 Task: Change the Trello board background using an image from Unsplash.
Action: Mouse scrolled (983, 566) with delta (0, 0)
Screenshot: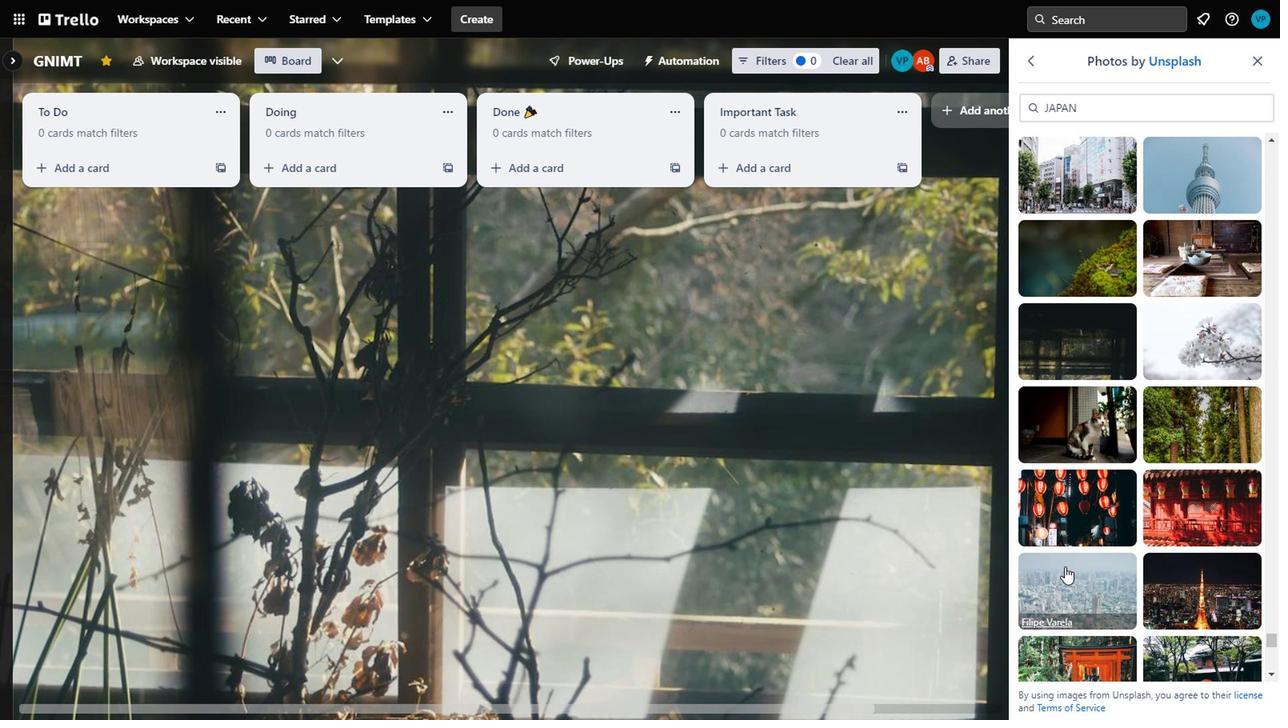 
Action: Mouse moved to (980, 568)
Screenshot: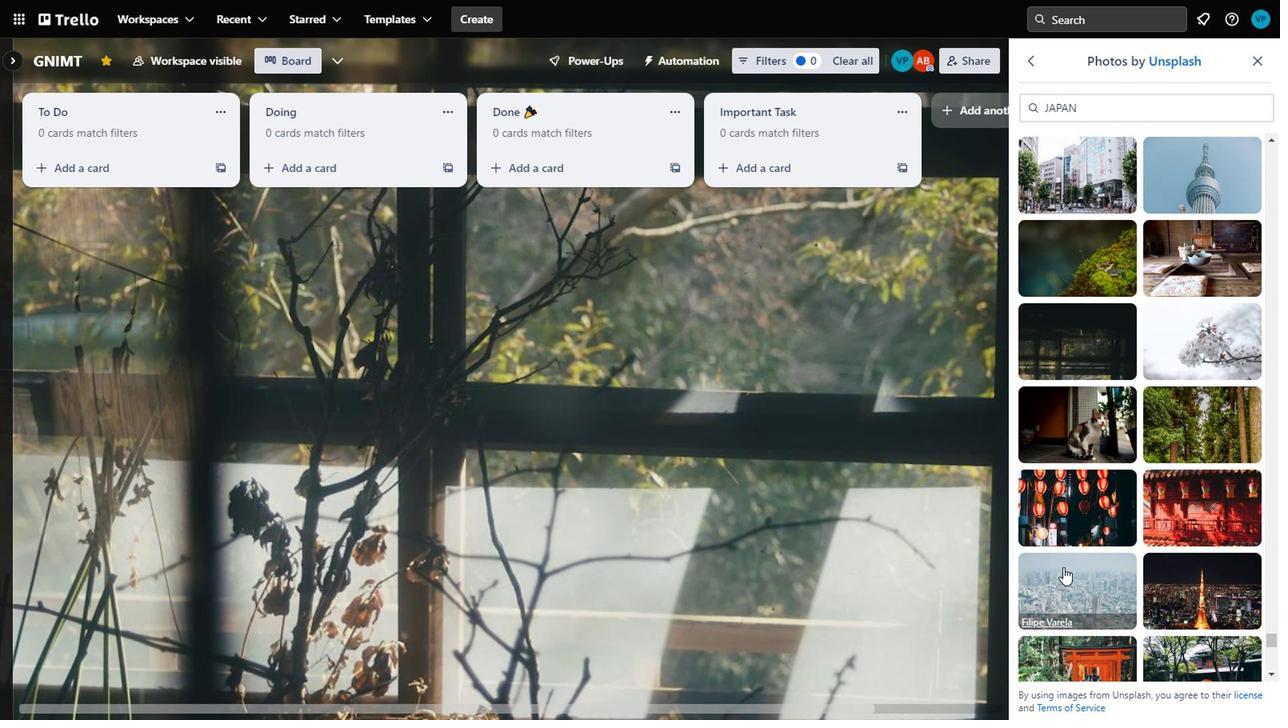 
Action: Mouse scrolled (980, 567) with delta (0, 0)
Screenshot: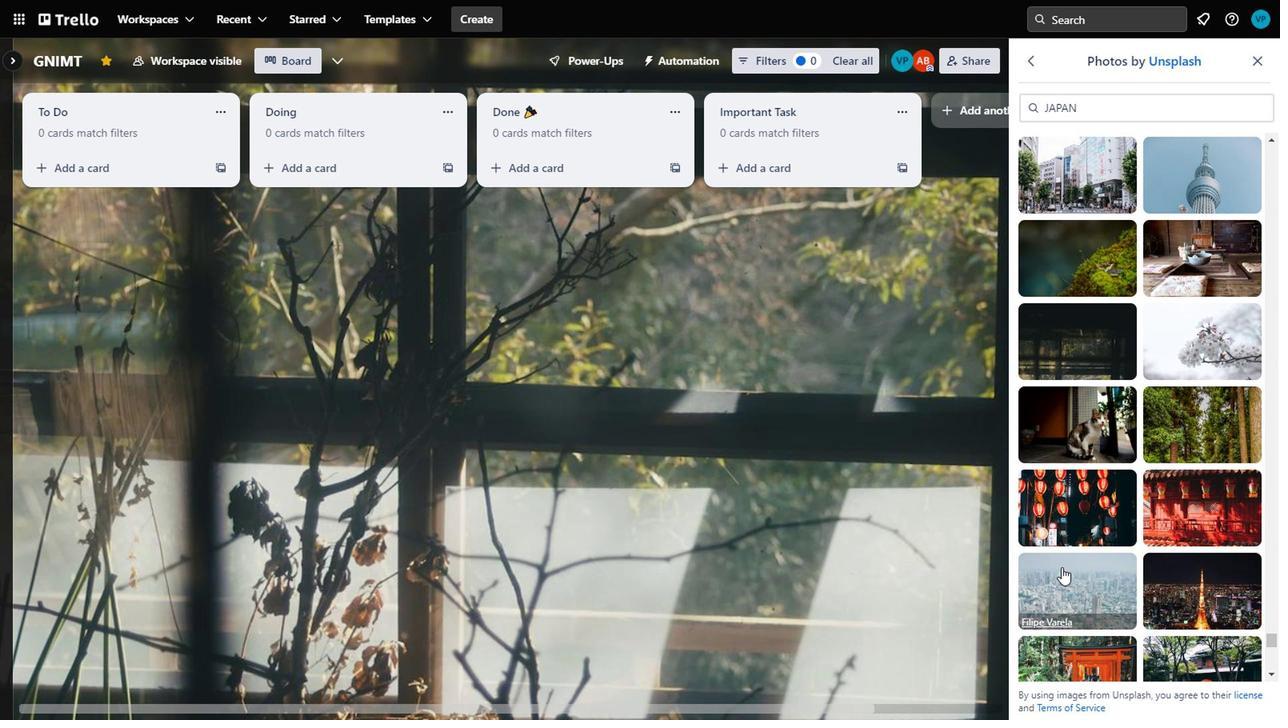 
Action: Mouse scrolled (980, 567) with delta (0, 0)
Screenshot: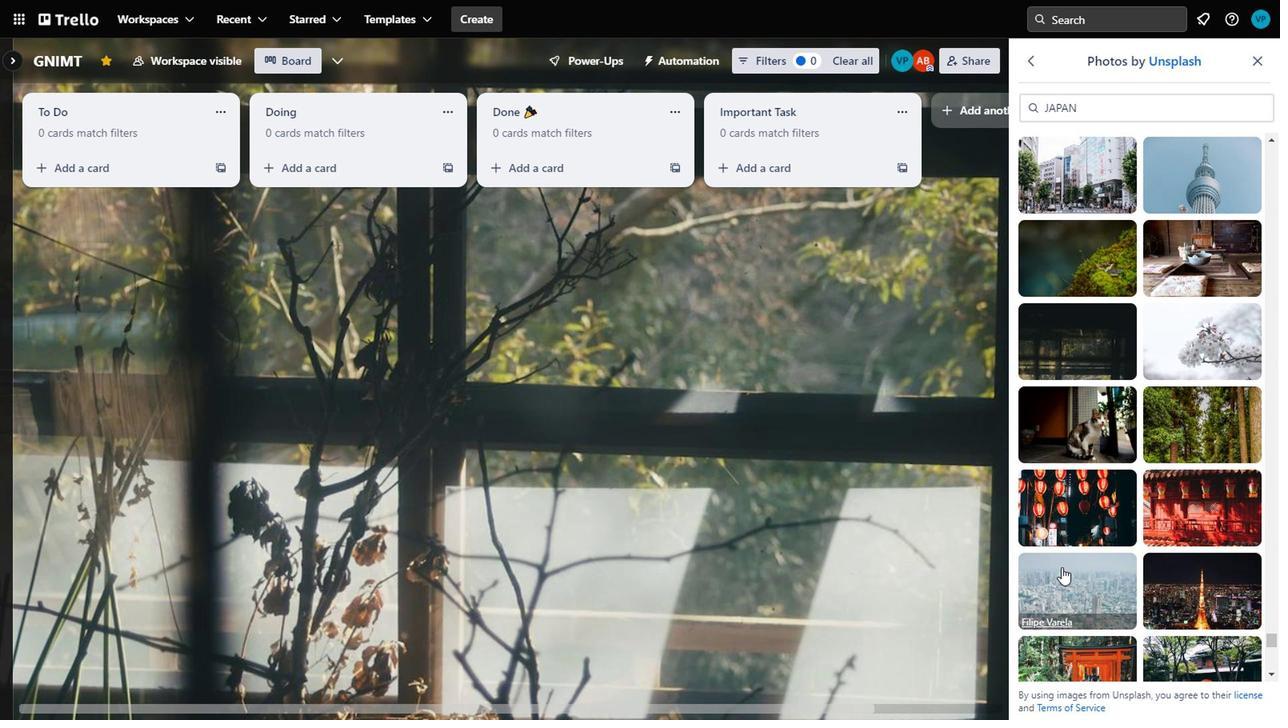 
Action: Mouse moved to (1003, 582)
Screenshot: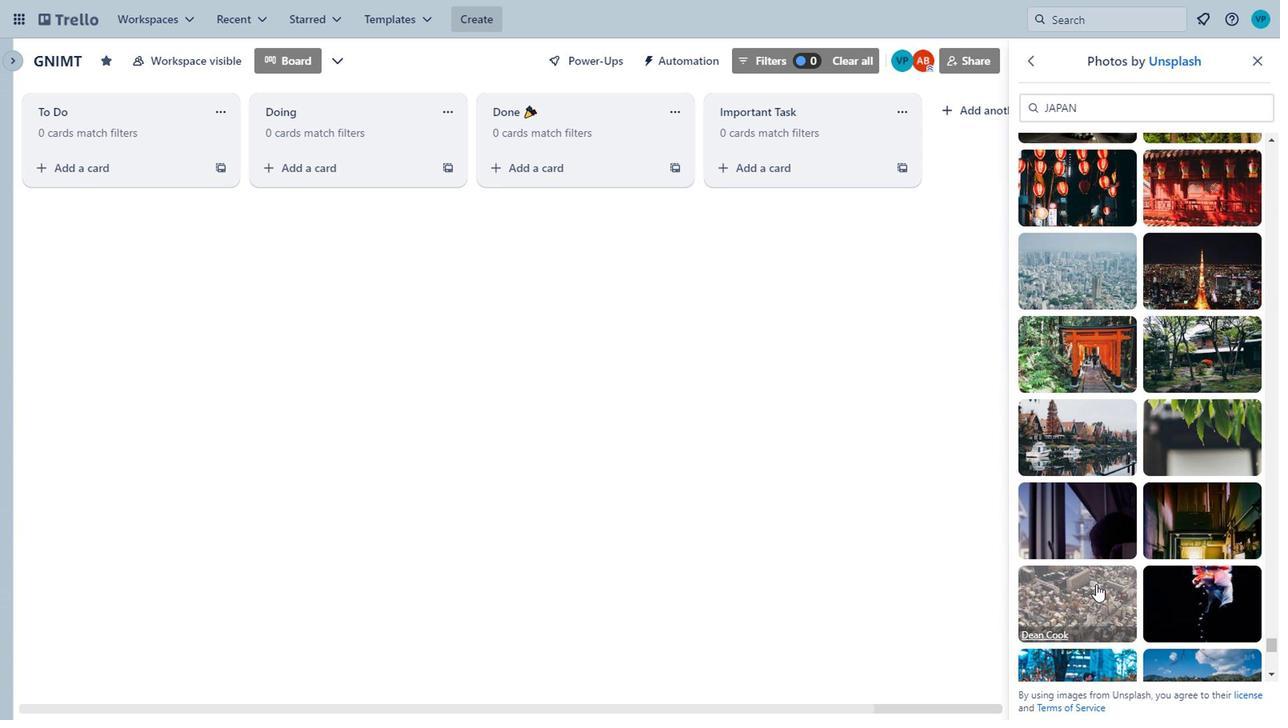 
Action: Mouse scrolled (1003, 581) with delta (0, 0)
Screenshot: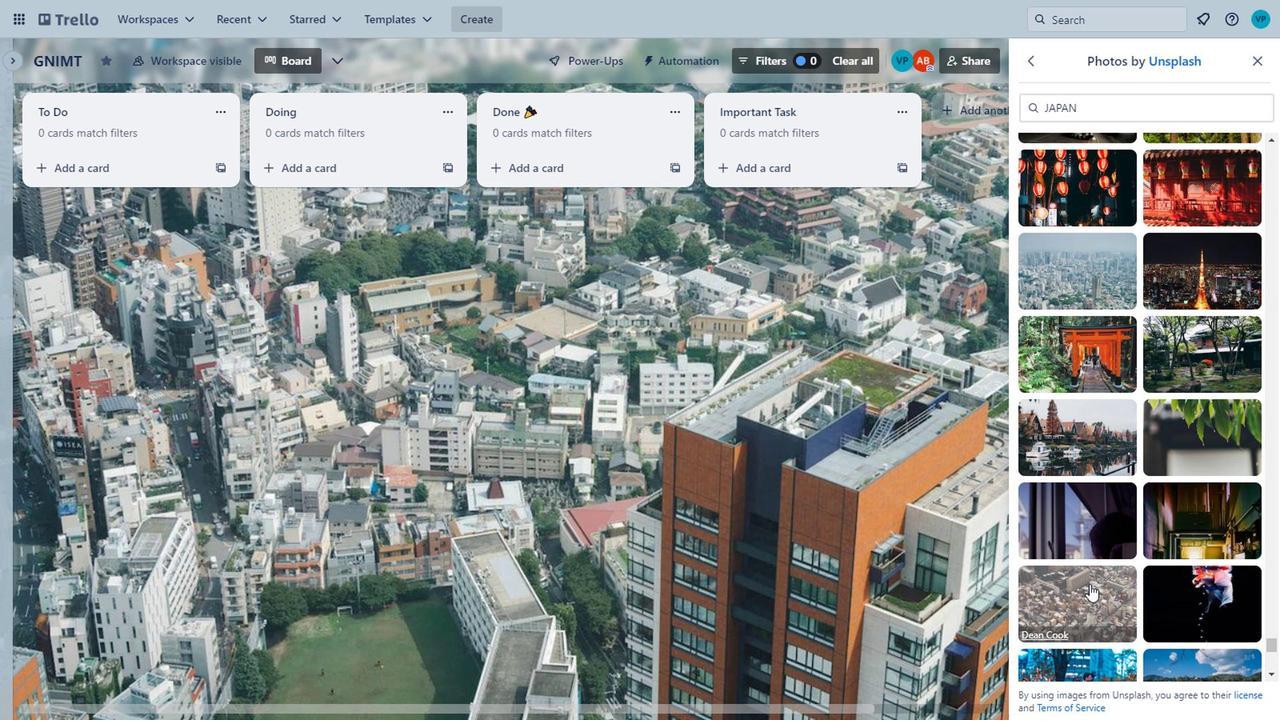 
Action: Mouse scrolled (1003, 581) with delta (0, 0)
Screenshot: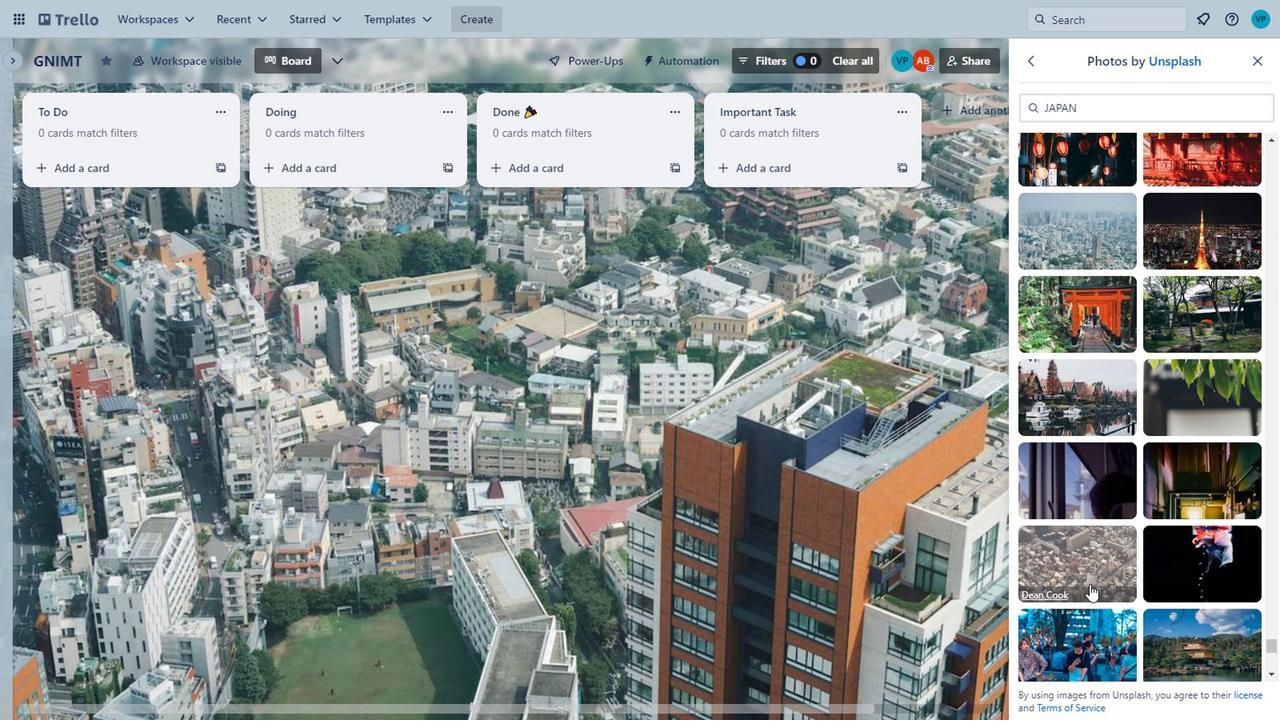 
Action: Mouse moved to (991, 484)
Screenshot: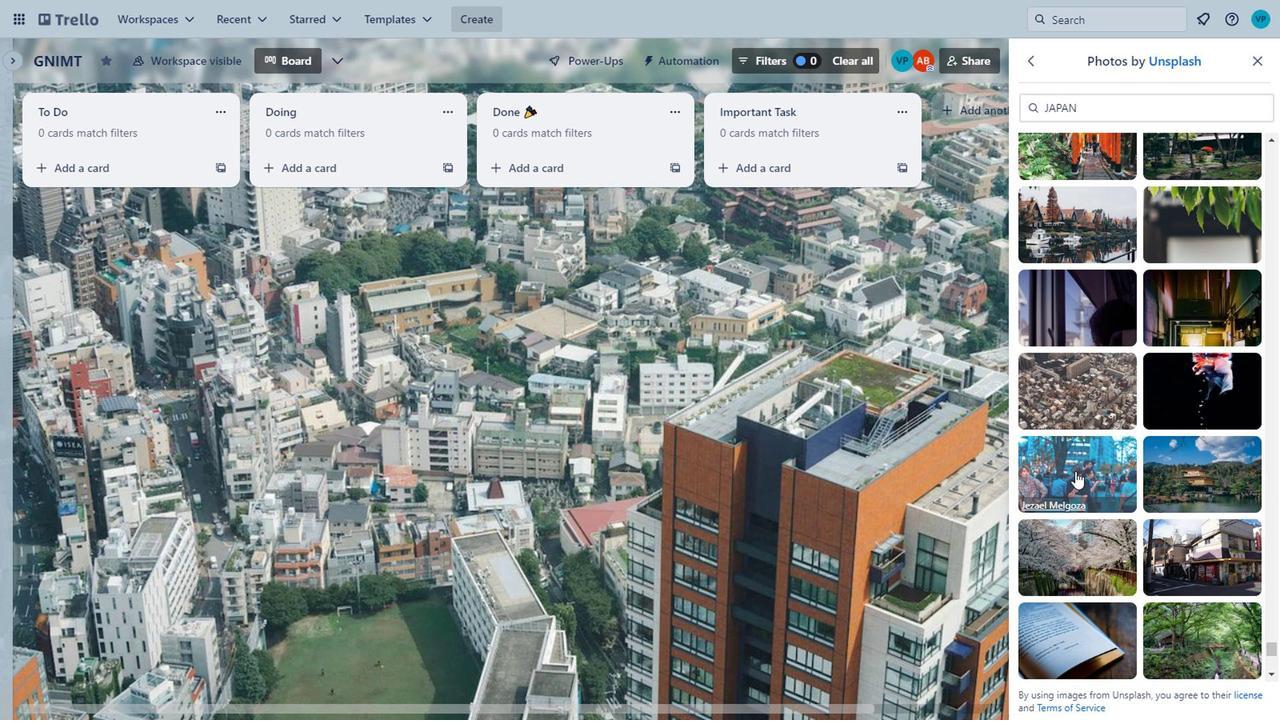 
Action: Mouse pressed left at (991, 484)
Screenshot: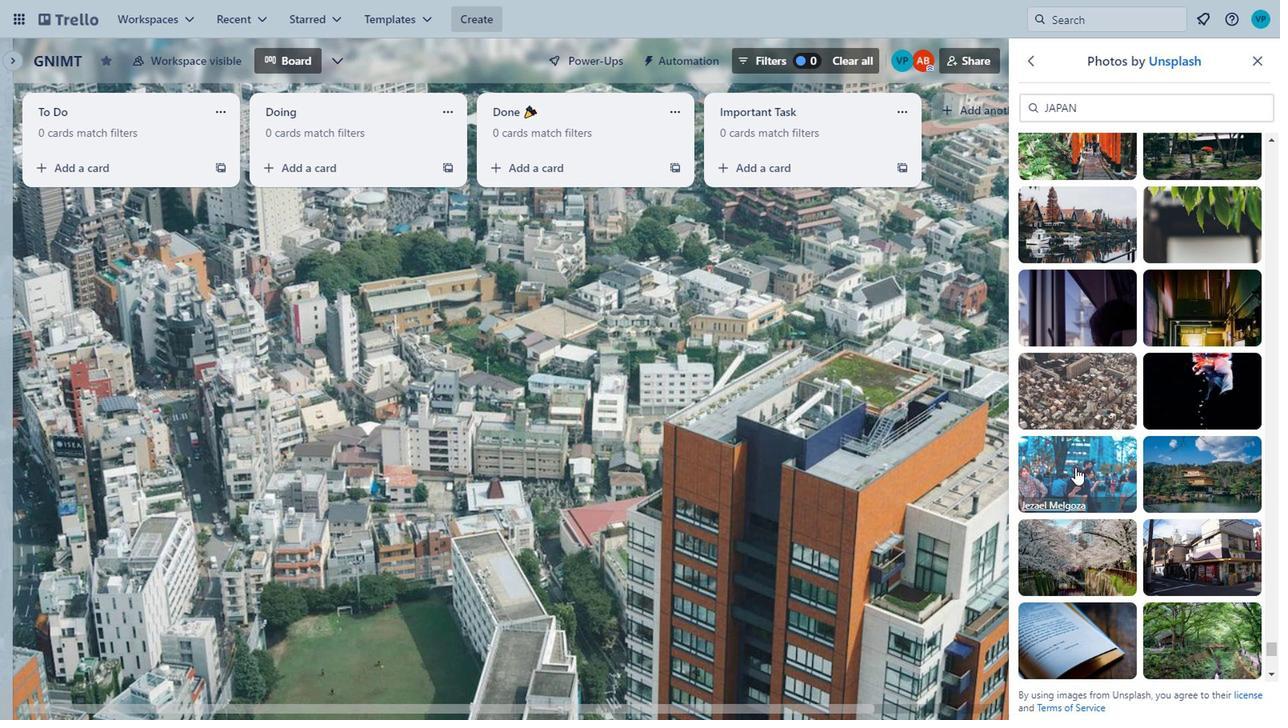 
Action: Mouse scrolled (991, 484) with delta (0, 0)
Screenshot: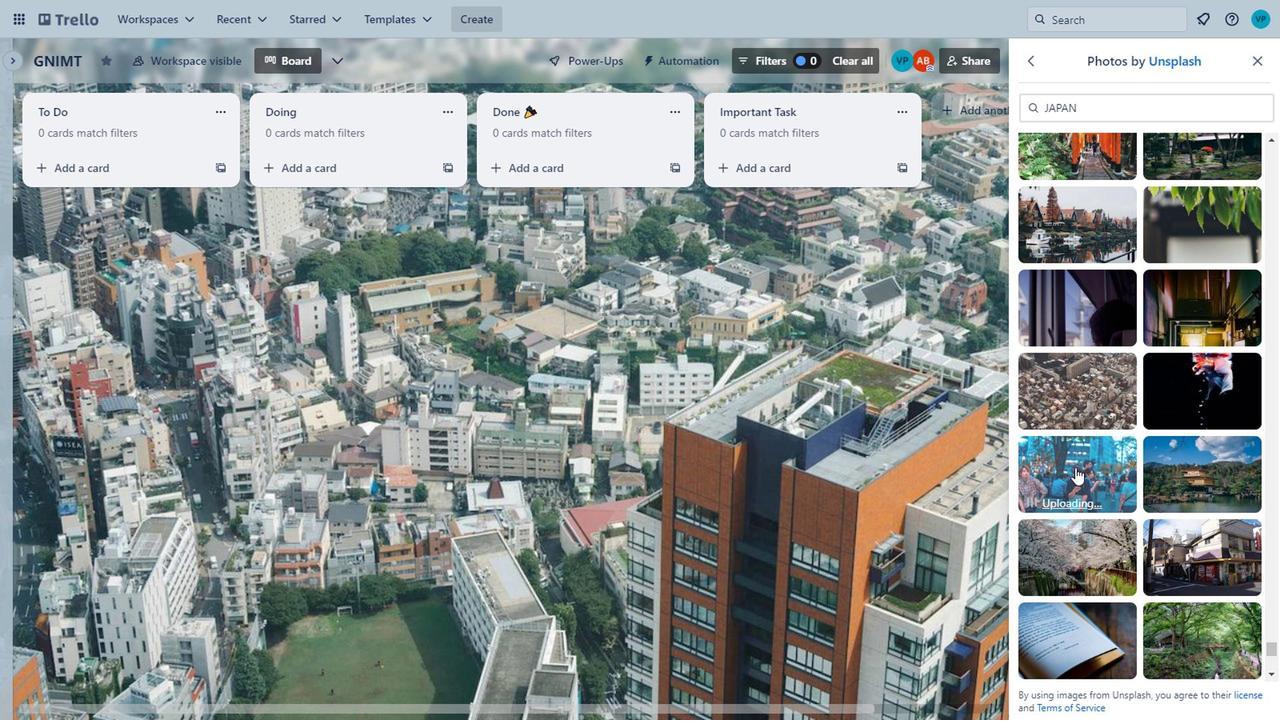 
Action: Mouse scrolled (991, 484) with delta (0, 0)
Screenshot: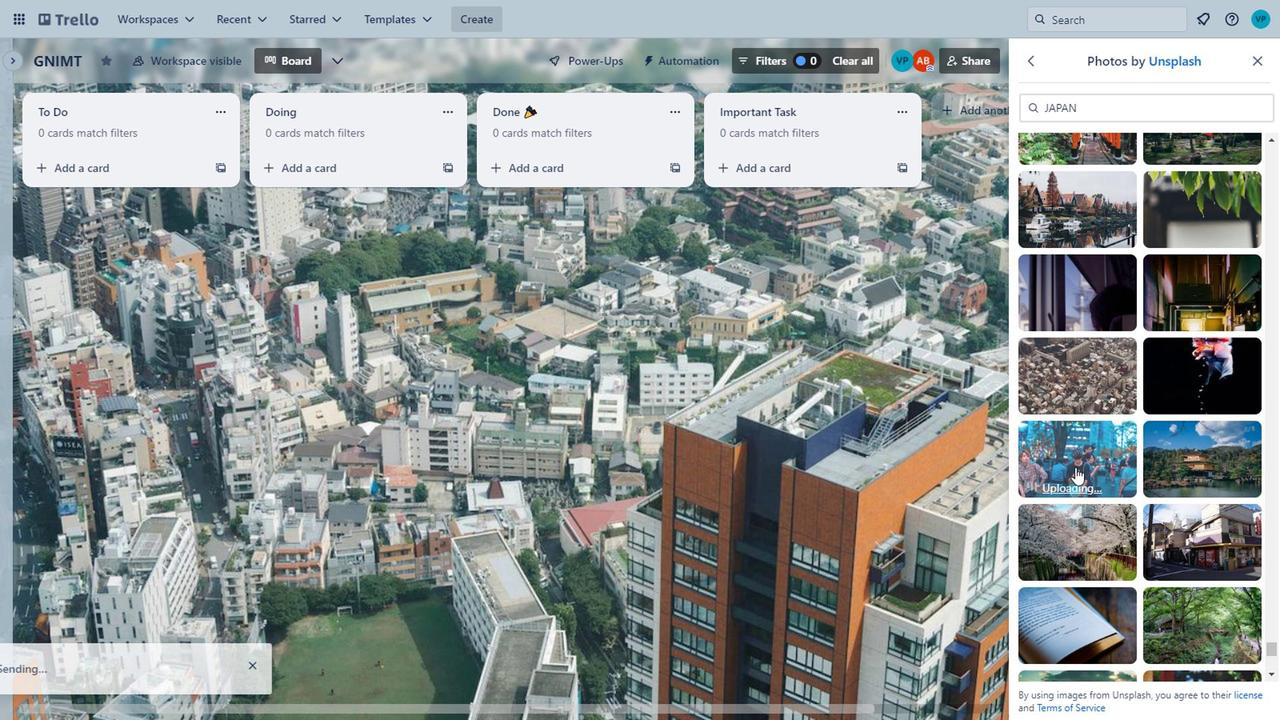 
Action: Mouse moved to (1001, 574)
Screenshot: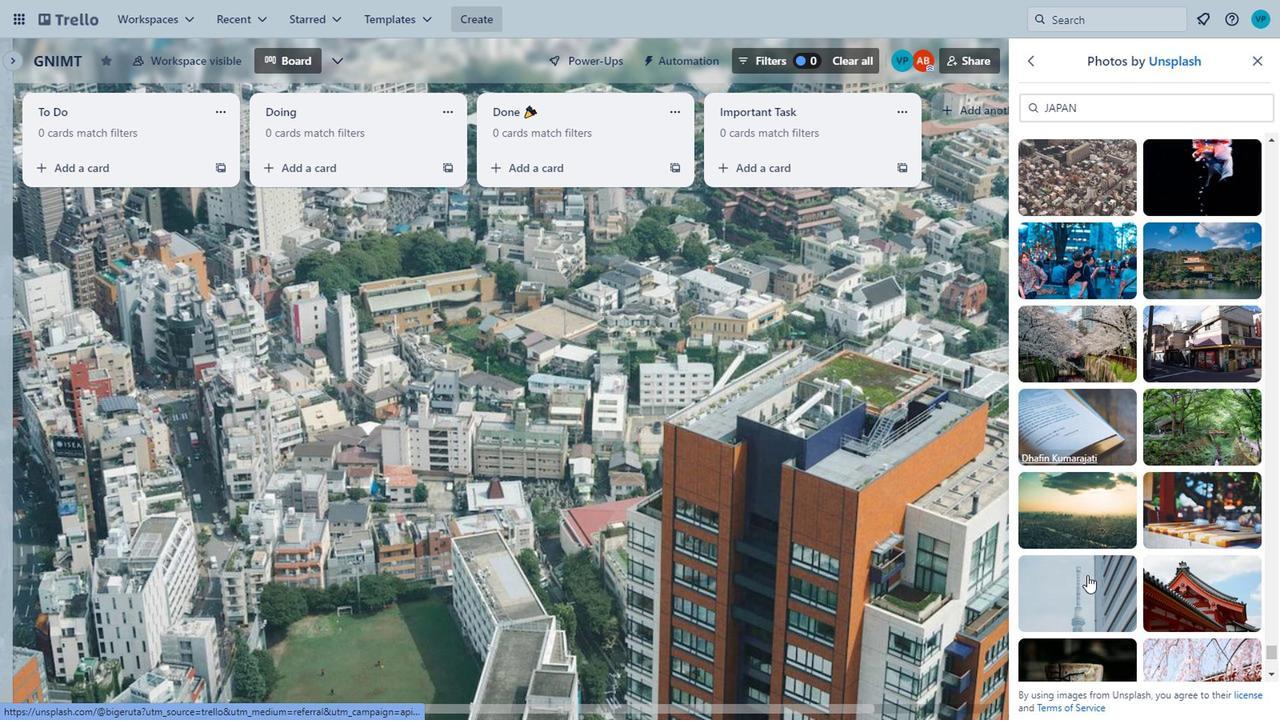 
Action: Mouse pressed left at (1001, 574)
Screenshot: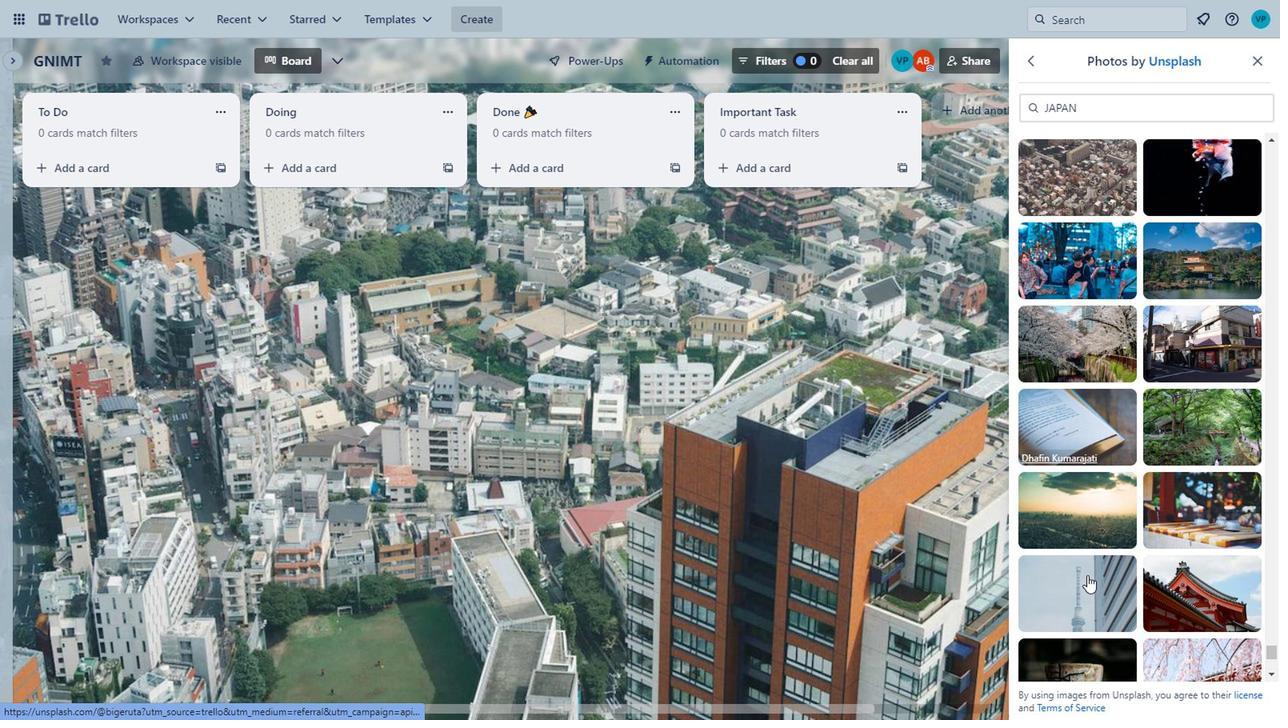 
Action: Mouse scrolled (1001, 574) with delta (0, 0)
Screenshot: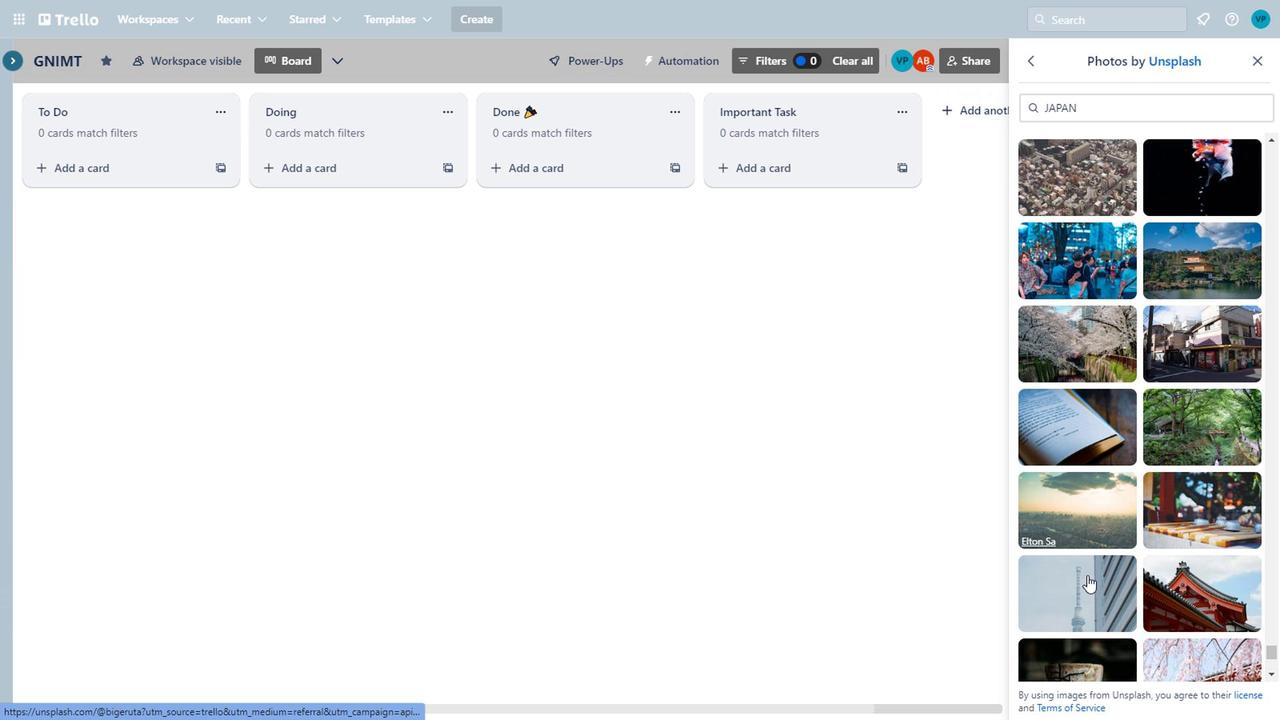 
Action: Mouse scrolled (1001, 574) with delta (0, 0)
Screenshot: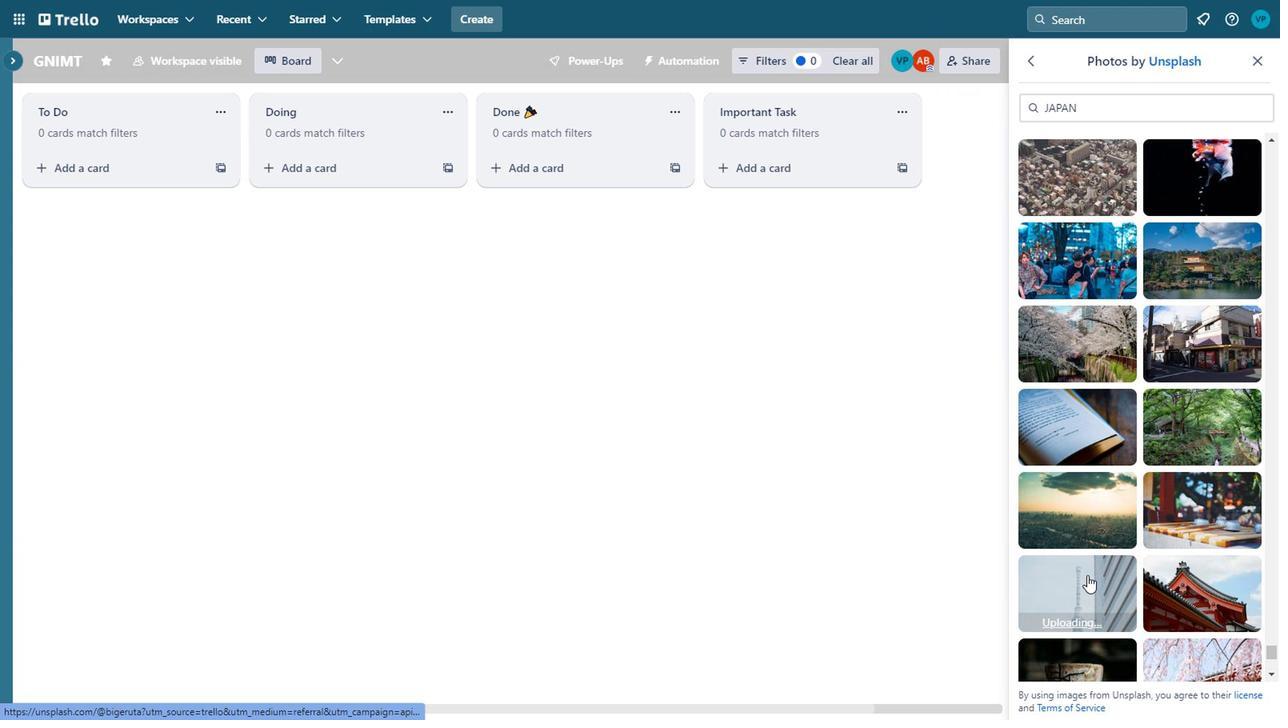 
Action: Mouse moved to (1010, 469)
Screenshot: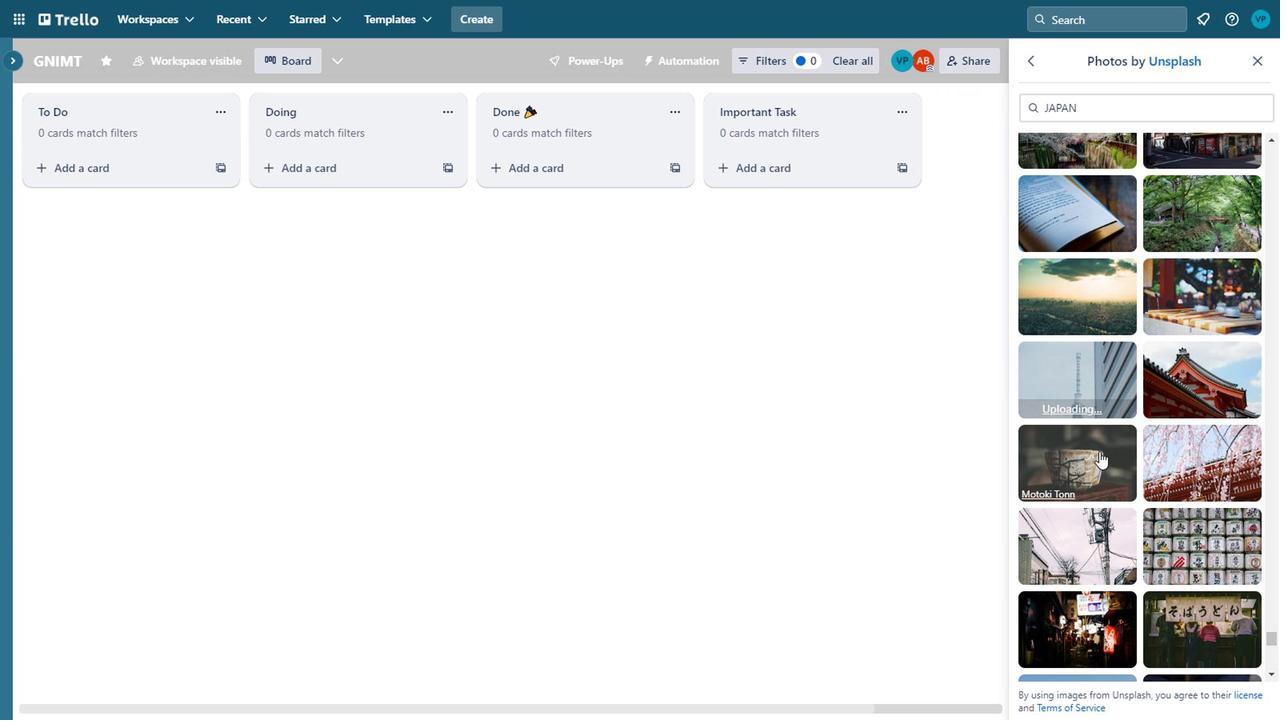 
Action: Mouse scrolled (1010, 468) with delta (0, 0)
Screenshot: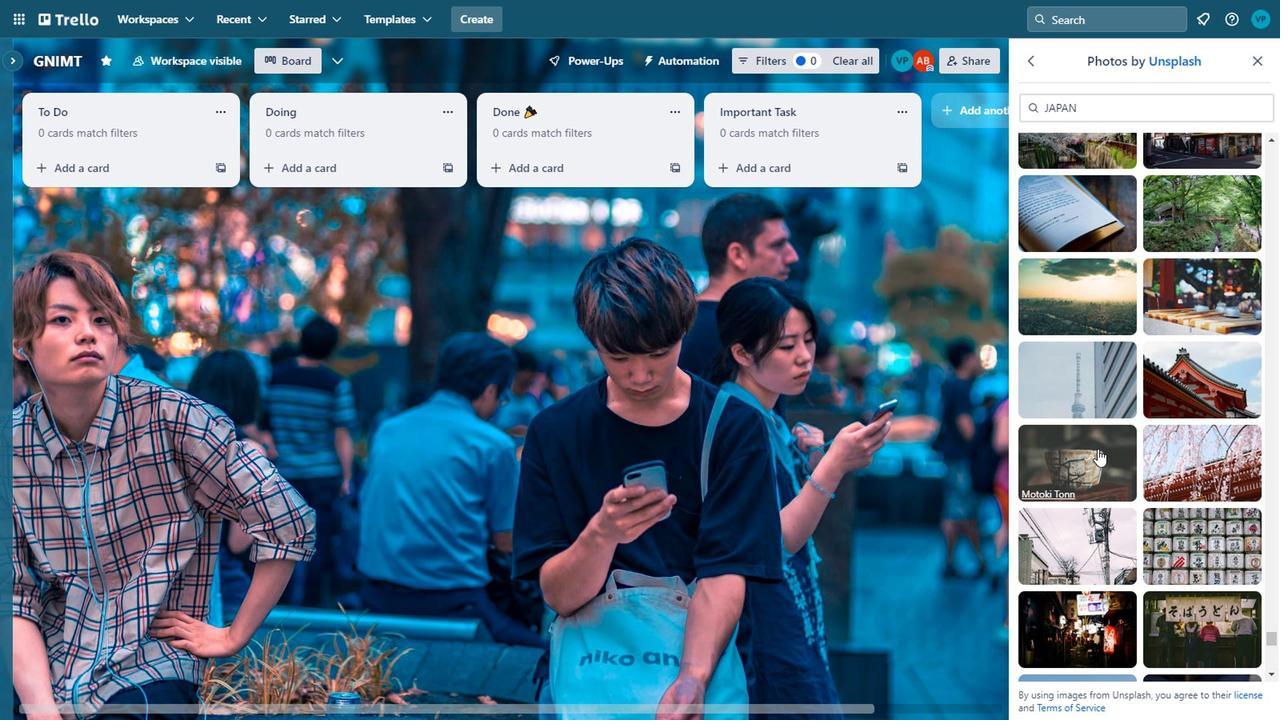 
Action: Mouse scrolled (1010, 468) with delta (0, 0)
Screenshot: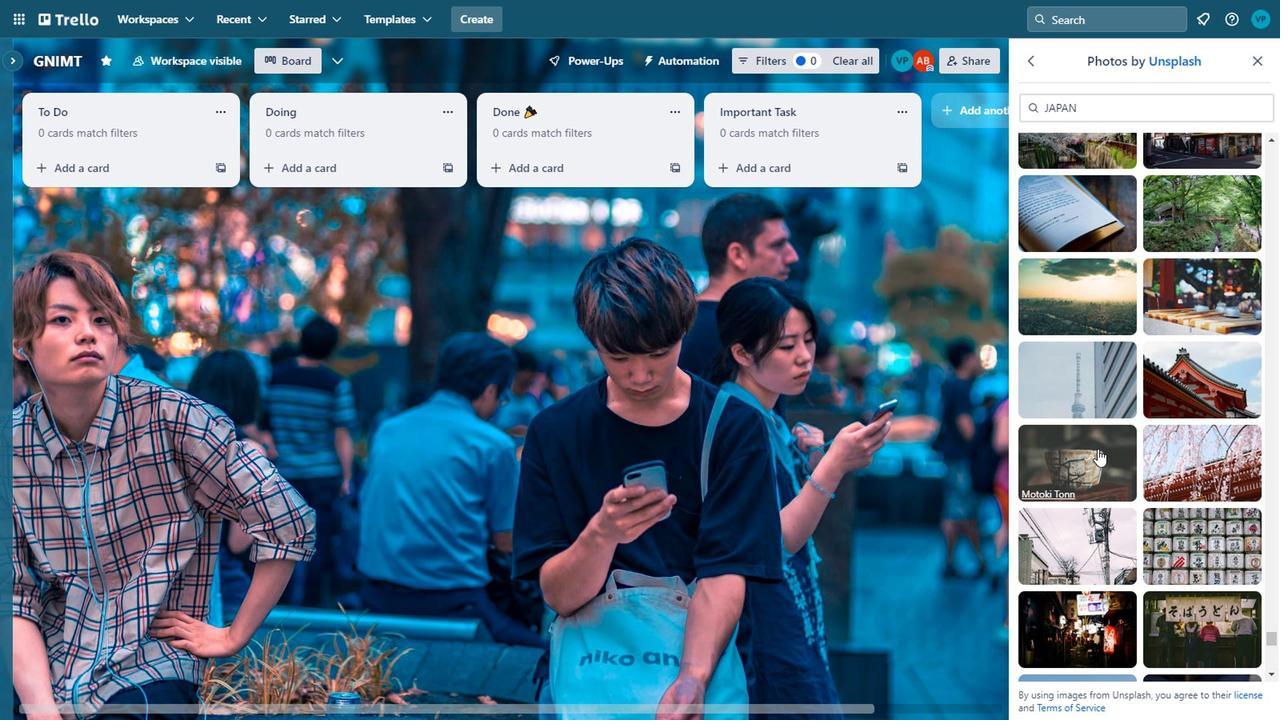 
Action: Mouse moved to (1013, 502)
Screenshot: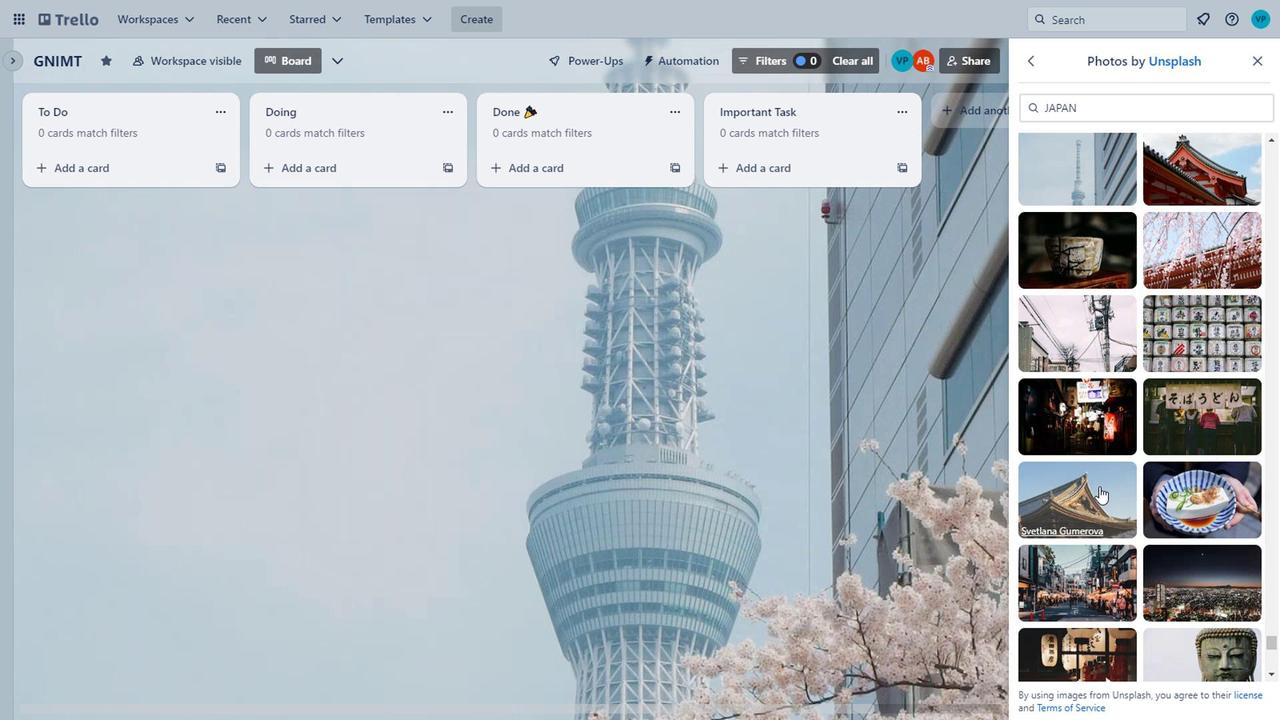 
Action: Mouse pressed left at (1013, 502)
Screenshot: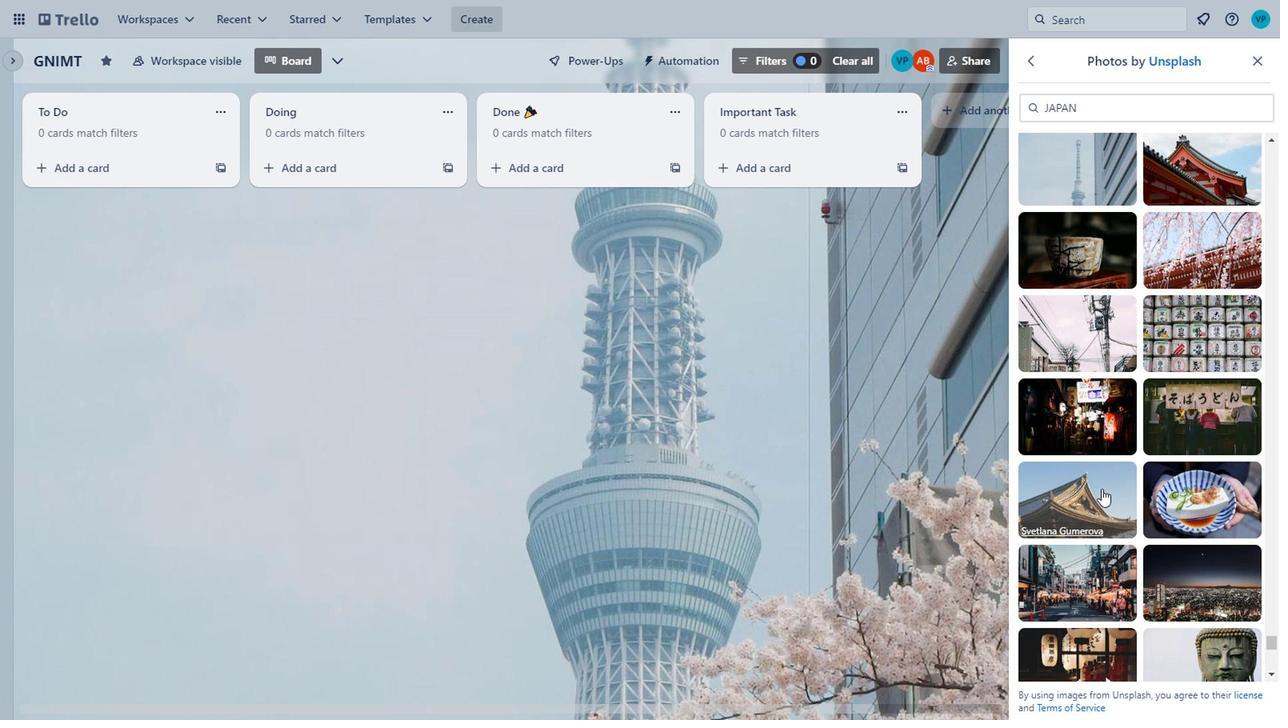 
Action: Mouse moved to (1001, 566)
Screenshot: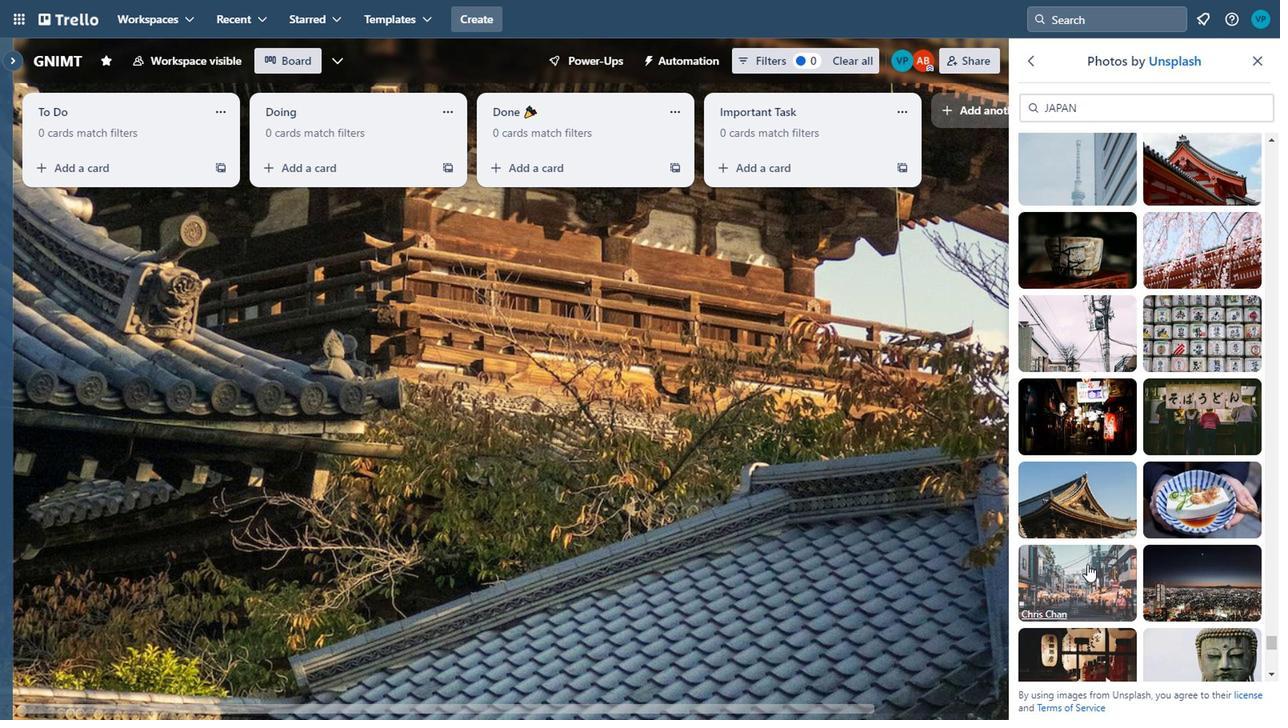 
Action: Mouse pressed left at (1001, 566)
Screenshot: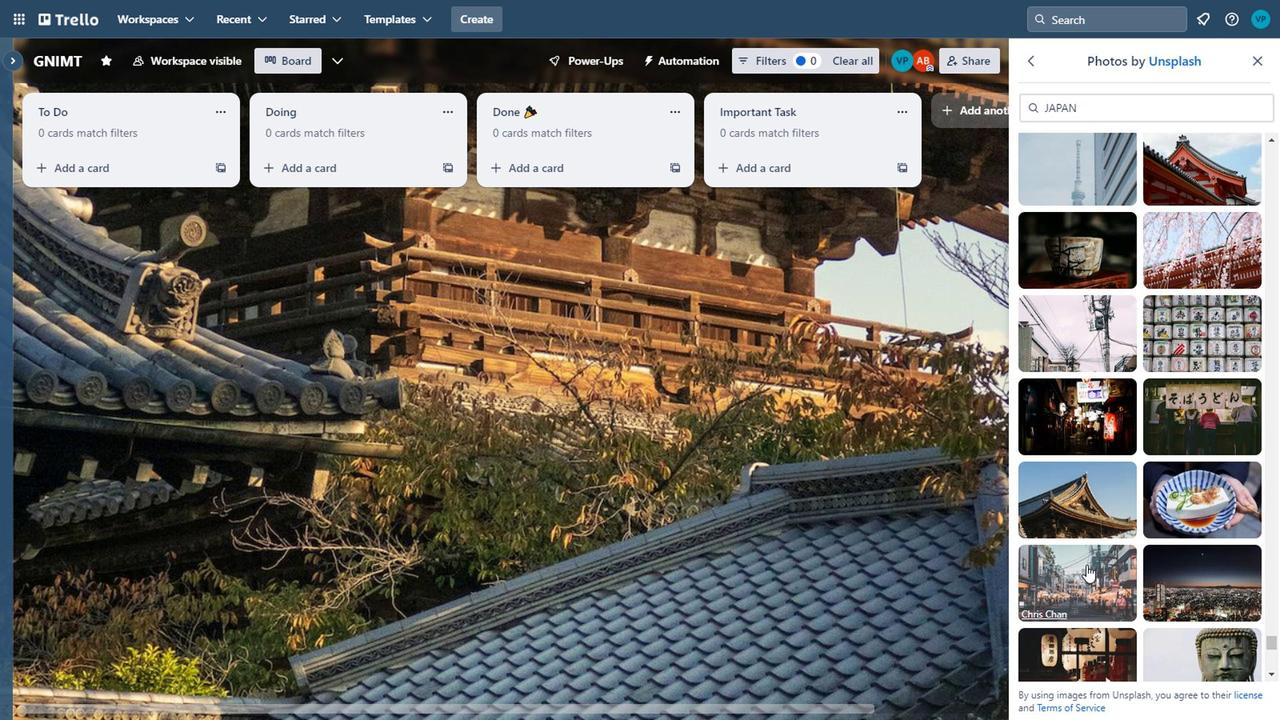 
Action: Mouse moved to (1132, 542)
Screenshot: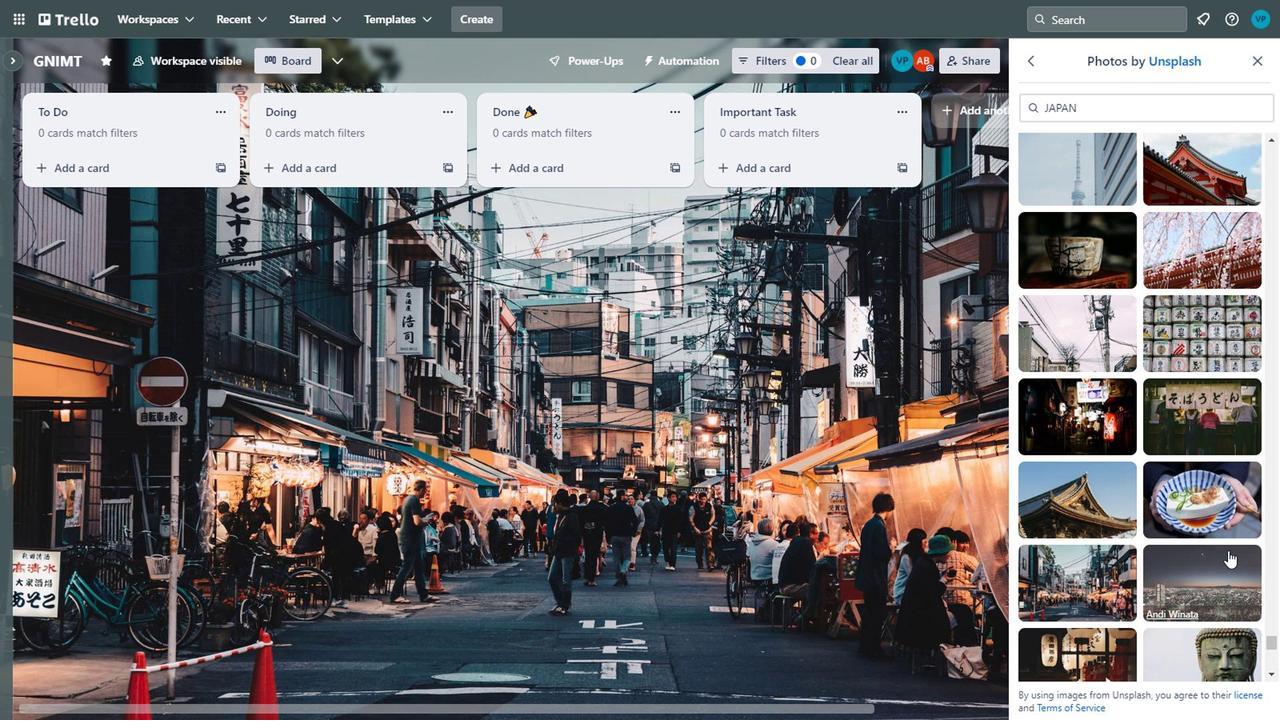 
Action: Mouse scrolled (1132, 542) with delta (0, 0)
Screenshot: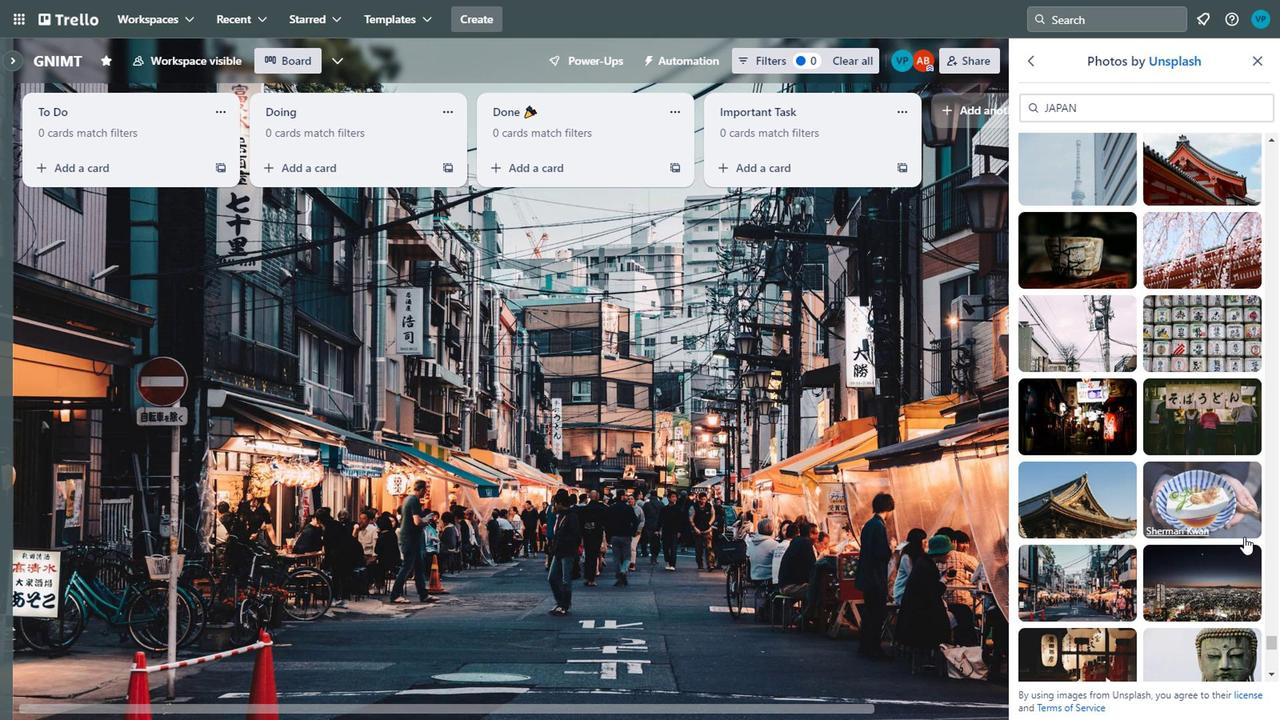 
Action: Mouse moved to (1077, 559)
Screenshot: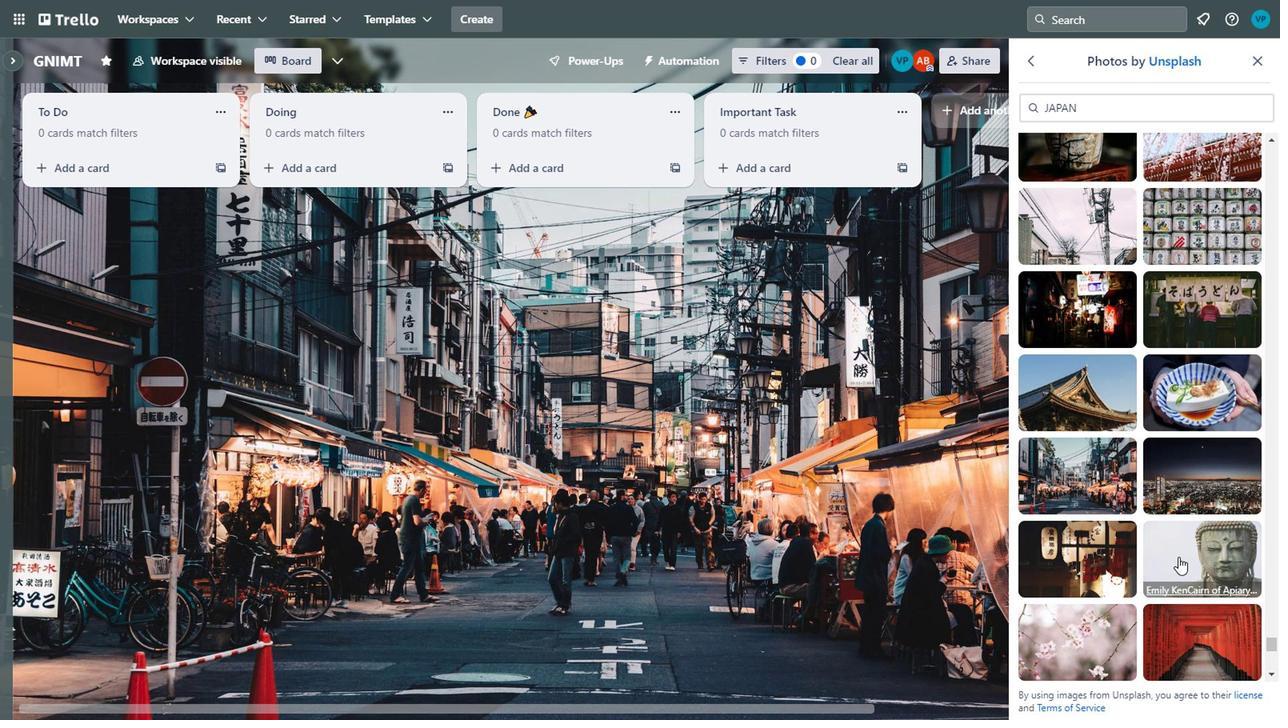 
Action: Mouse scrolled (1077, 558) with delta (0, 0)
Screenshot: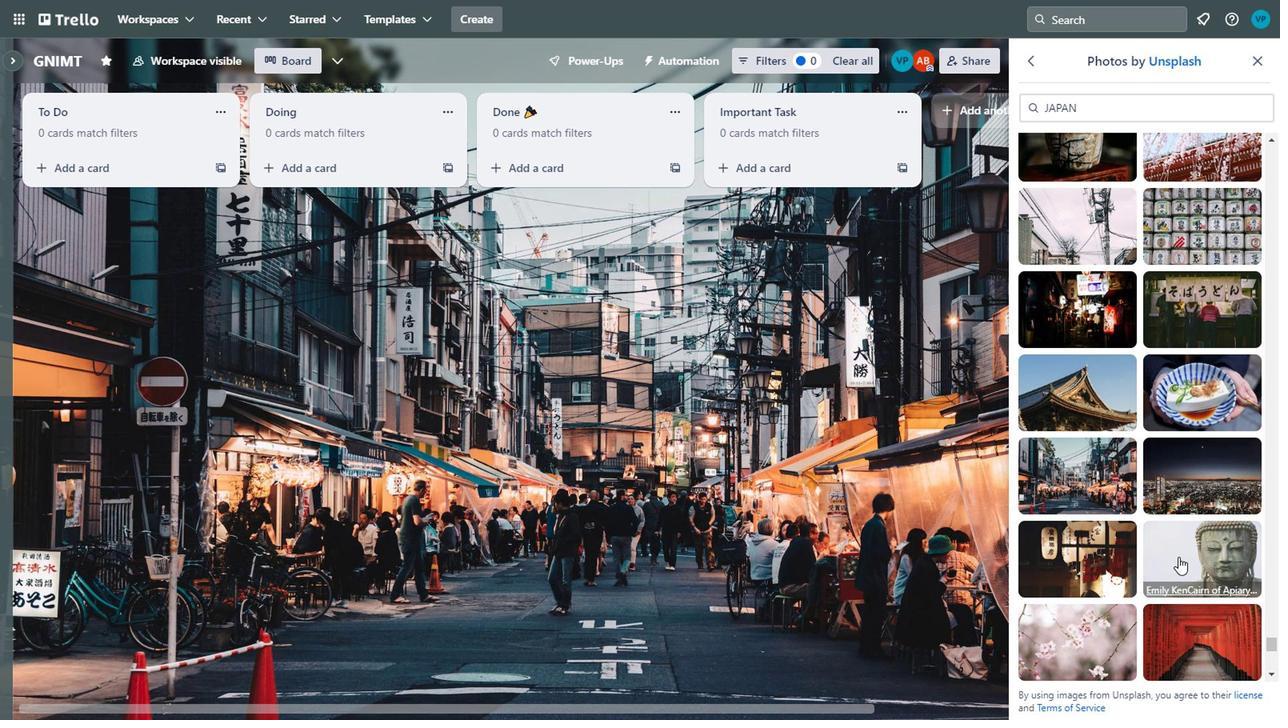 
Action: Mouse moved to (1076, 560)
Screenshot: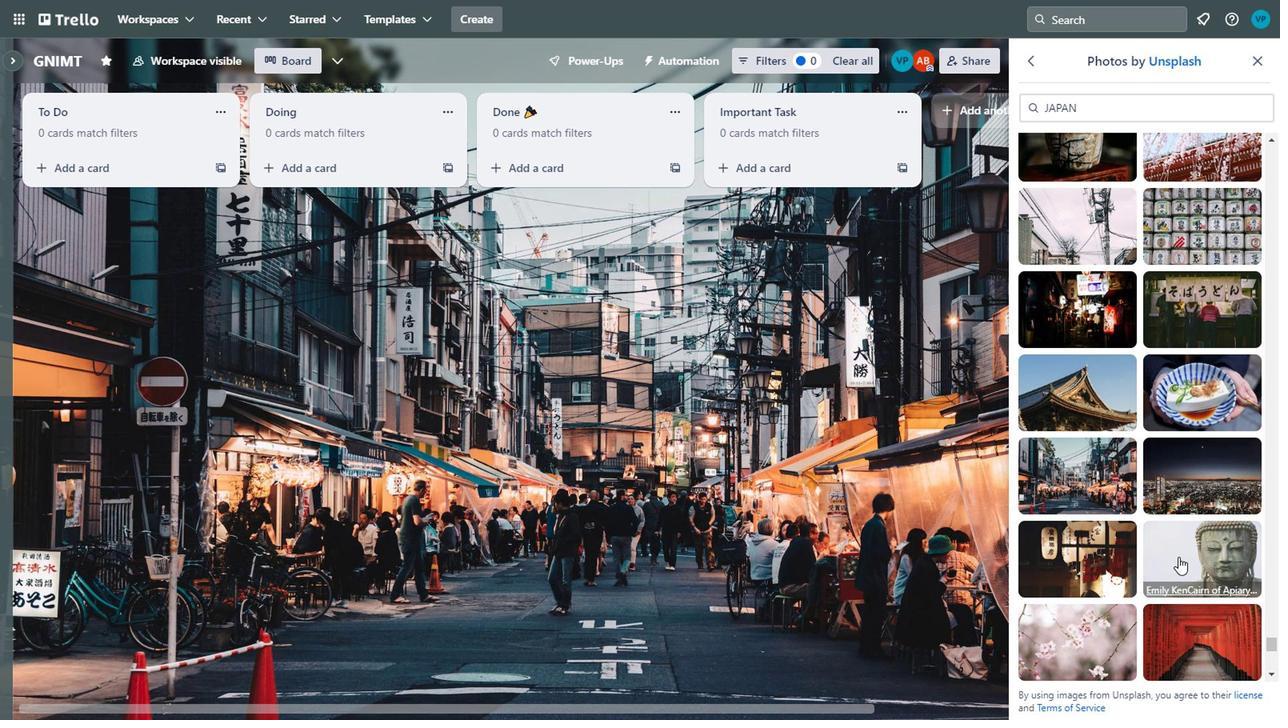 
Action: Mouse scrolled (1076, 559) with delta (0, 0)
Screenshot: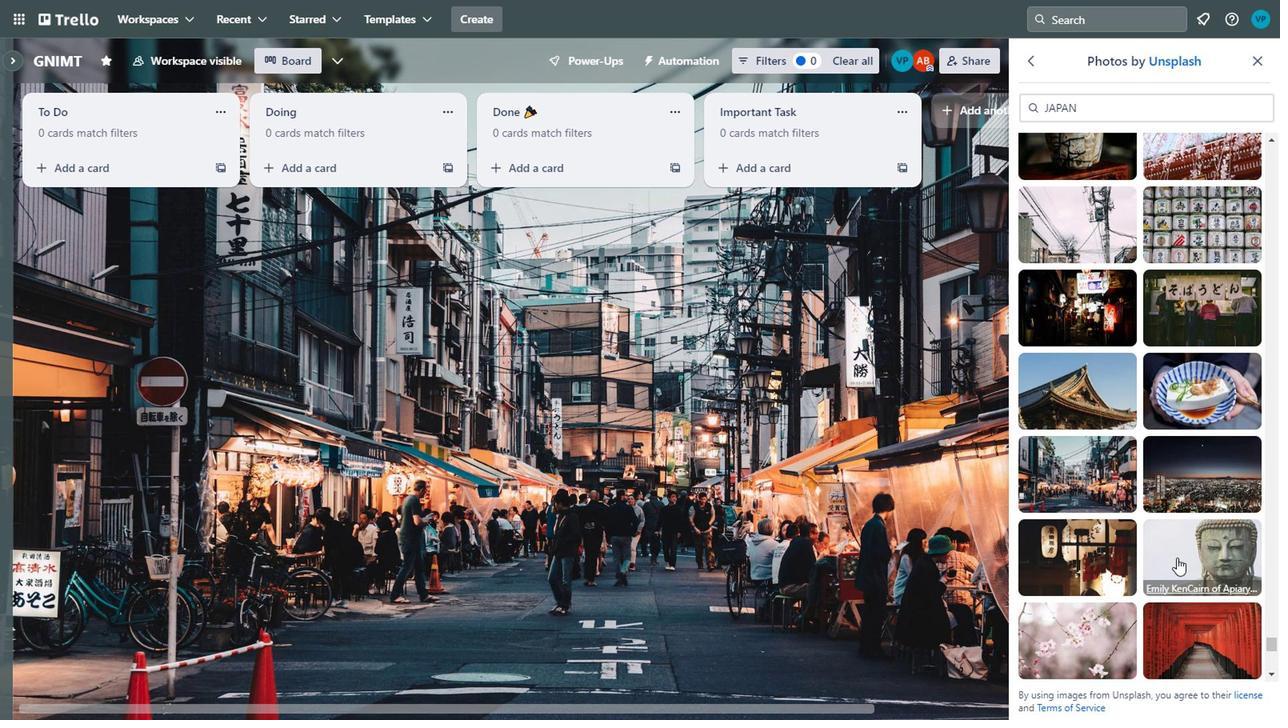 
Action: Mouse moved to (1006, 434)
Screenshot: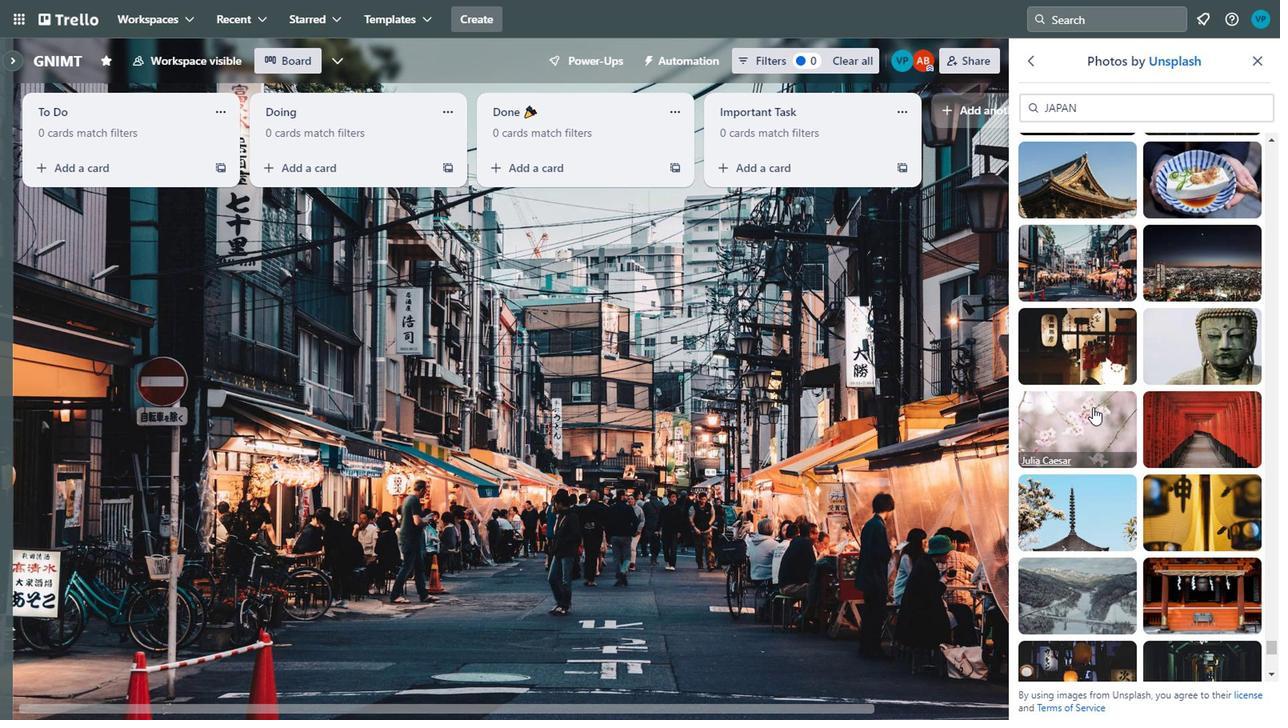 
Action: Mouse pressed left at (1006, 434)
Screenshot: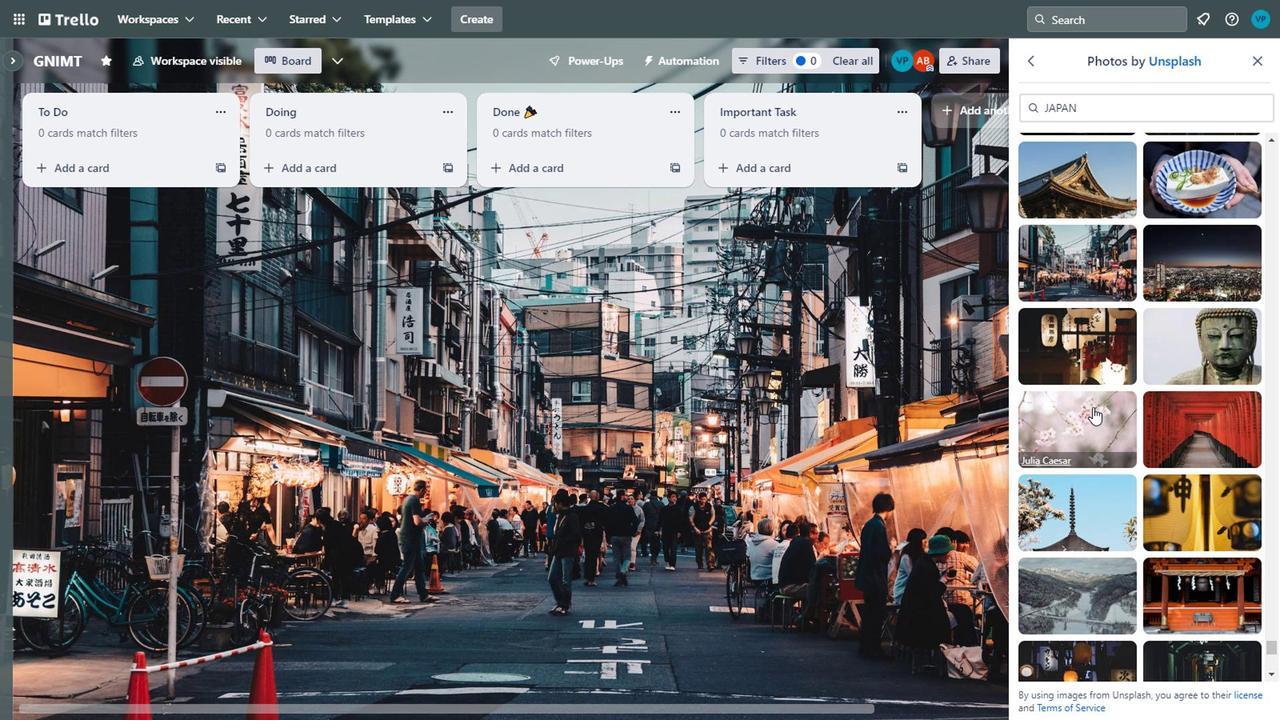 
Action: Mouse scrolled (1006, 434) with delta (0, 0)
Screenshot: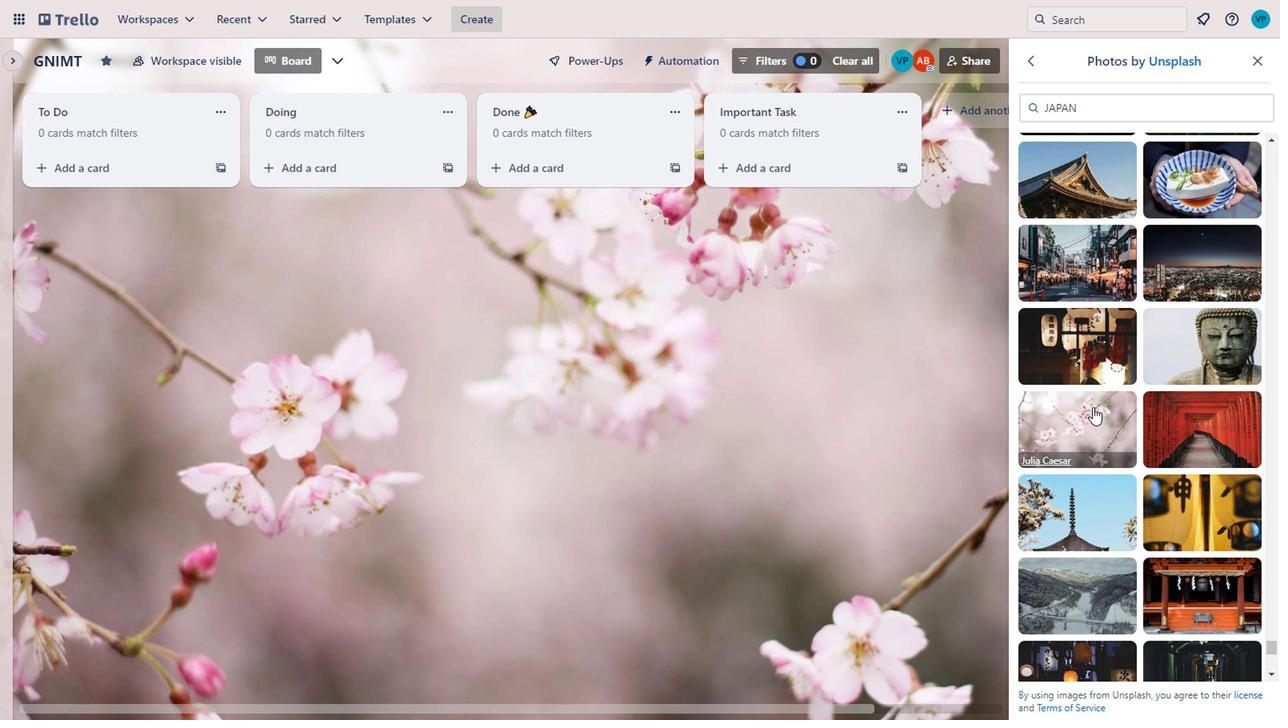 
Action: Mouse moved to (1107, 484)
Screenshot: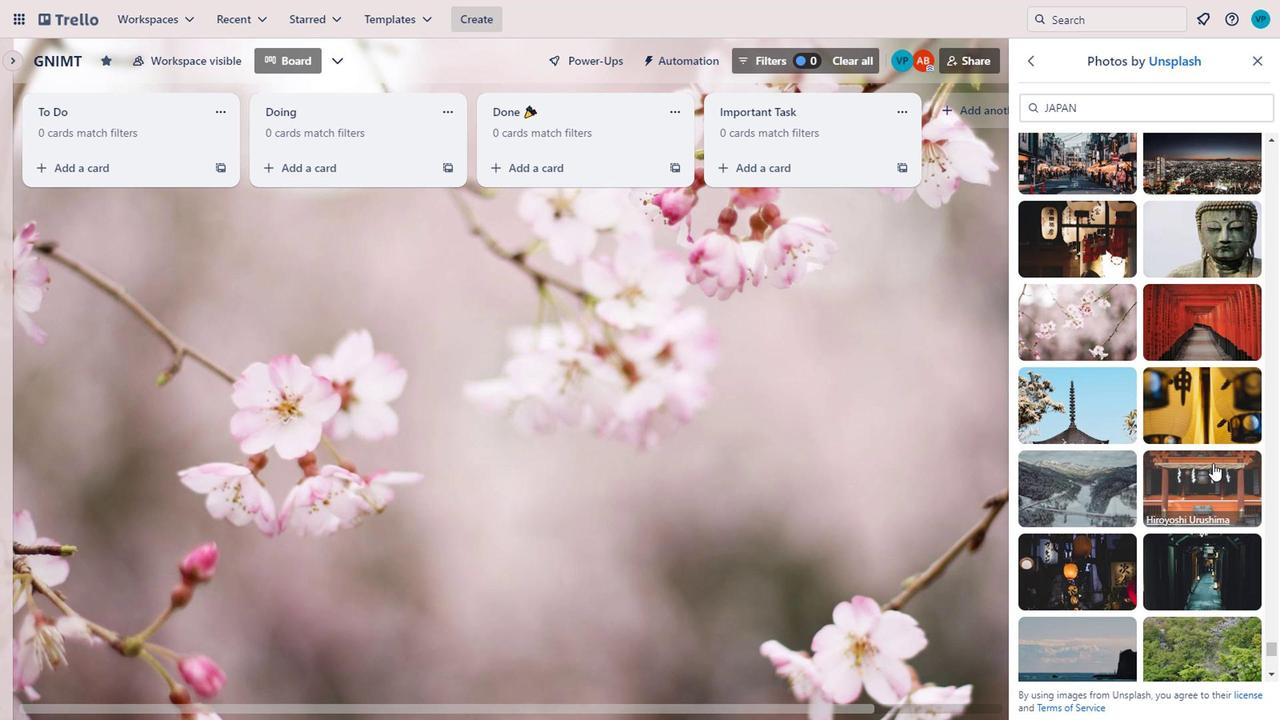 
Action: Mouse scrolled (1107, 483) with delta (0, 0)
Screenshot: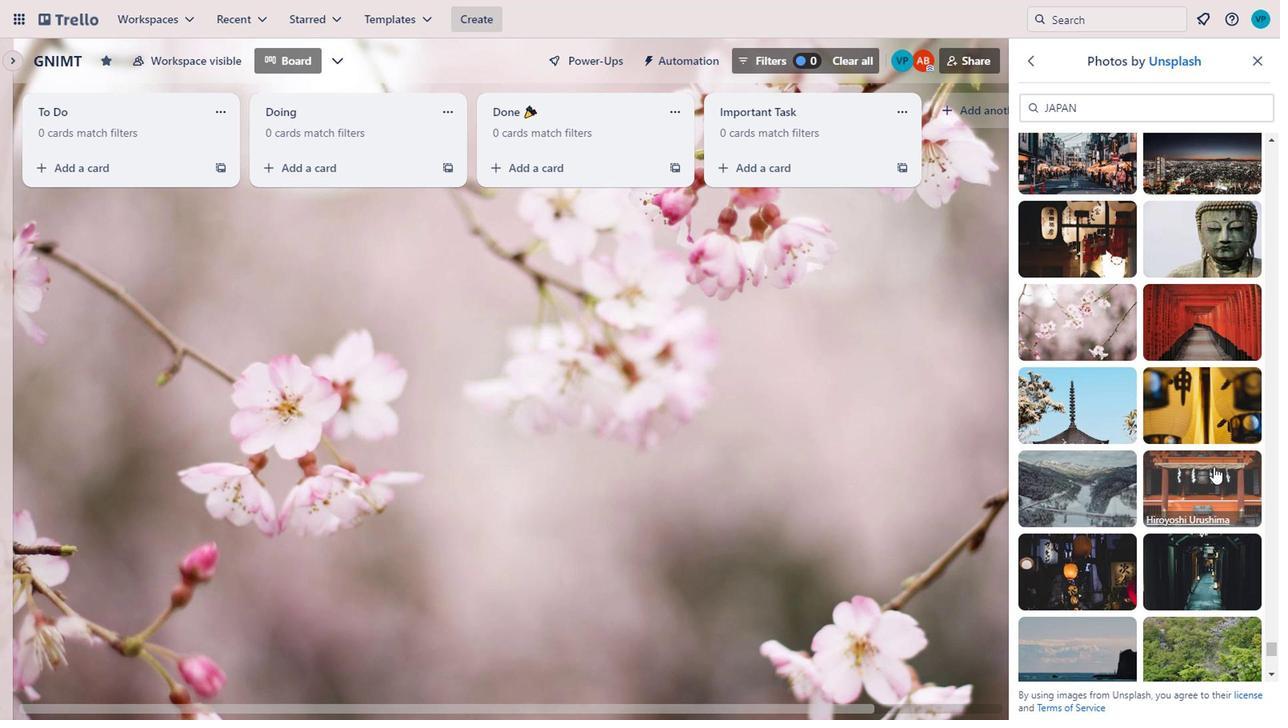 
Action: Mouse moved to (992, 470)
Screenshot: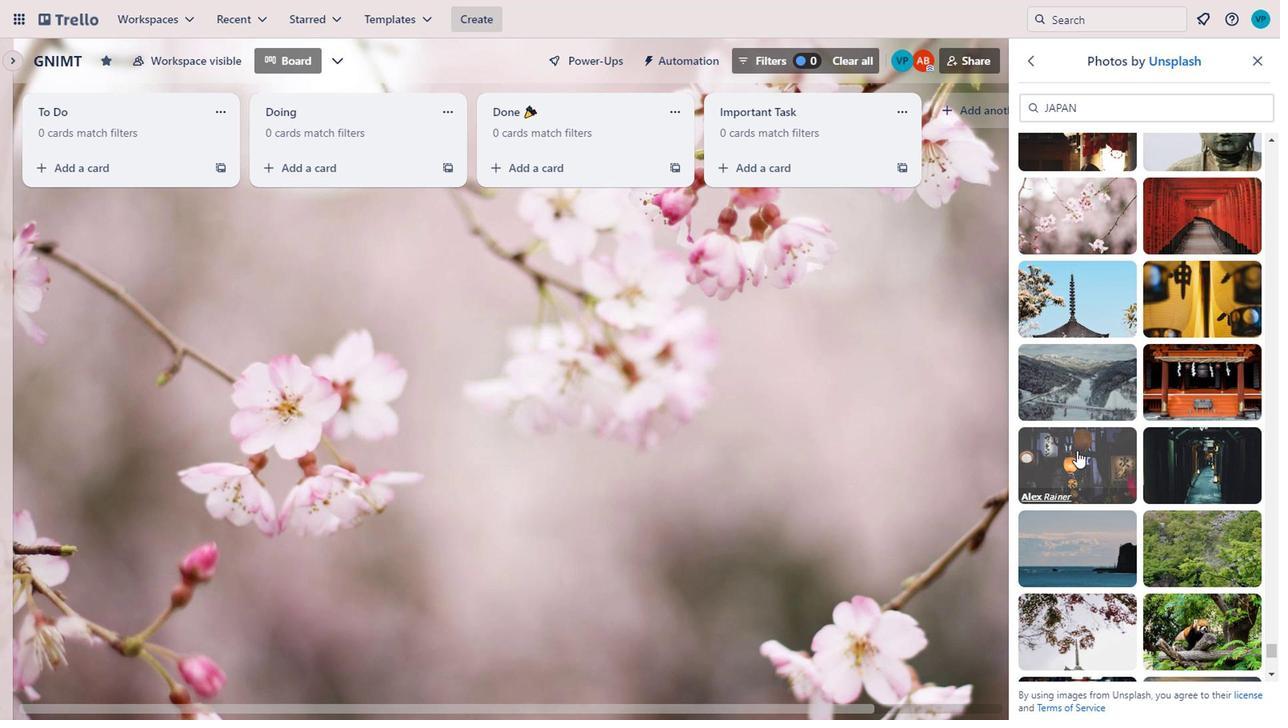 
Action: Mouse pressed left at (992, 470)
Screenshot: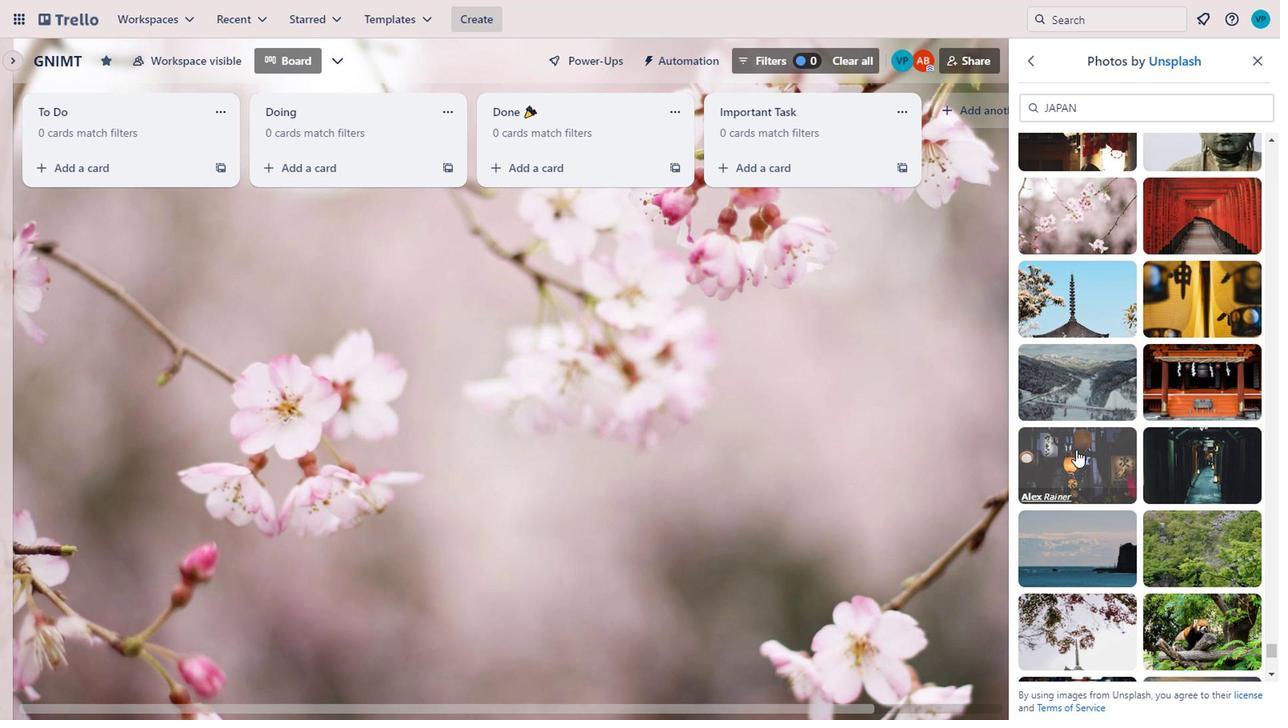 
Action: Mouse moved to (1107, 536)
Screenshot: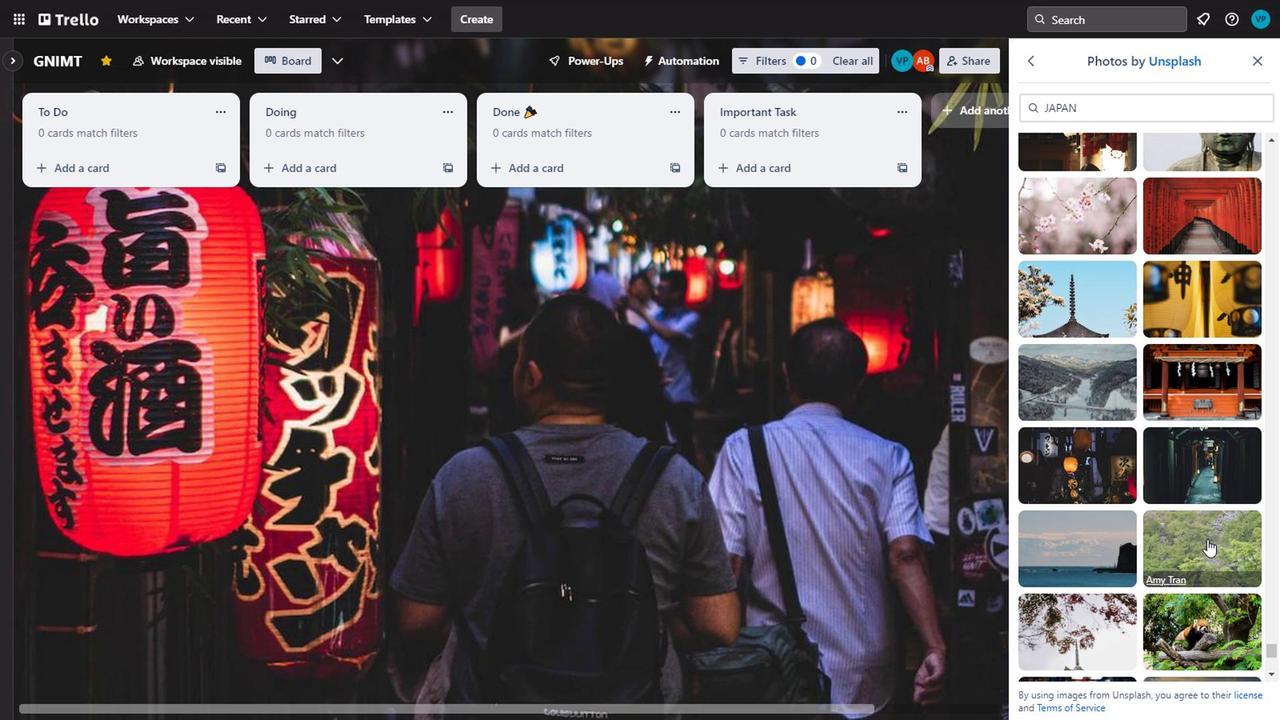 
Action: Mouse pressed left at (1107, 536)
Screenshot: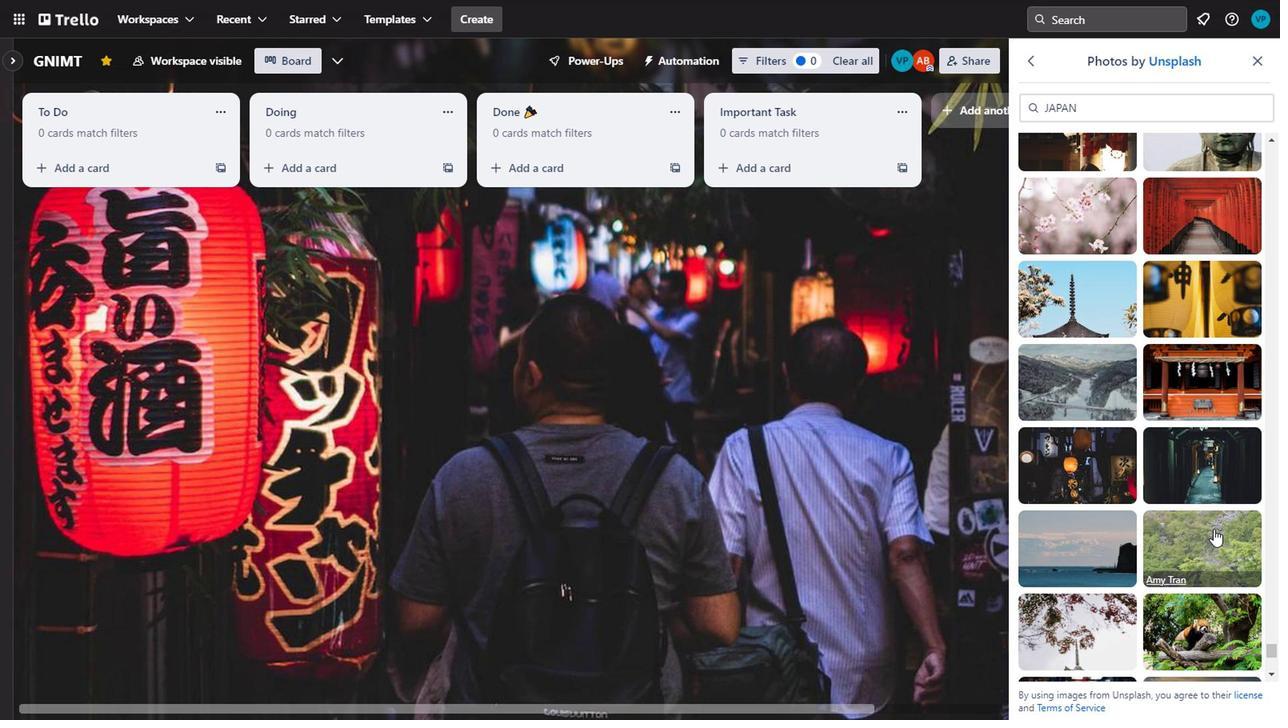 
Action: Mouse scrolled (1107, 535) with delta (0, 0)
Screenshot: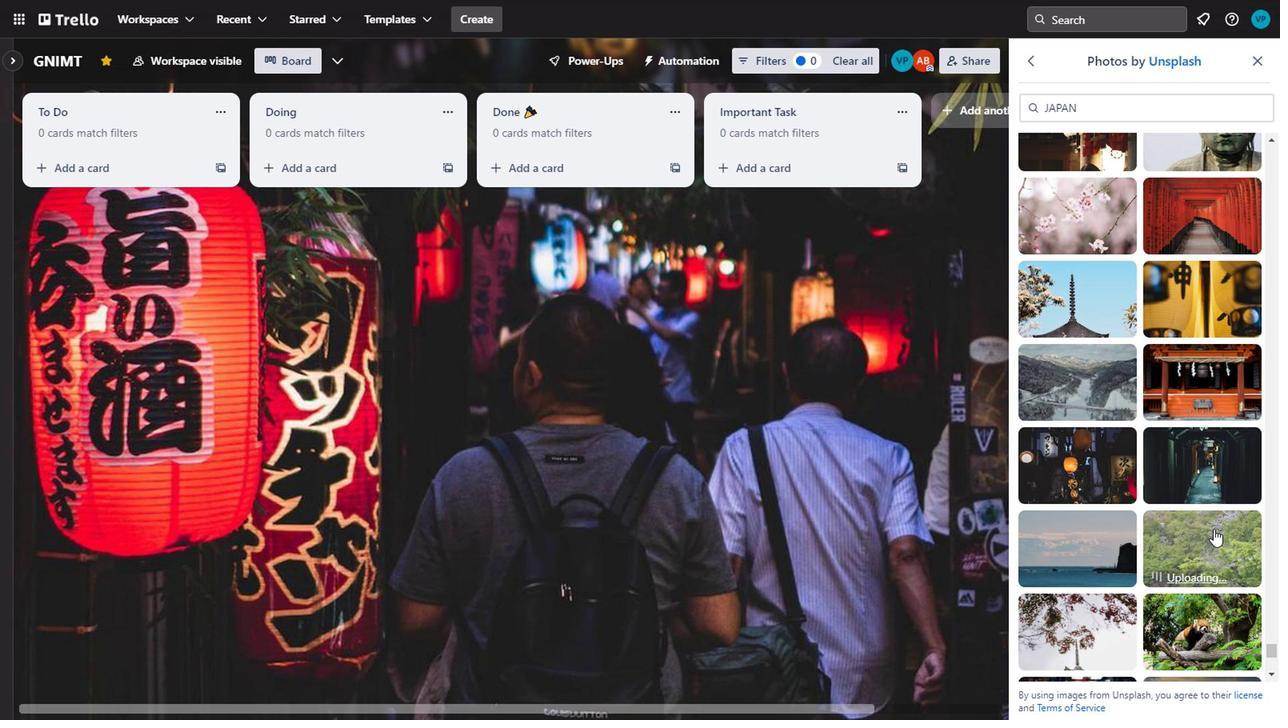 
Action: Mouse moved to (1014, 595)
Screenshot: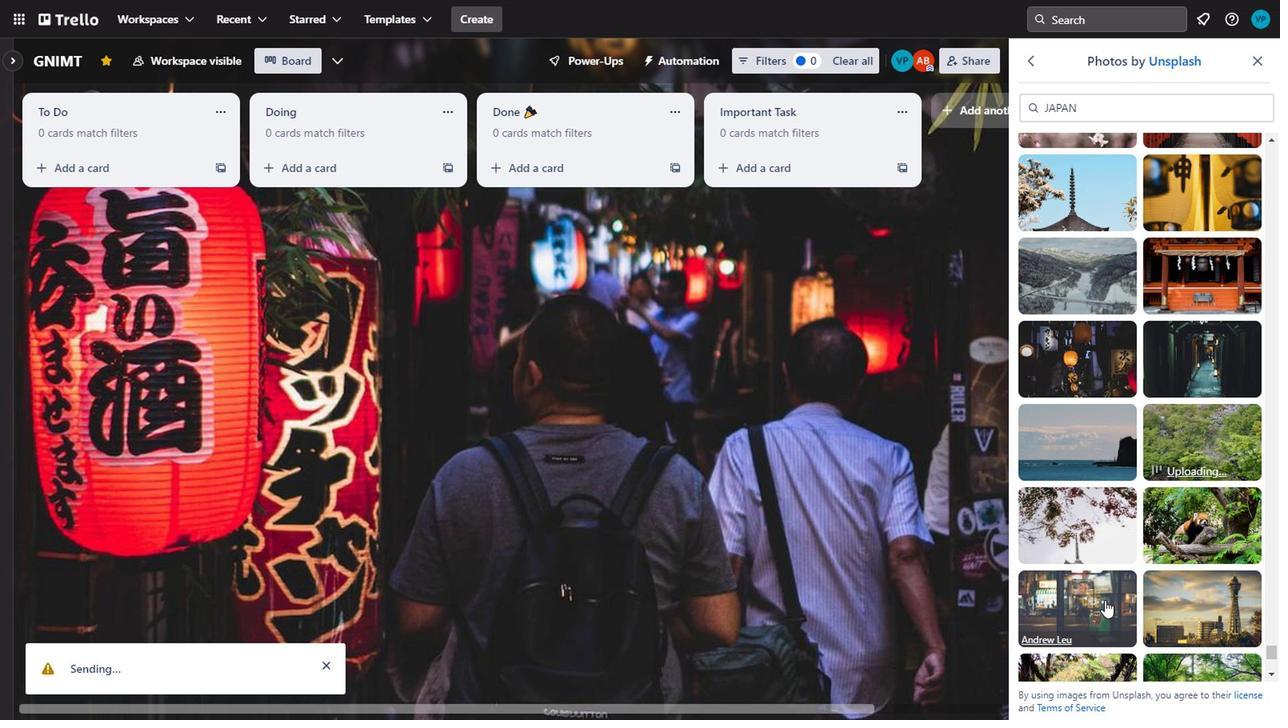 
Action: Mouse pressed left at (1014, 595)
Screenshot: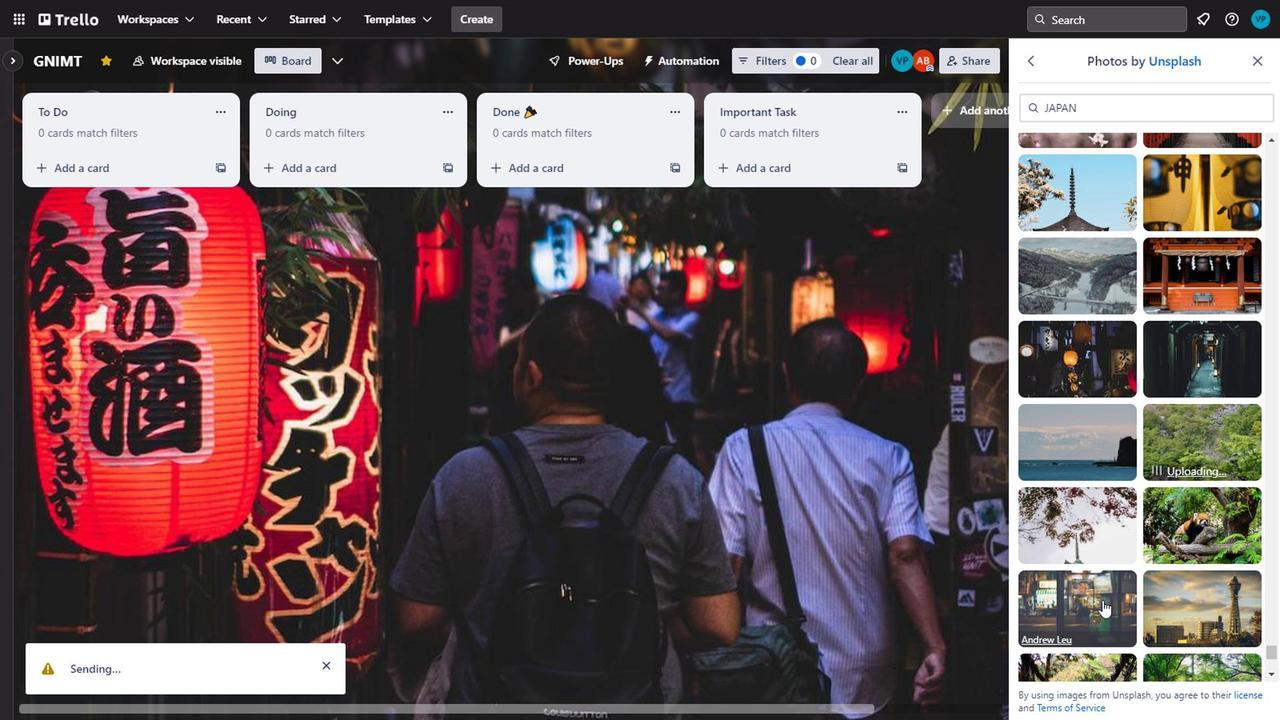 
Action: Mouse scrolled (1014, 594) with delta (0, 0)
Screenshot: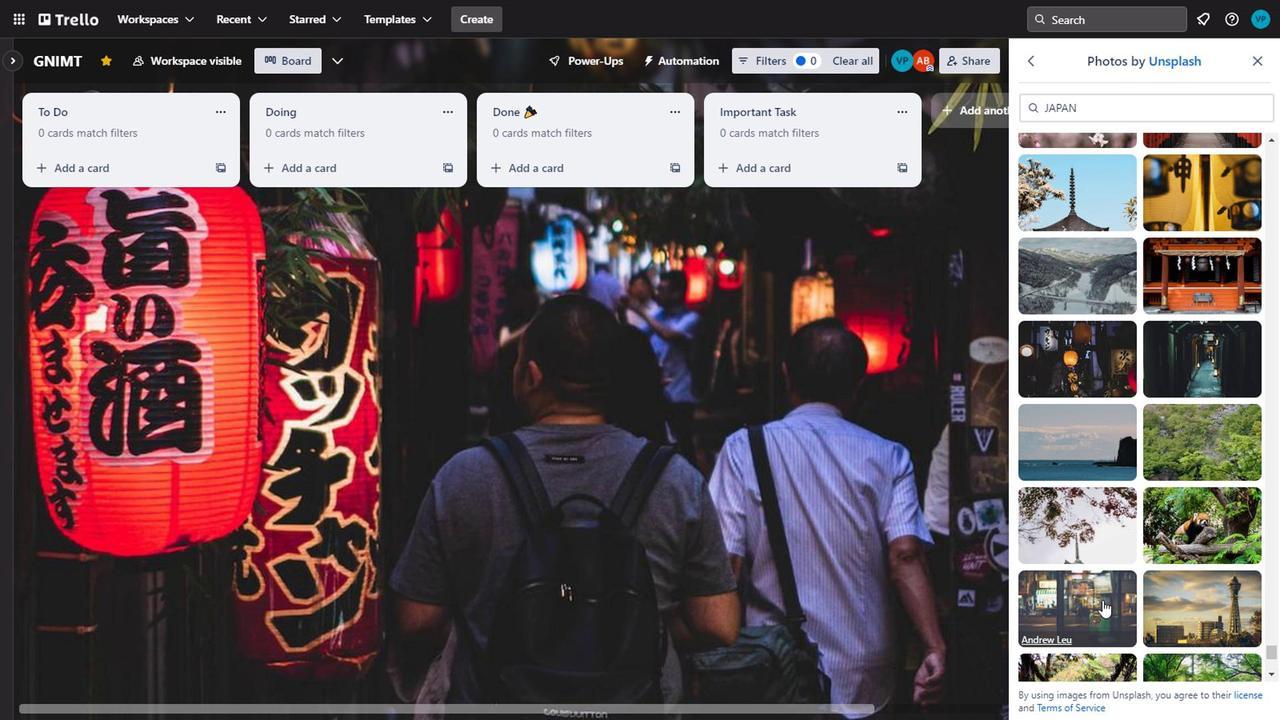 
Action: Mouse moved to (1109, 567)
Screenshot: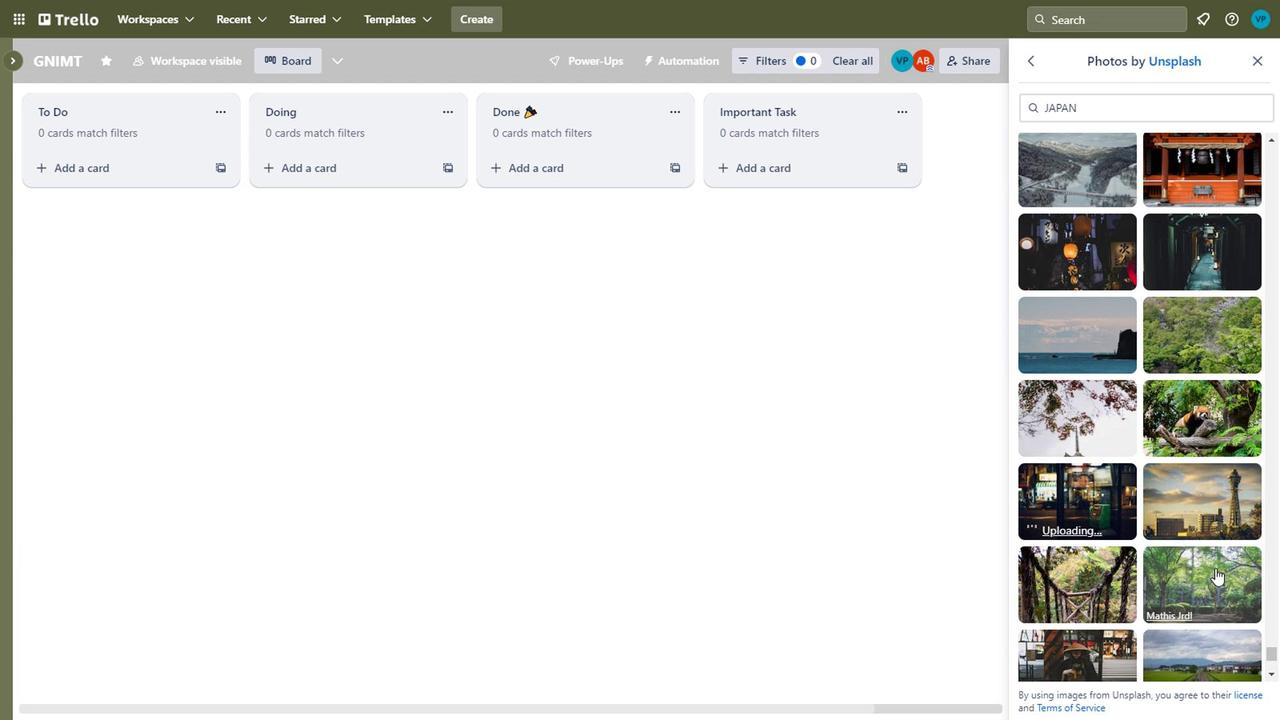 
Action: Mouse pressed left at (1109, 567)
Screenshot: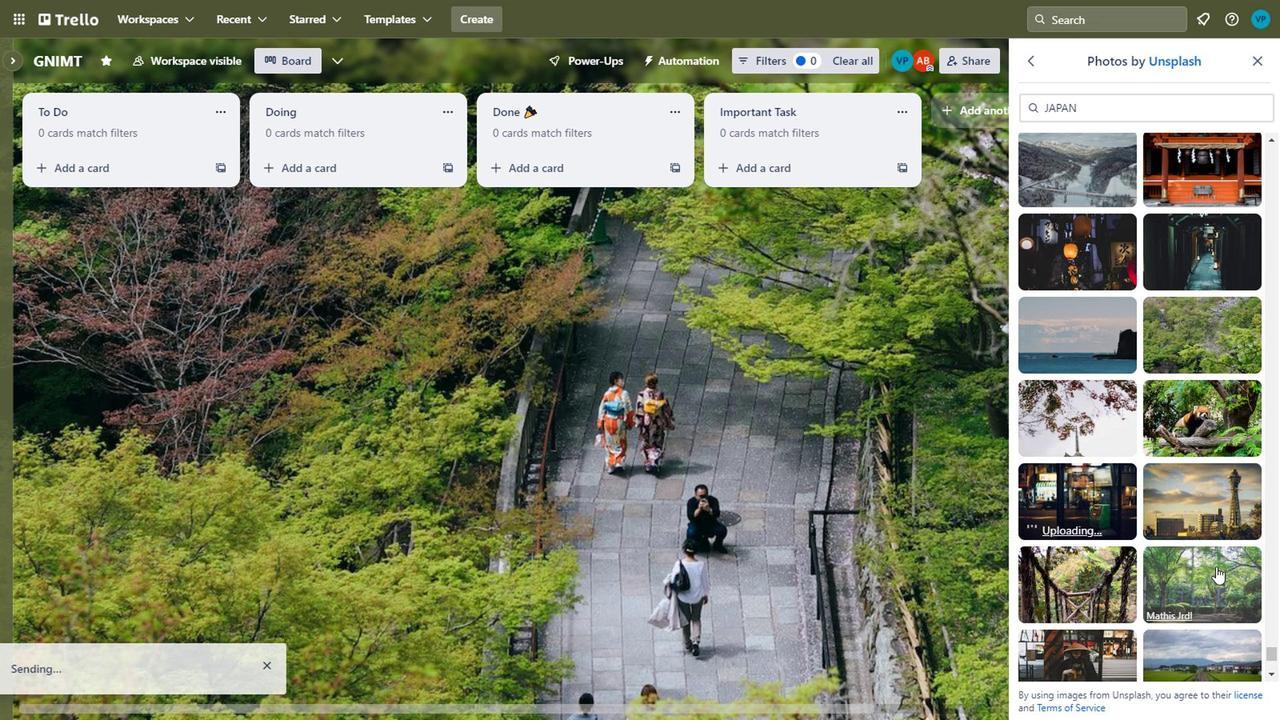 
Action: Mouse scrolled (1109, 566) with delta (0, 0)
Screenshot: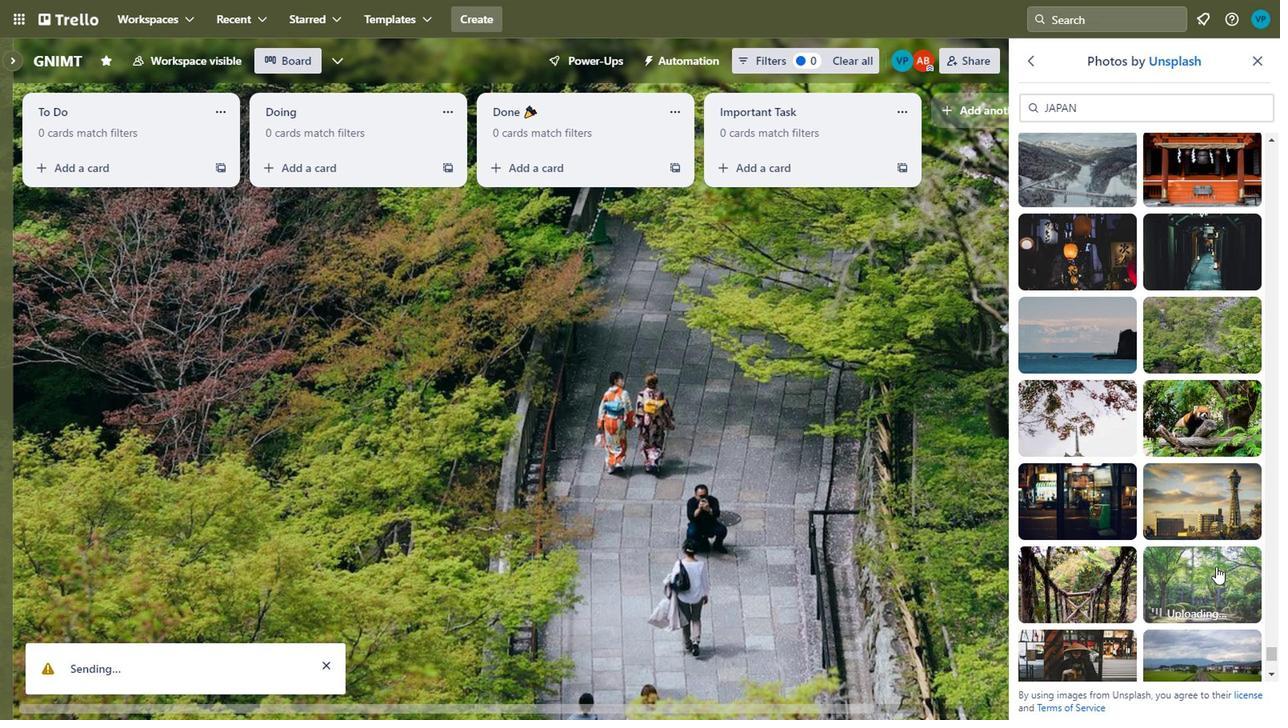 
Action: Mouse moved to (998, 560)
Screenshot: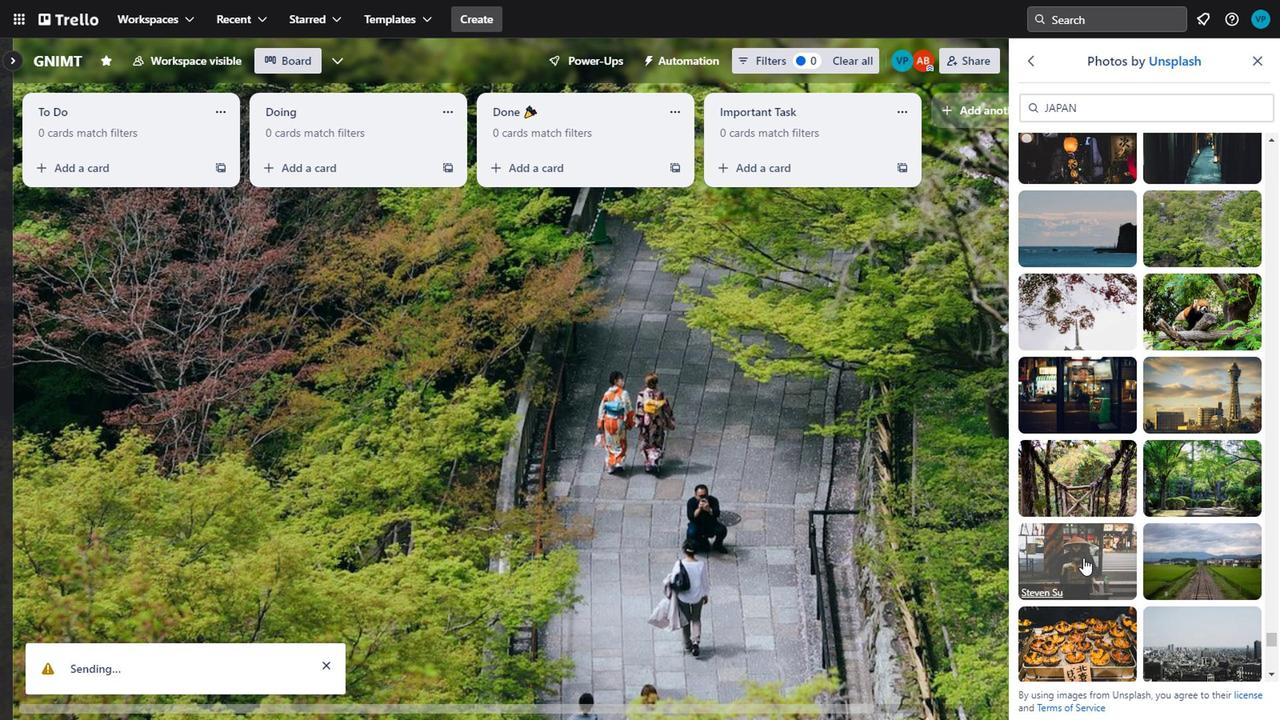 
Action: Mouse pressed left at (998, 560)
Screenshot: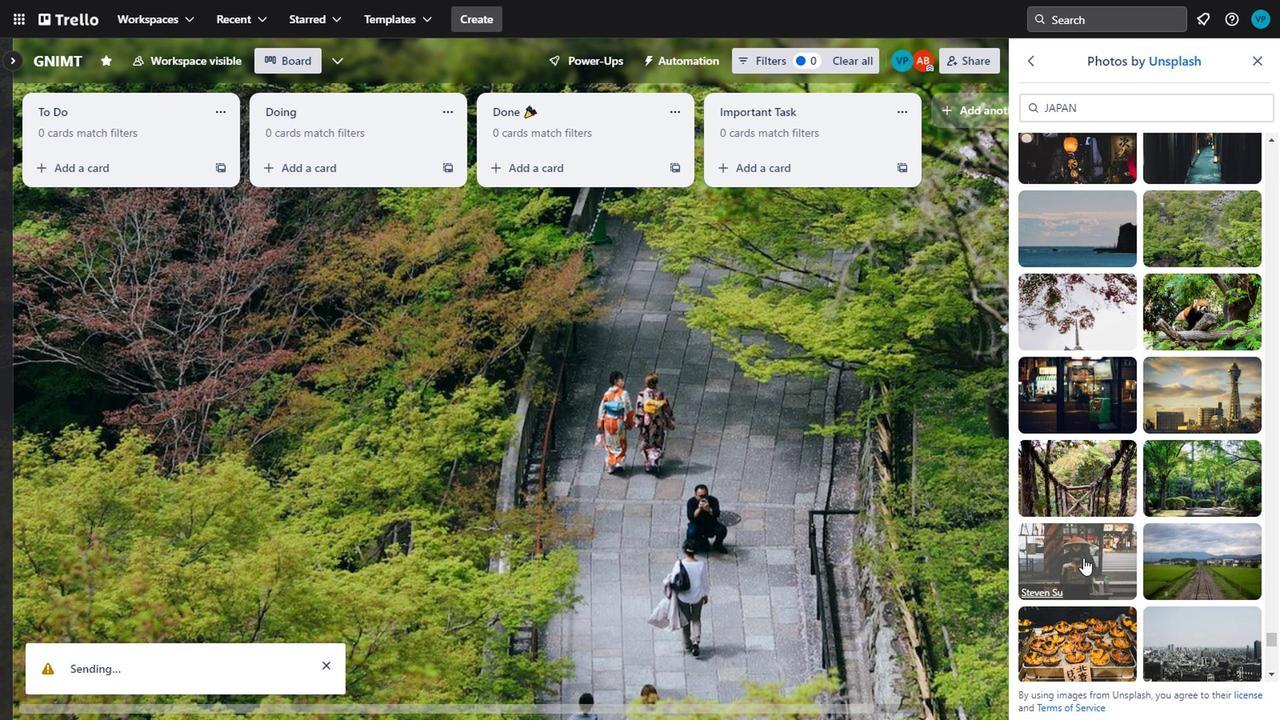 
Action: Mouse moved to (1071, 550)
Screenshot: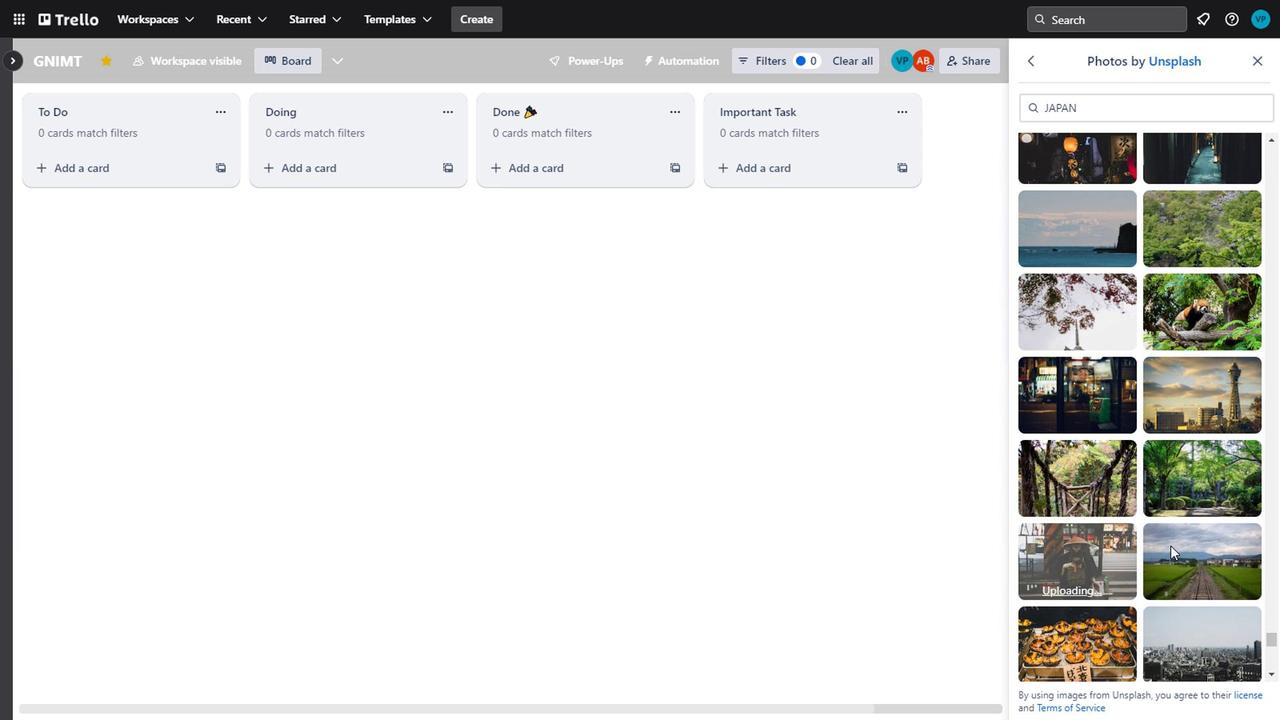 
Action: Mouse scrolled (1071, 549) with delta (0, 0)
Screenshot: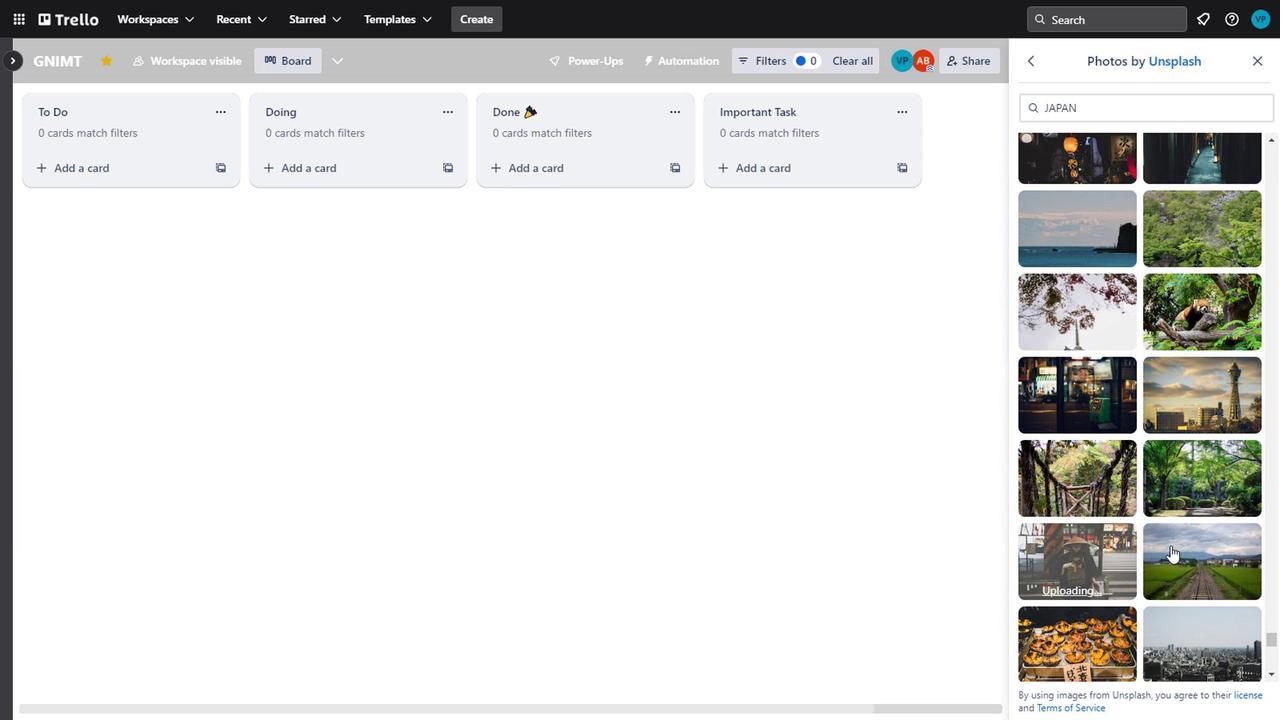 
Action: Mouse scrolled (1071, 549) with delta (0, 0)
Screenshot: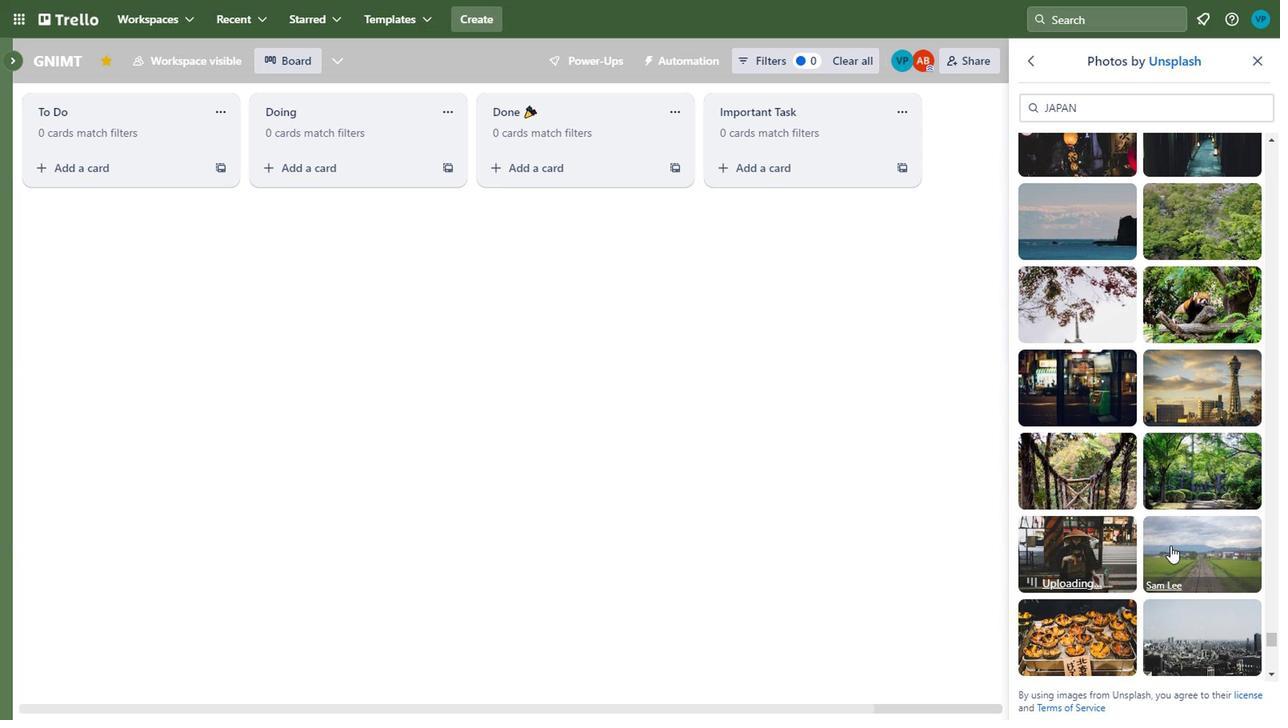 
Action: Mouse moved to (1135, 376)
Screenshot: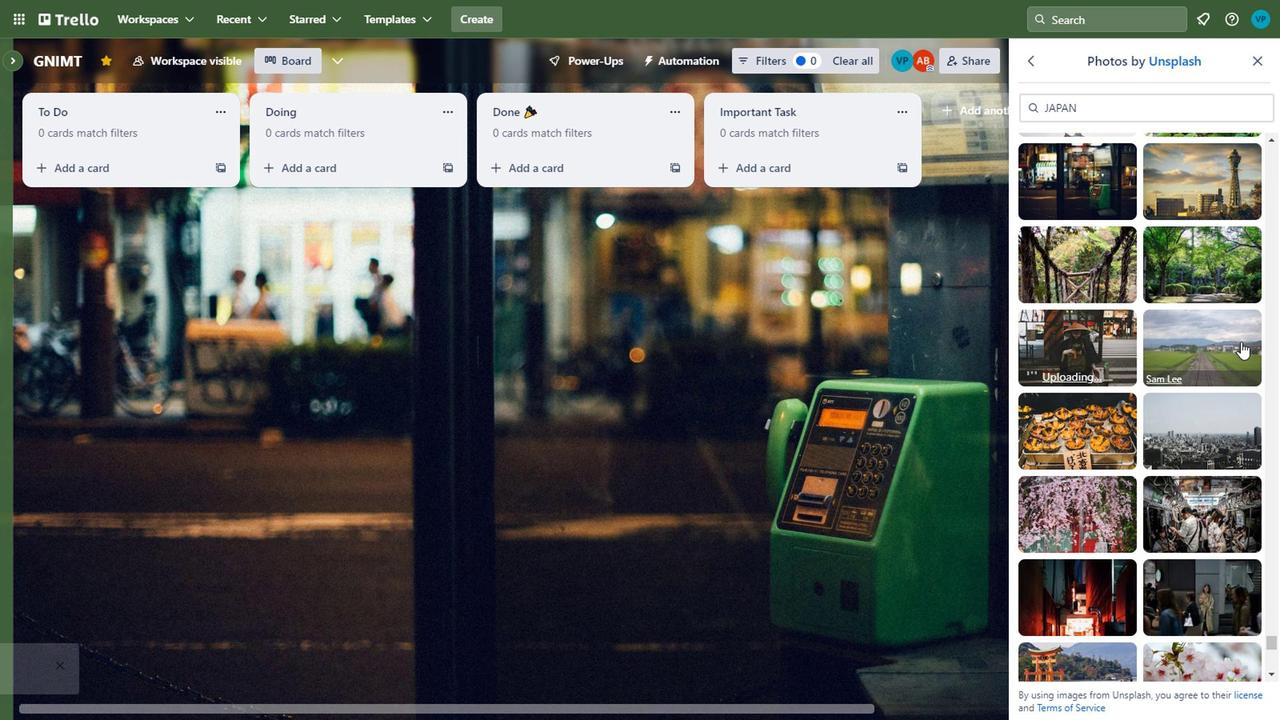 
Action: Mouse pressed left at (1135, 376)
Screenshot: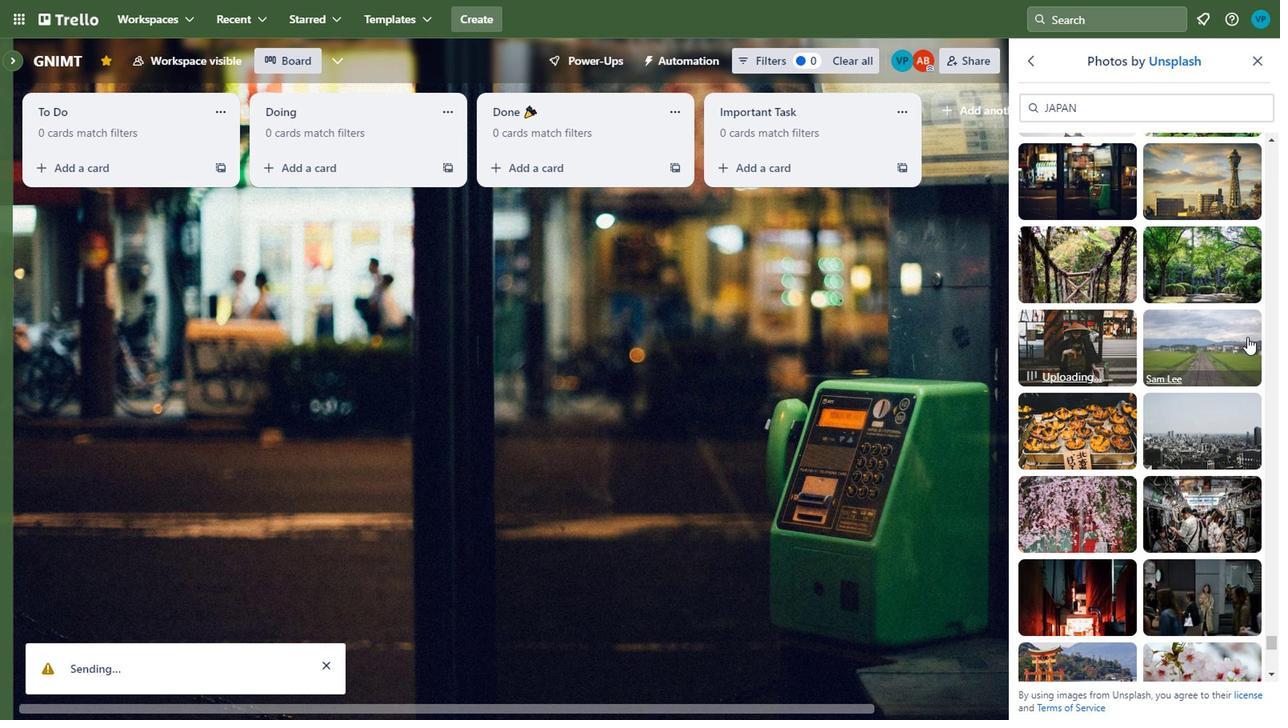 
Action: Mouse scrolled (1135, 375) with delta (0, 0)
Screenshot: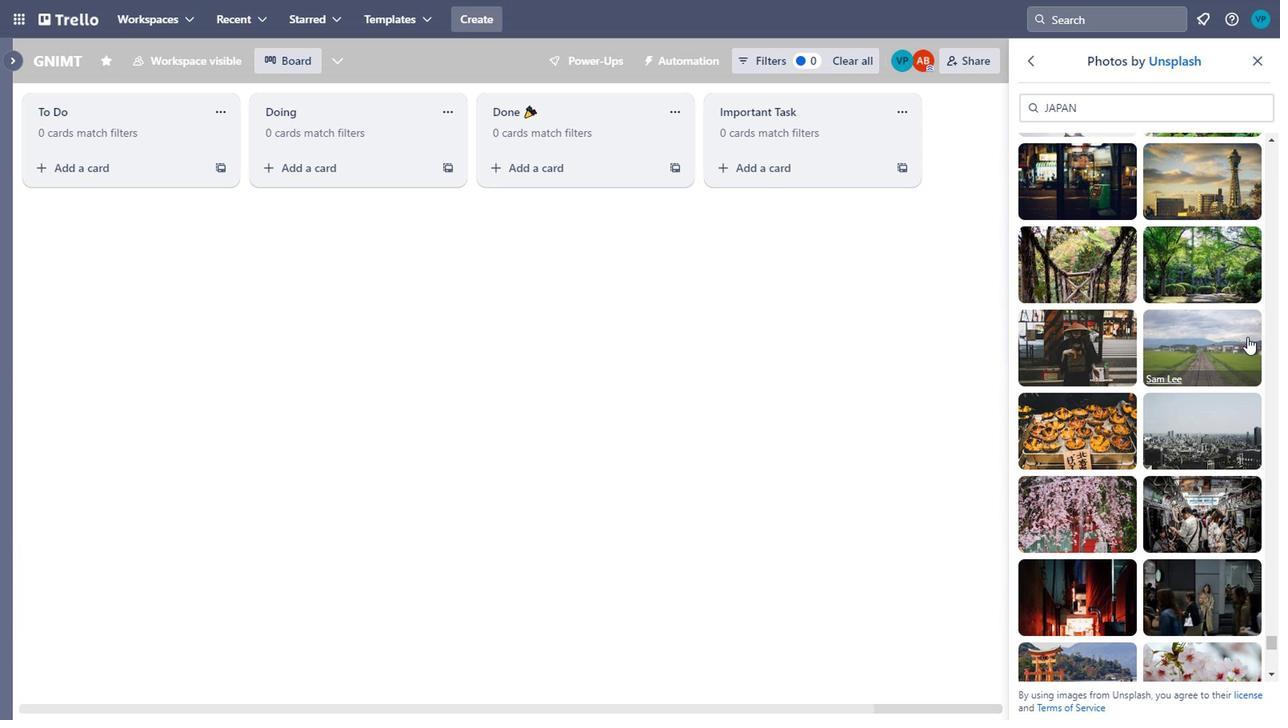 
Action: Mouse moved to (1074, 562)
Screenshot: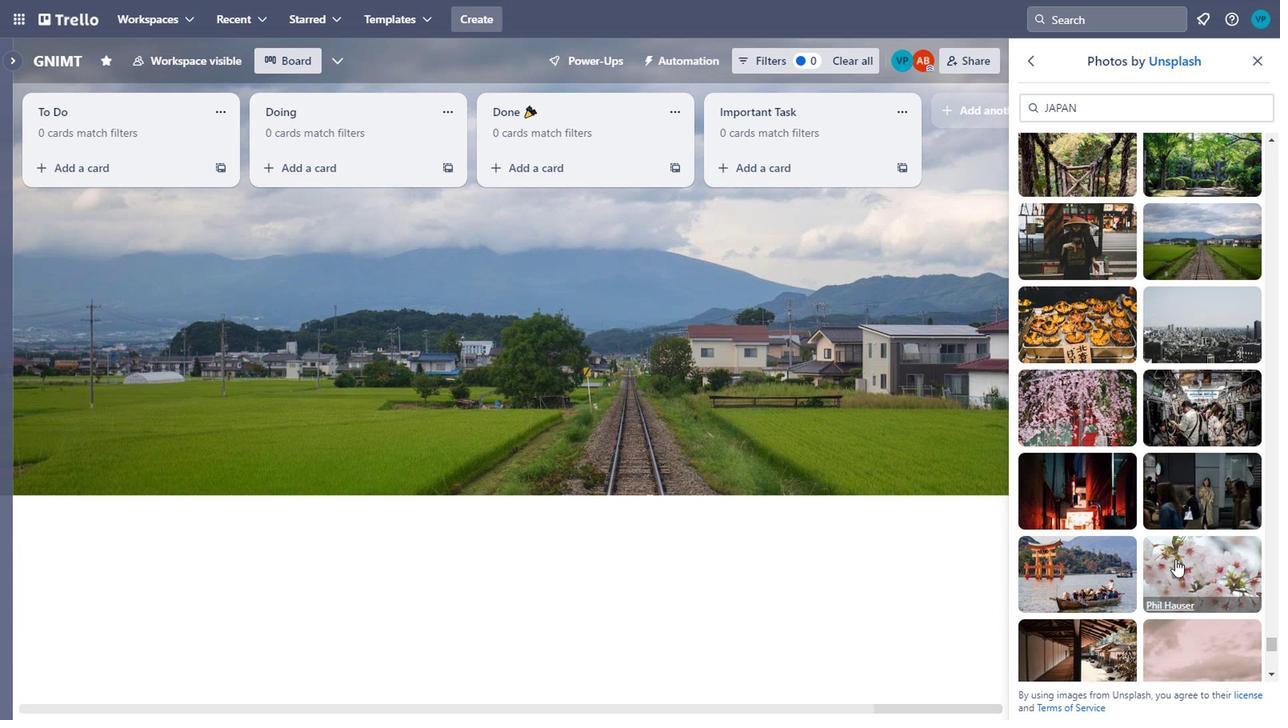 
Action: Mouse pressed left at (1074, 562)
Screenshot: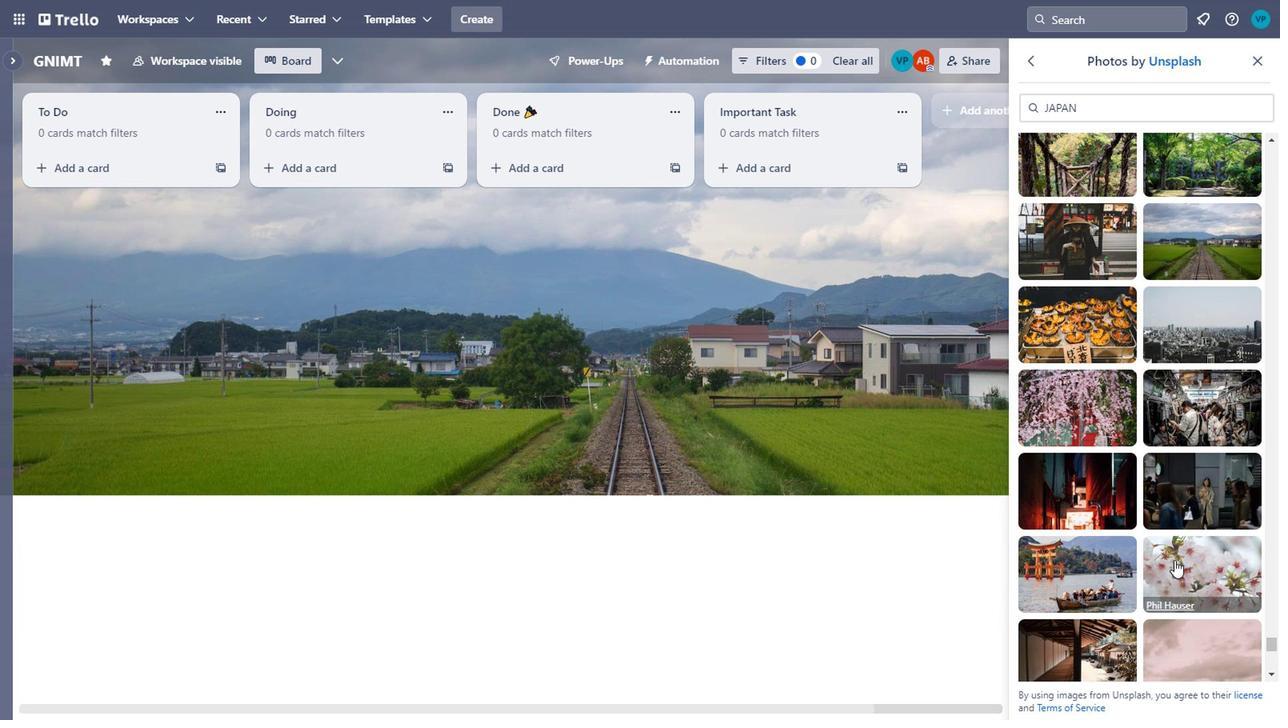 
Action: Mouse moved to (1081, 600)
Screenshot: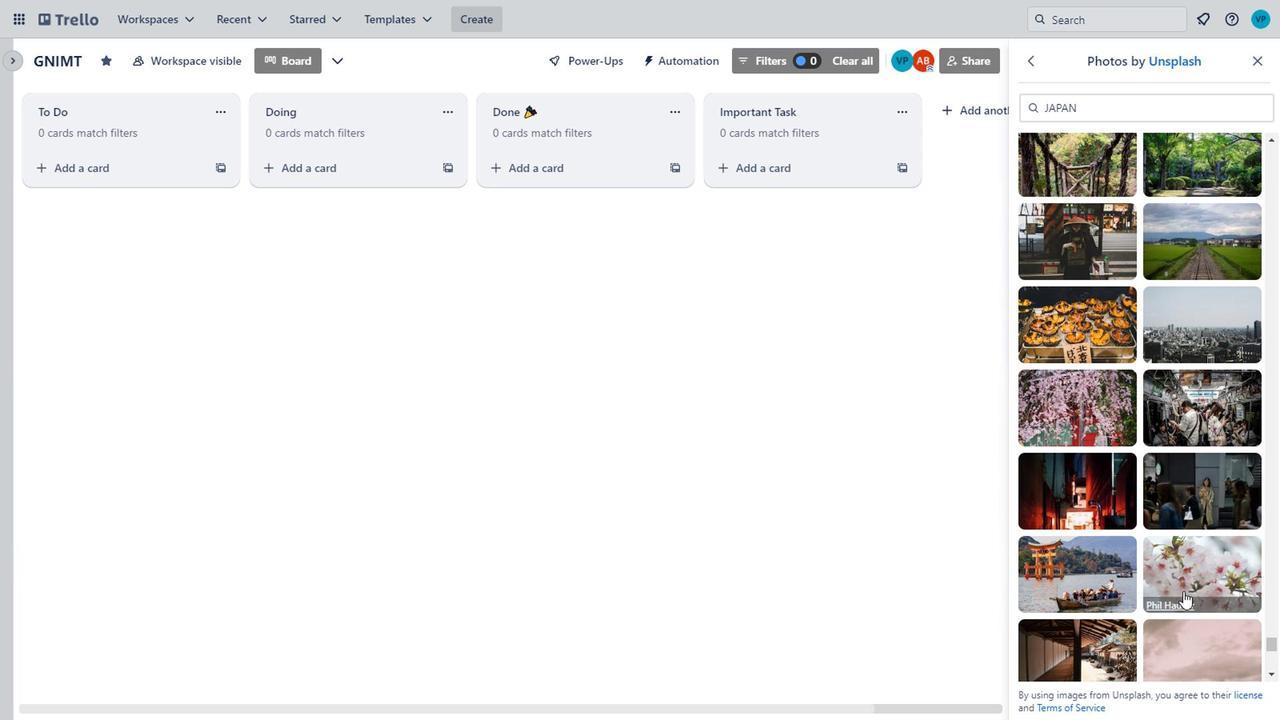 
Action: Mouse scrolled (1081, 599) with delta (0, 0)
Screenshot: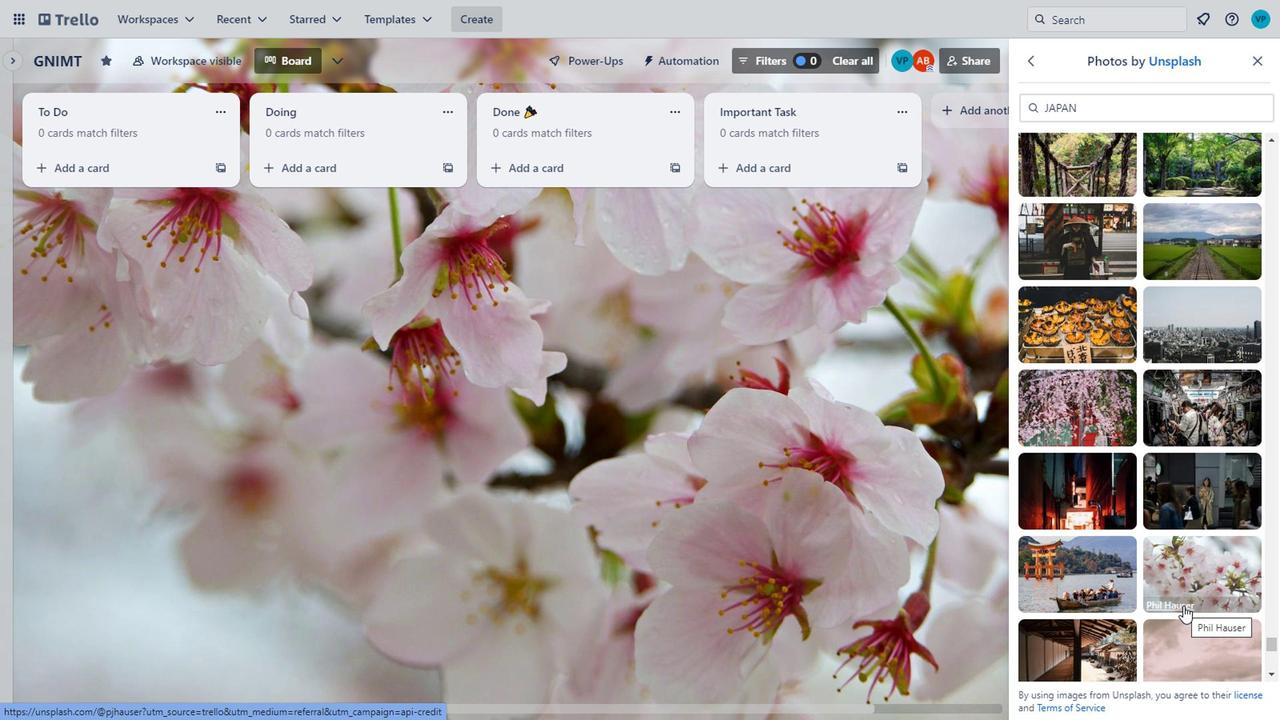 
Action: Mouse scrolled (1081, 599) with delta (0, 0)
Screenshot: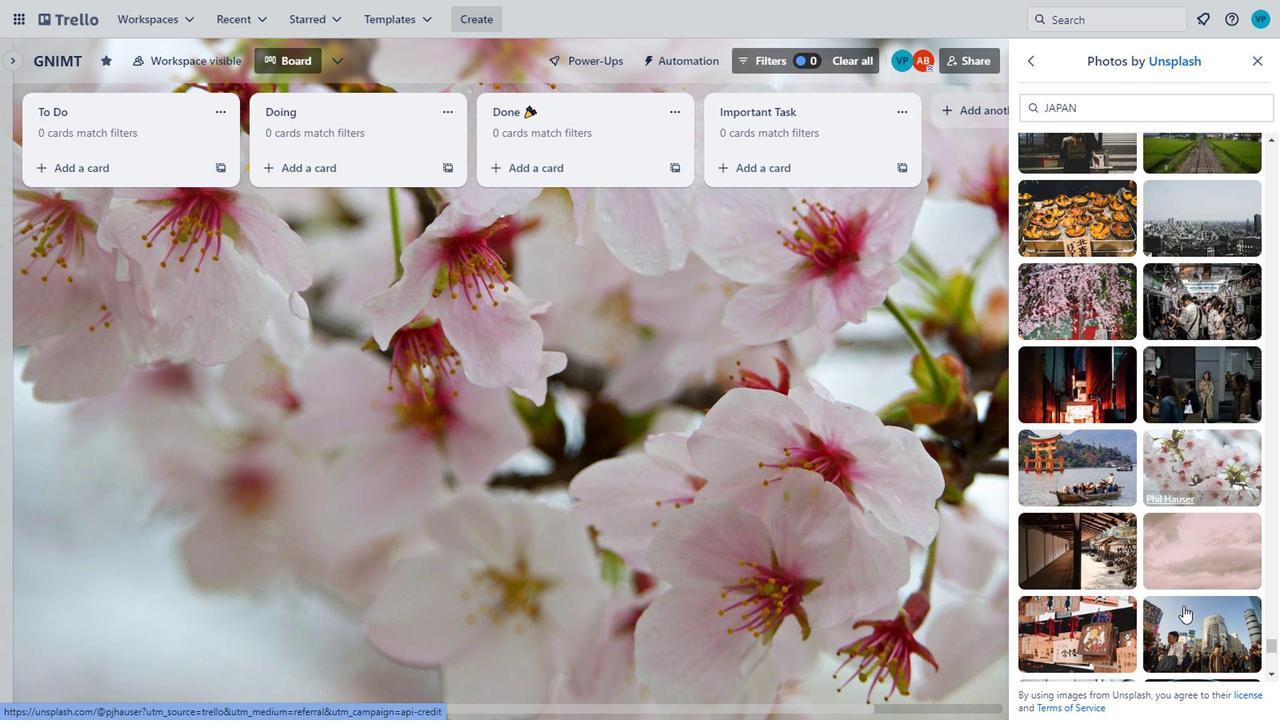 
Action: Mouse moved to (1017, 528)
Screenshot: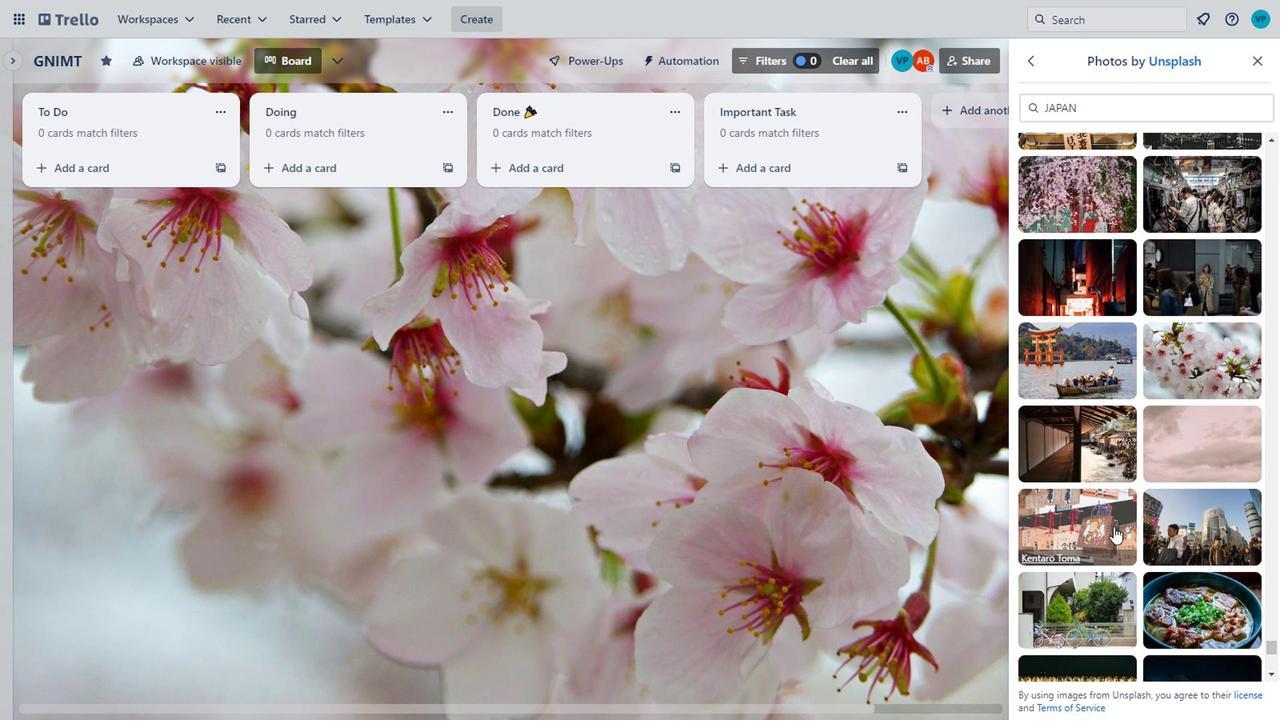 
Action: Mouse pressed left at (1017, 528)
Screenshot: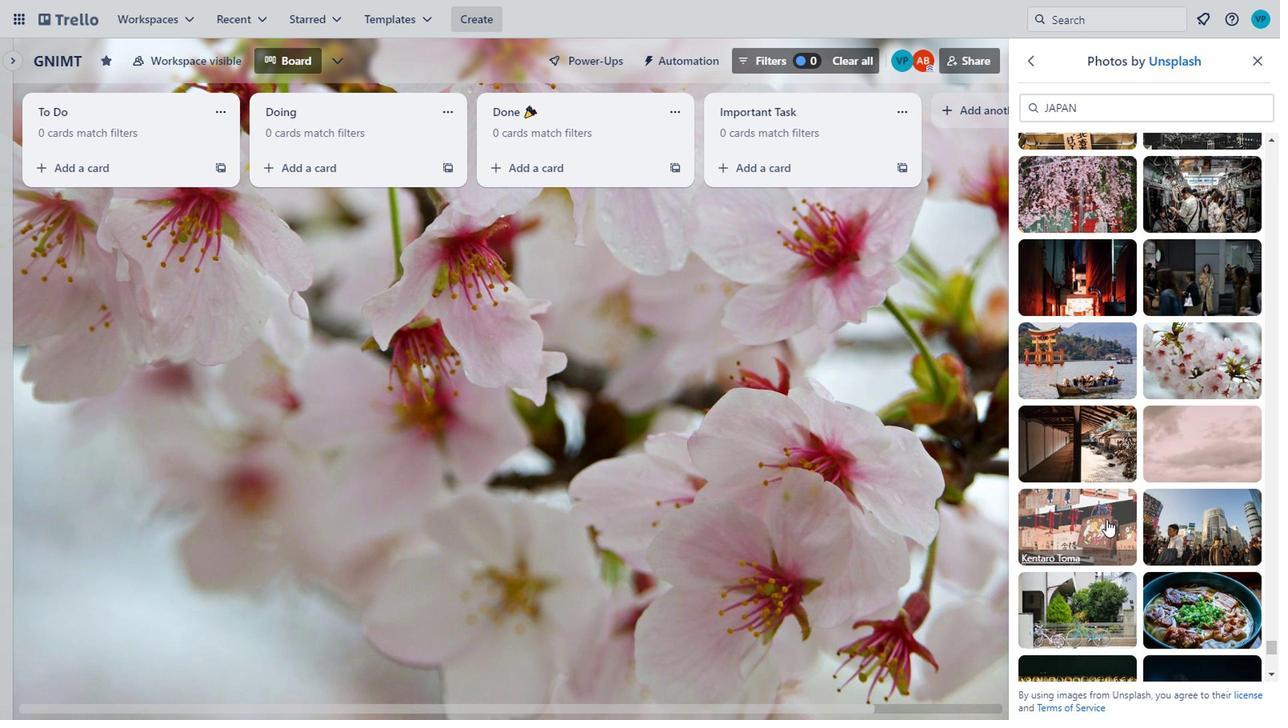 
Action: Mouse moved to (1098, 584)
Screenshot: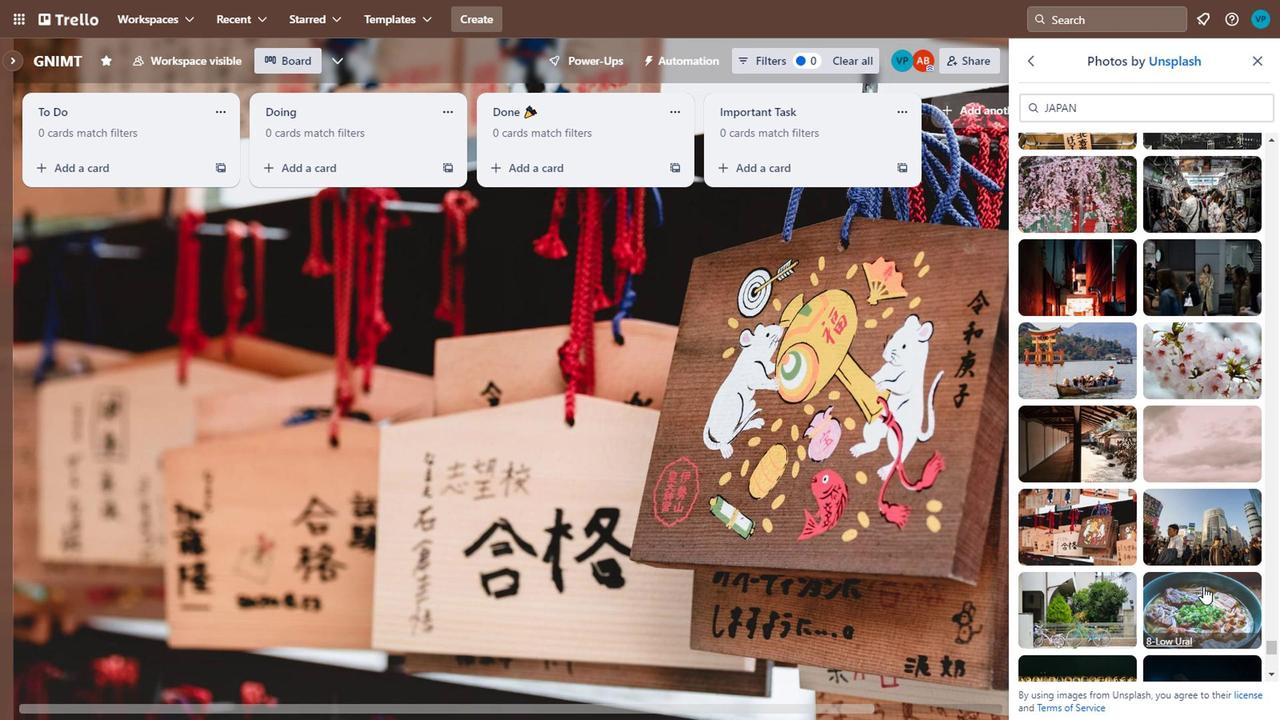 
Action: Mouse scrolled (1098, 583) with delta (0, 0)
Screenshot: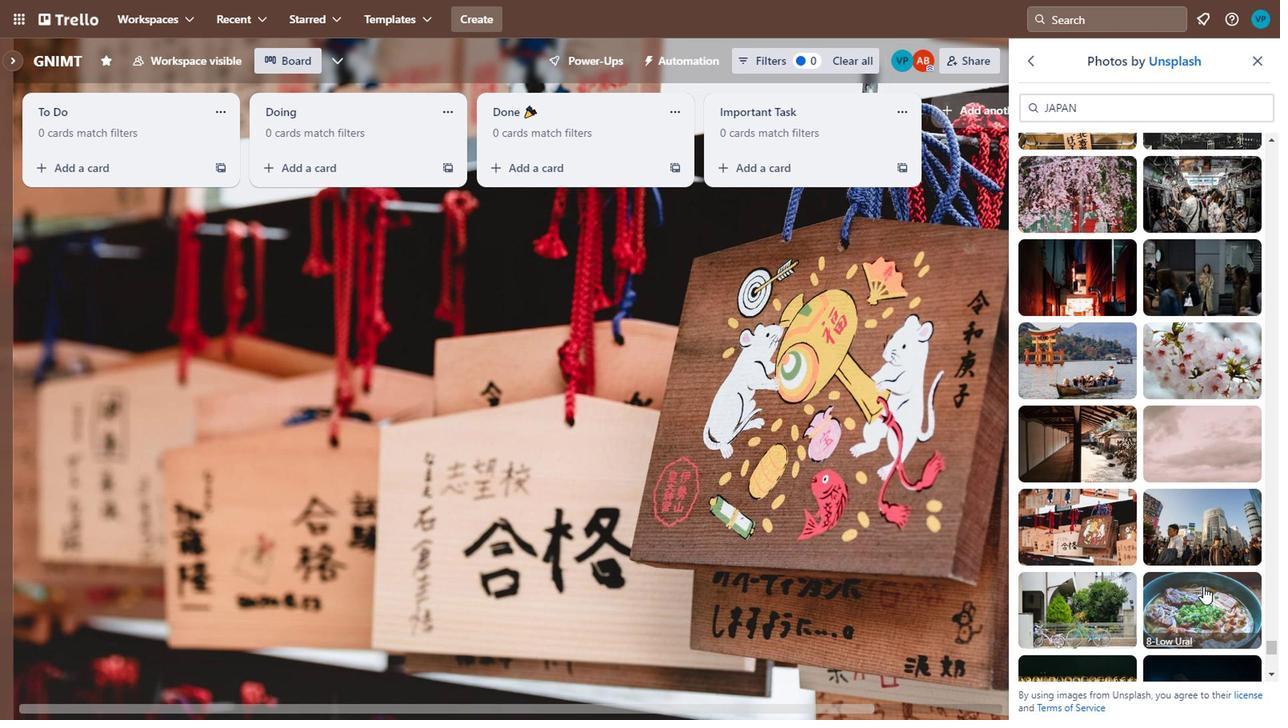 
Action: Mouse scrolled (1098, 583) with delta (0, 0)
Screenshot: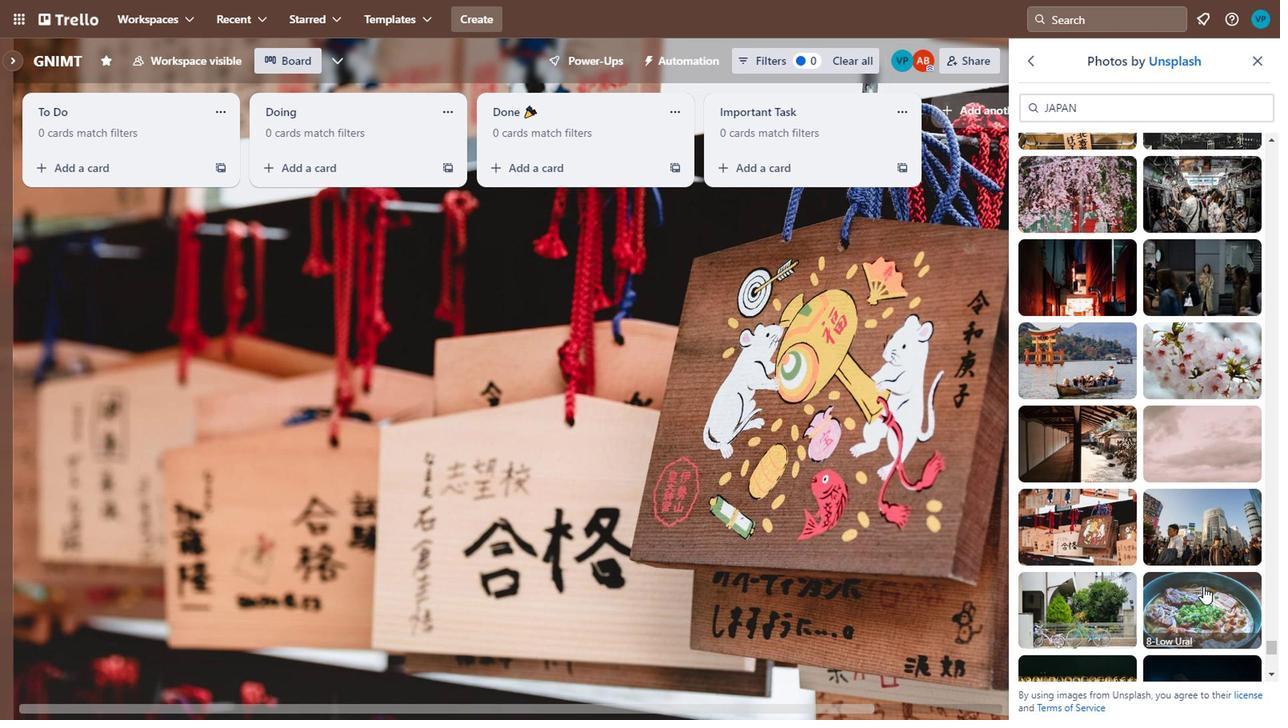 
Action: Mouse moved to (1001, 476)
Screenshot: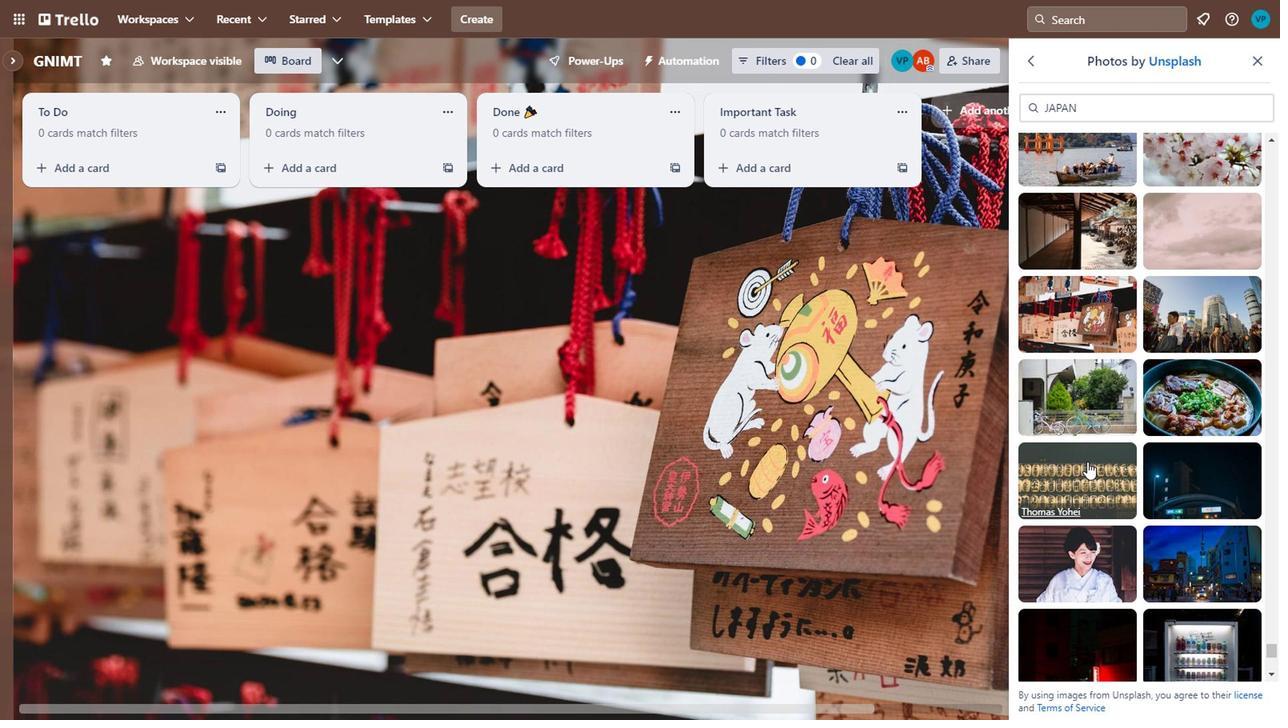 
Action: Mouse pressed left at (1001, 476)
Screenshot: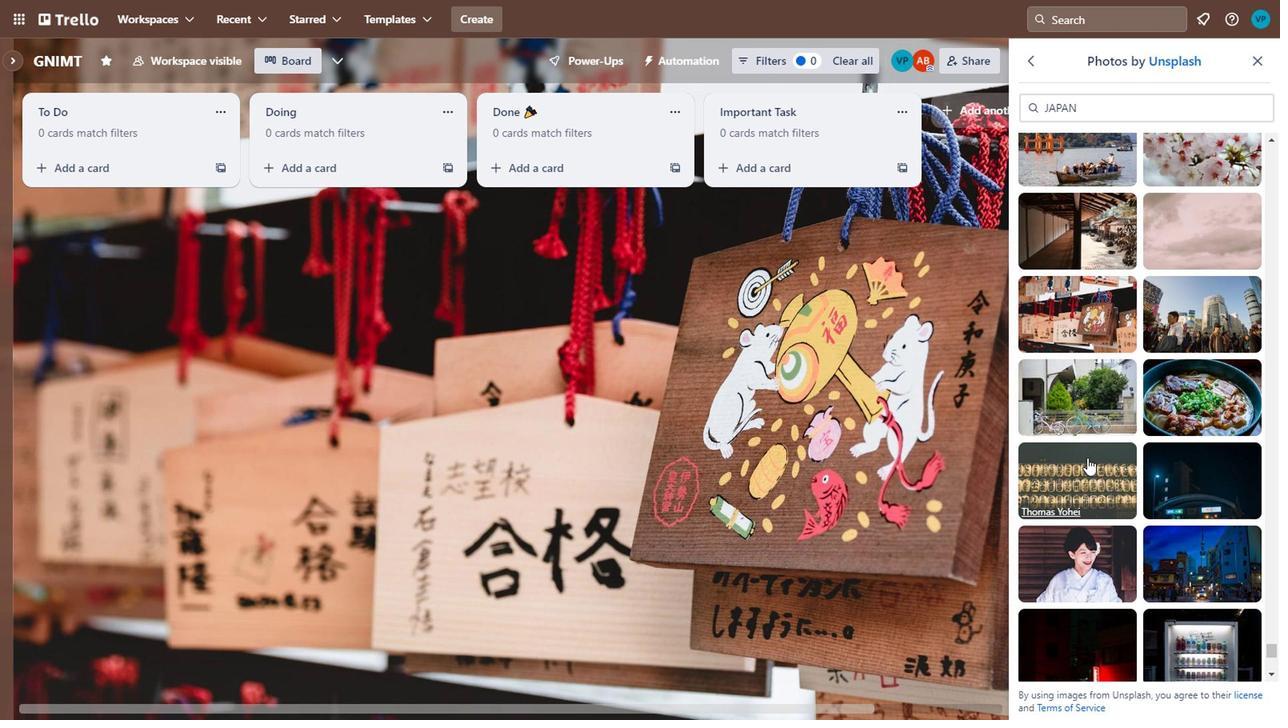 
Action: Mouse scrolled (1001, 476) with delta (0, 0)
Screenshot: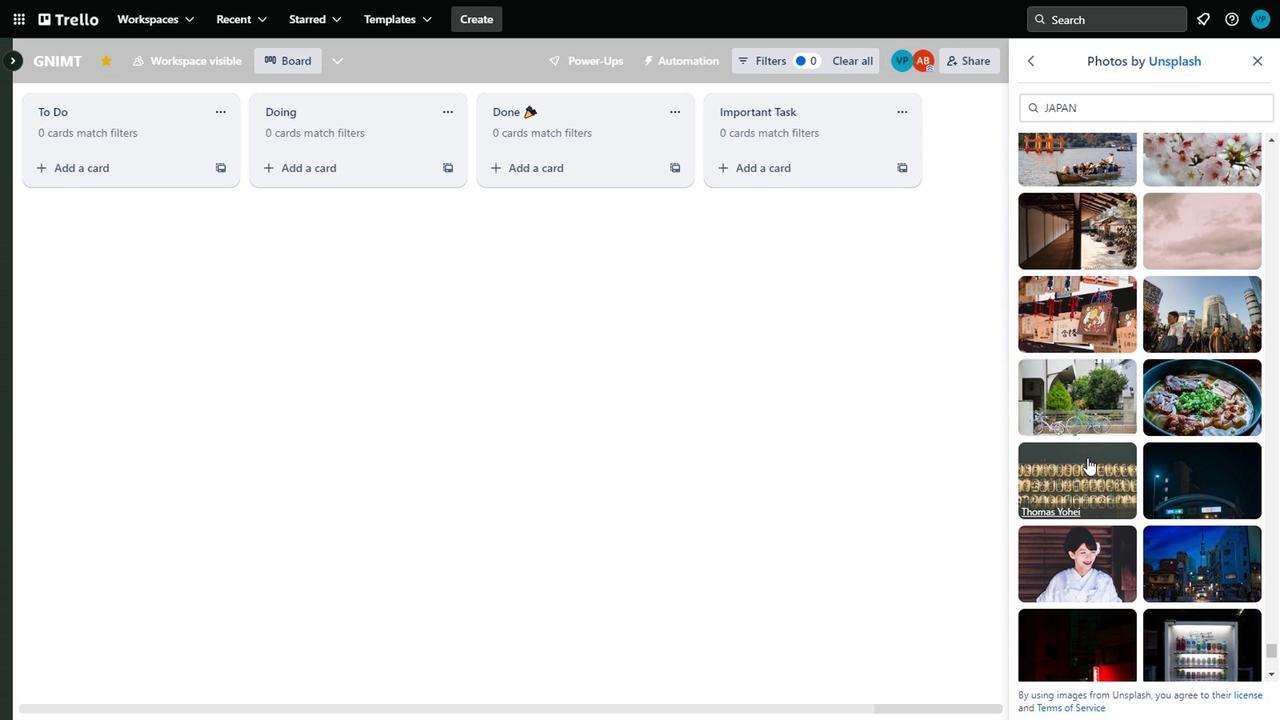 
Action: Mouse moved to (1081, 547)
Screenshot: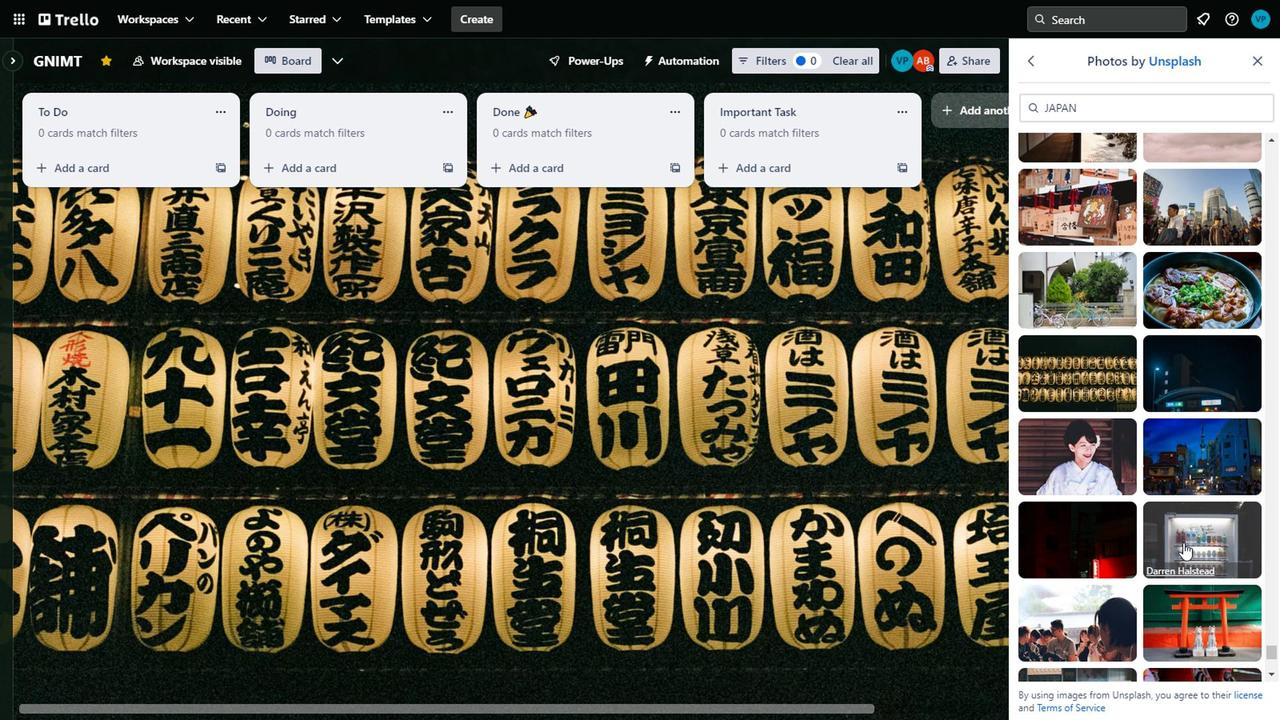 
Action: Mouse scrolled (1081, 546) with delta (0, 0)
Screenshot: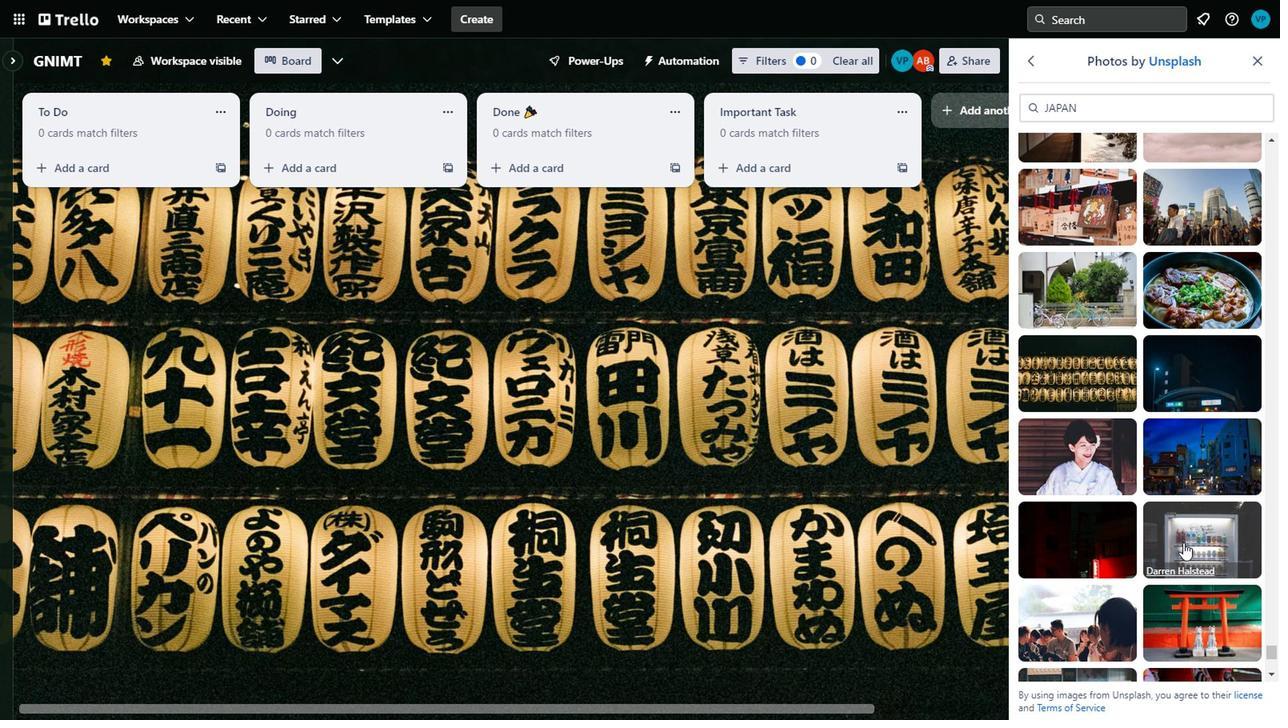 
Action: Mouse scrolled (1081, 546) with delta (0, 0)
Screenshot: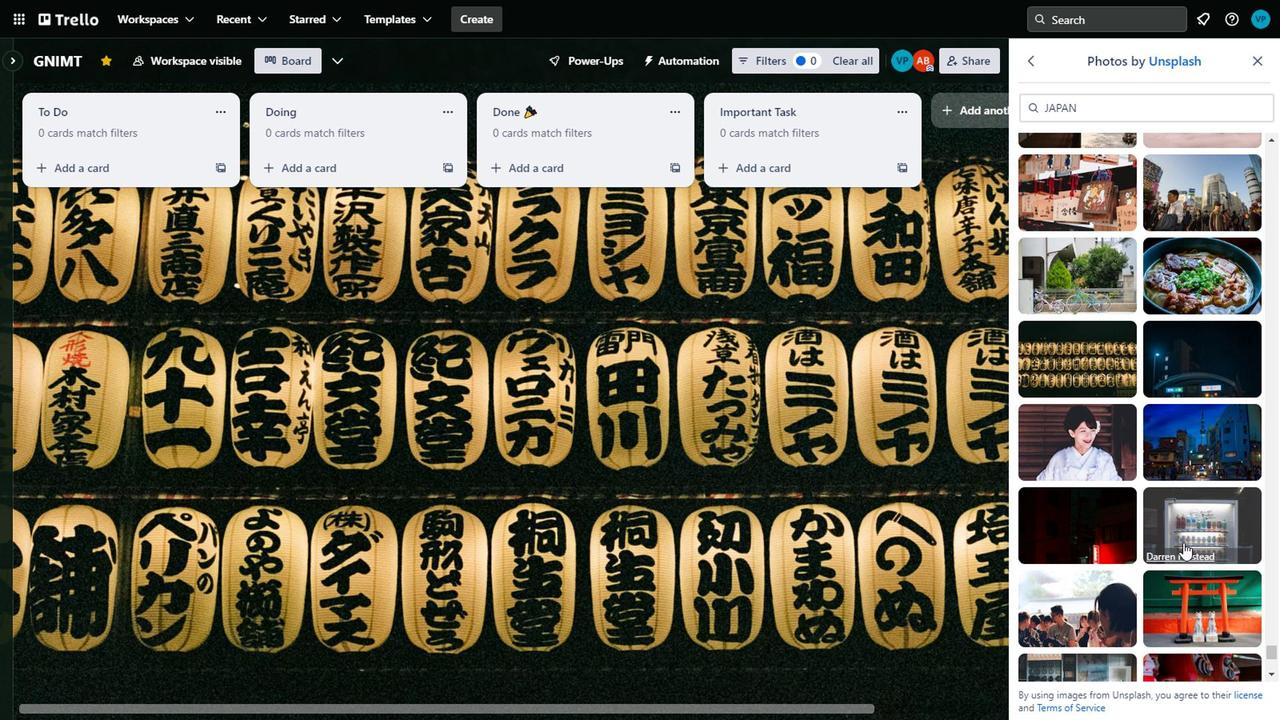 
Action: Mouse moved to (1006, 495)
Screenshot: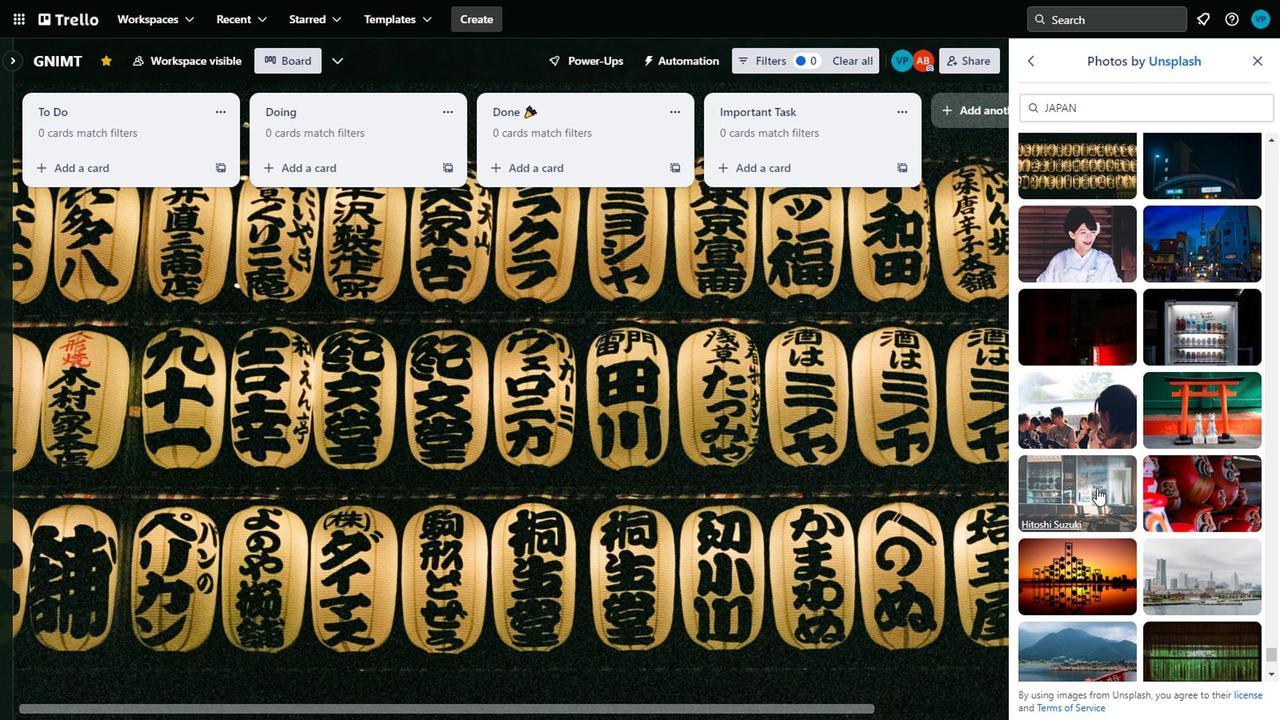 
Action: Mouse pressed left at (1006, 495)
Screenshot: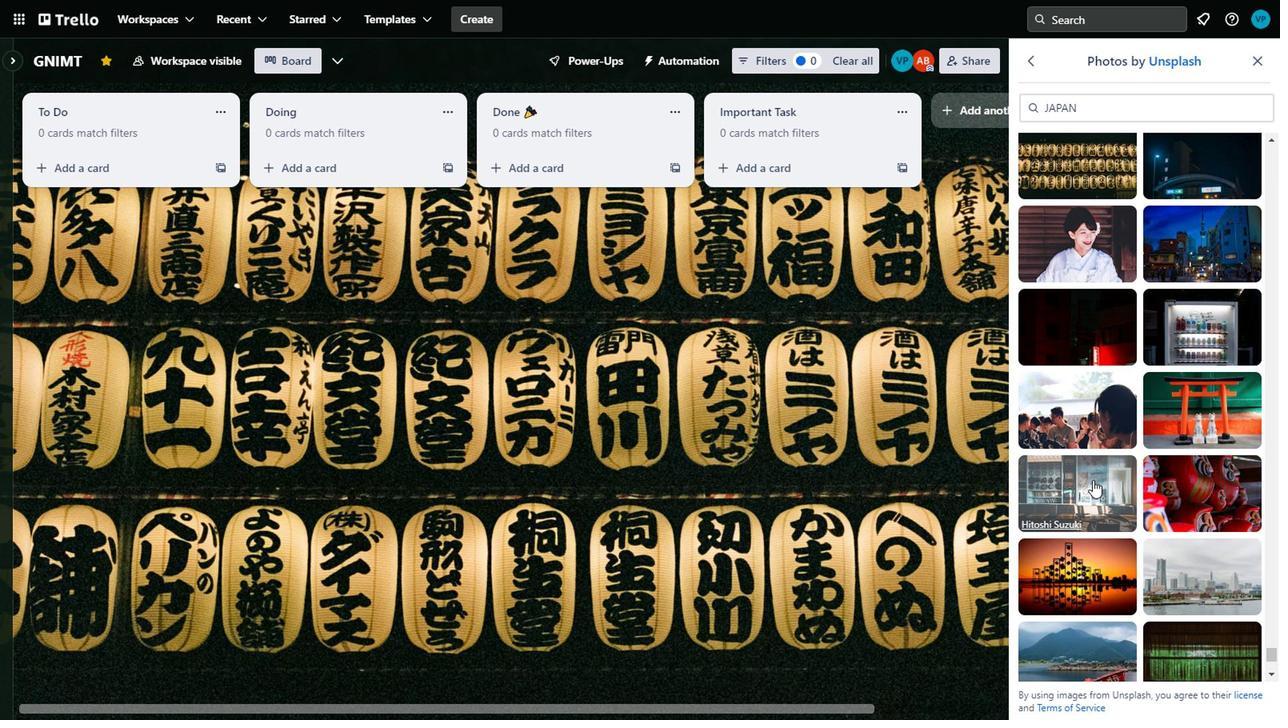 
Action: Mouse moved to (1095, 524)
Screenshot: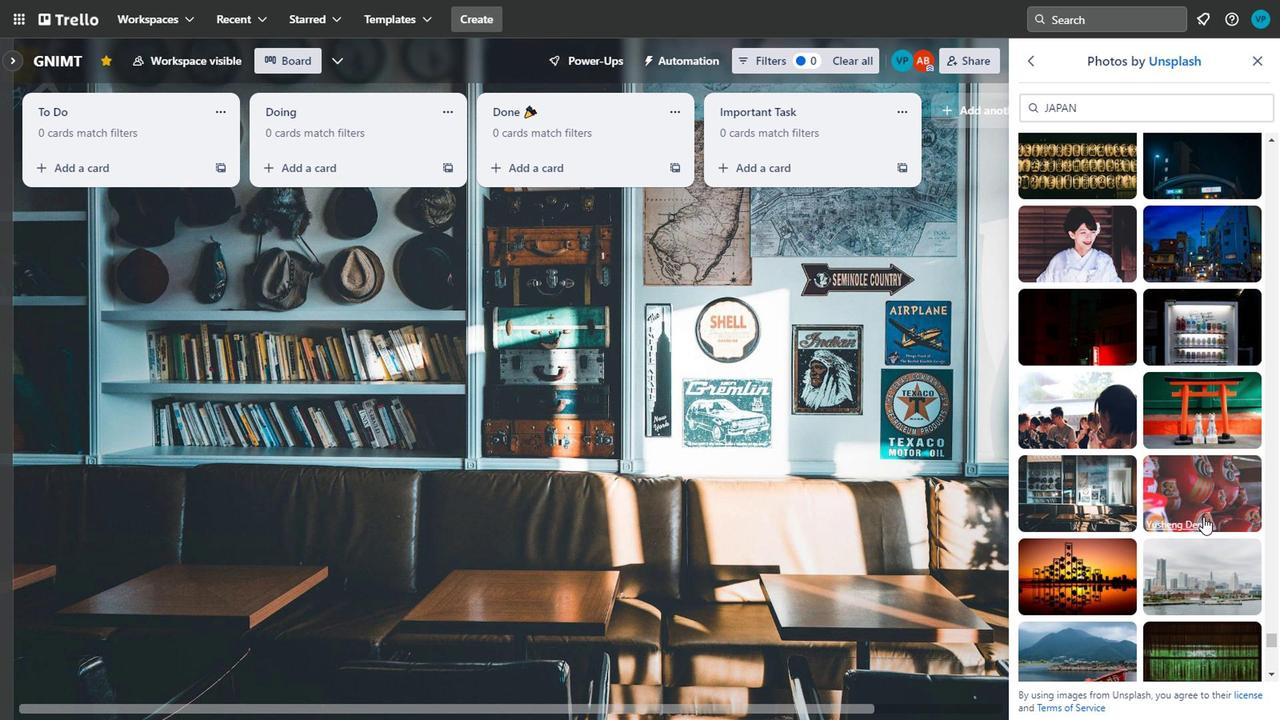
Action: Mouse scrolled (1095, 523) with delta (0, 0)
Screenshot: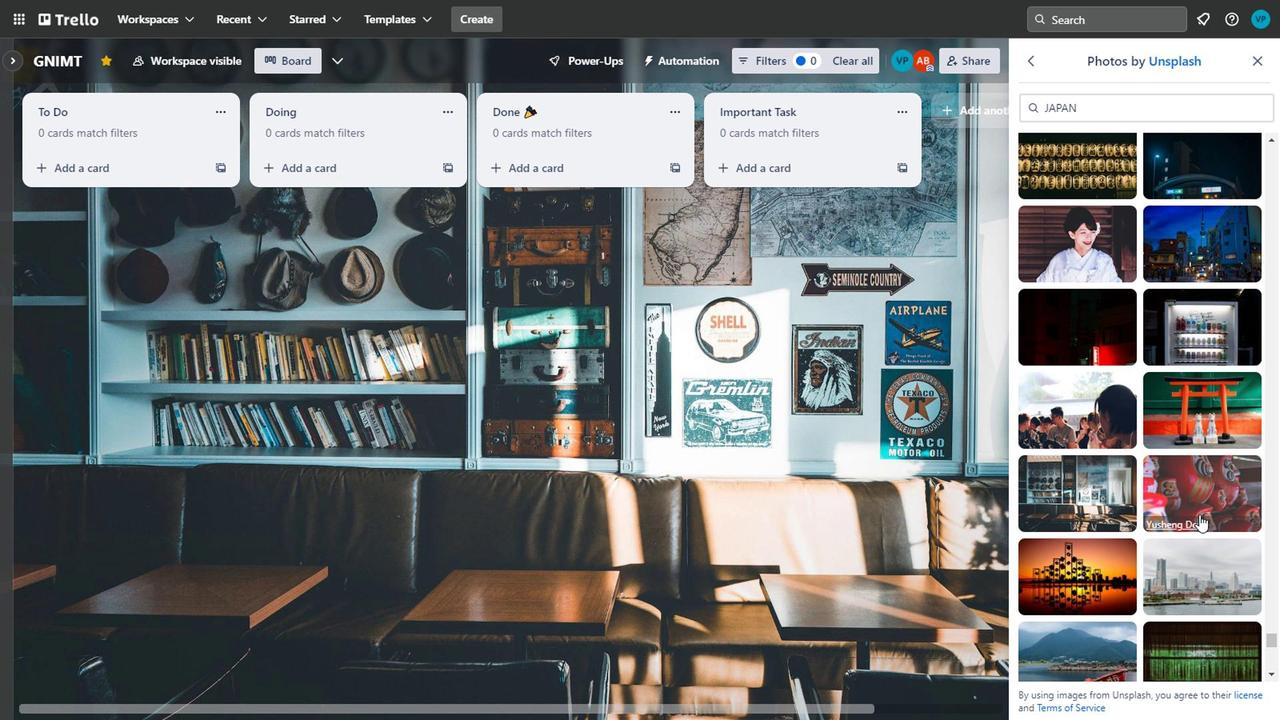 
Action: Mouse scrolled (1095, 523) with delta (0, 0)
Screenshot: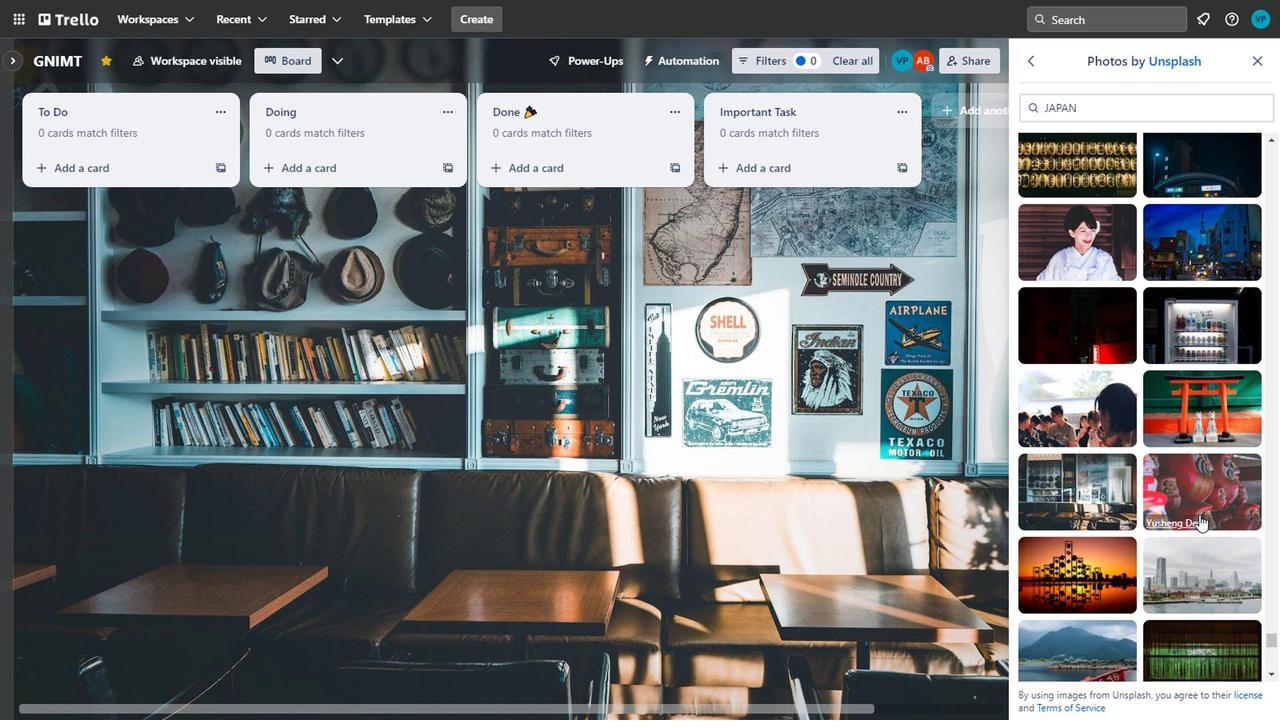 
Action: Mouse moved to (991, 382)
Screenshot: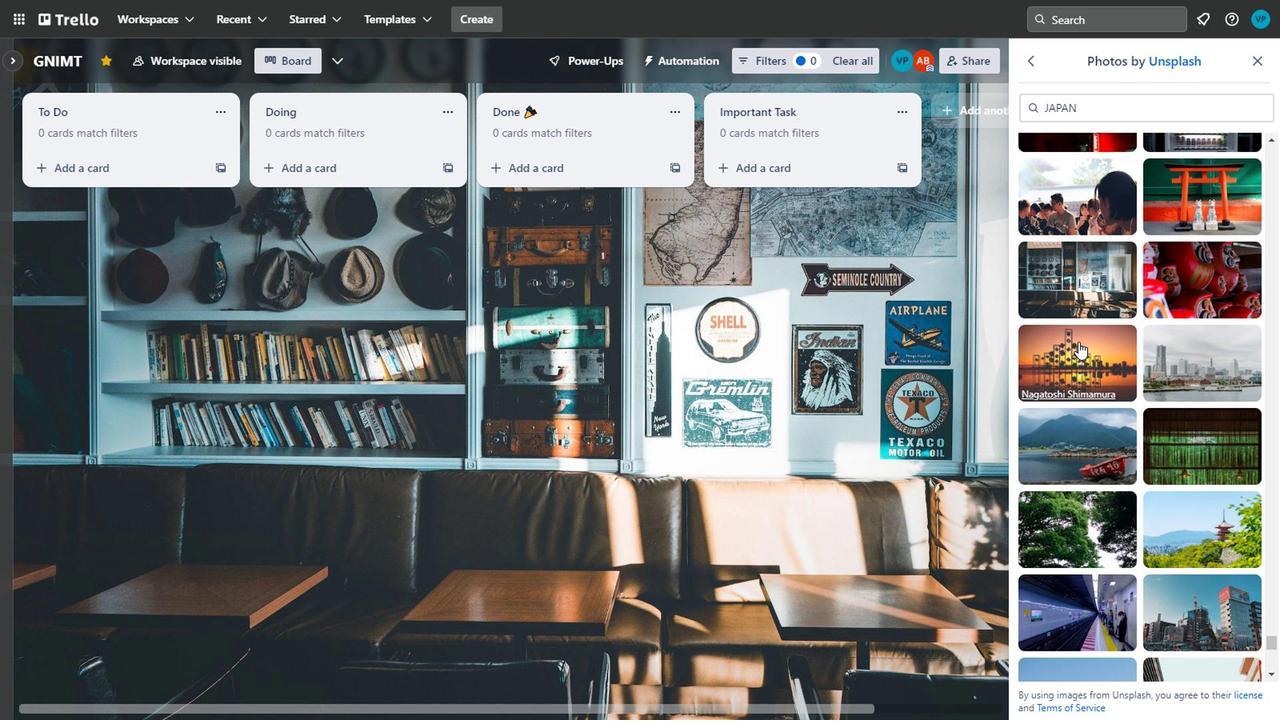 
Action: Mouse pressed left at (991, 382)
Screenshot: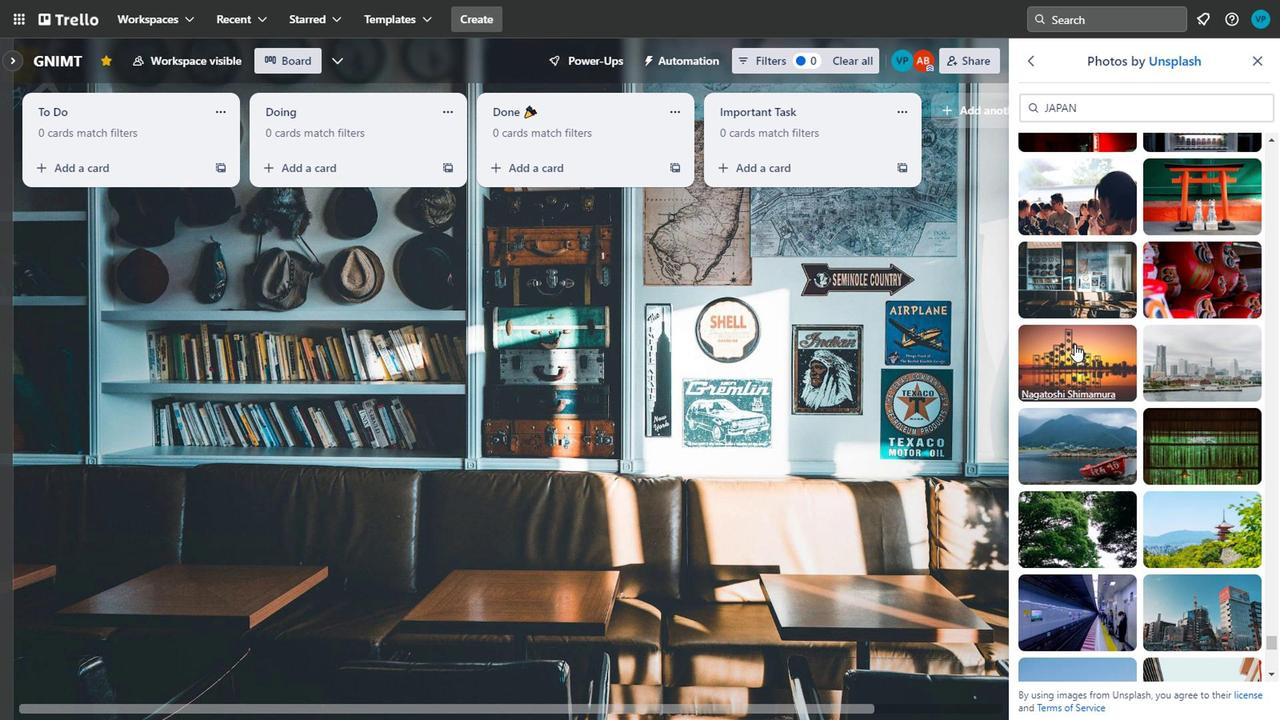 
Action: Mouse moved to (1099, 492)
Screenshot: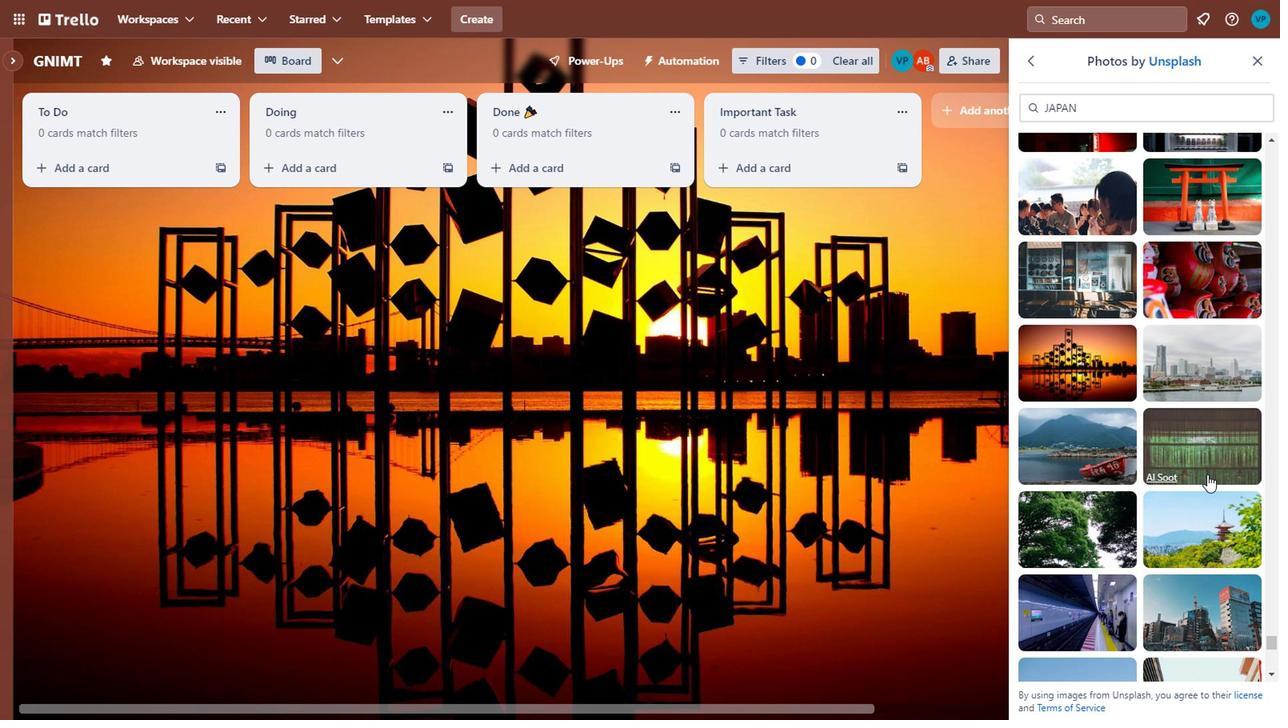 
Action: Mouse scrolled (1099, 492) with delta (0, 0)
Screenshot: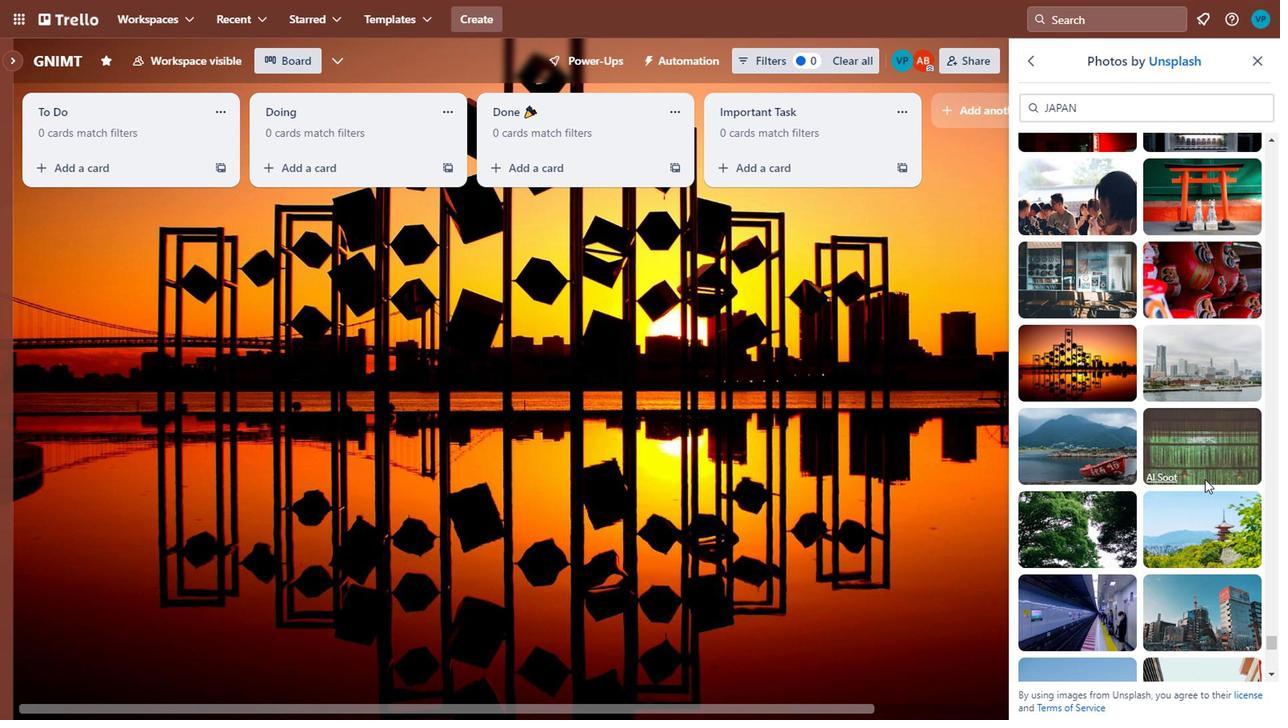 
Action: Mouse moved to (963, 425)
Screenshot: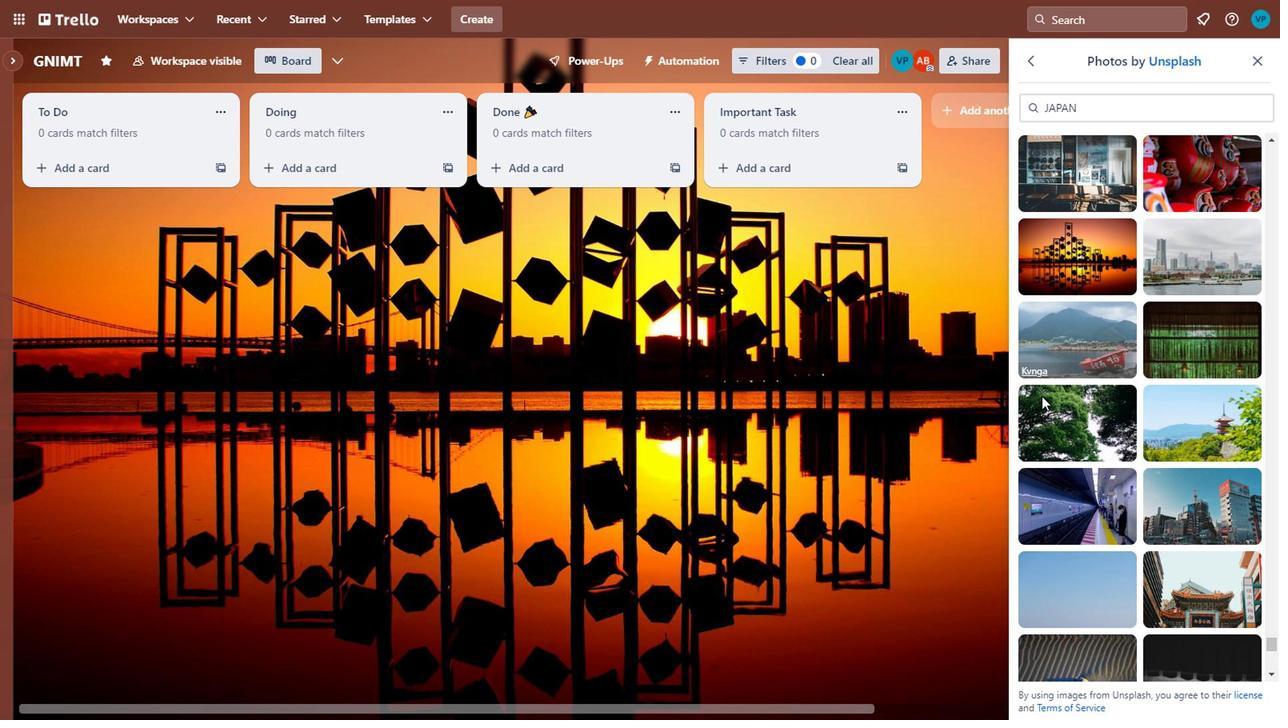 
Action: Mouse pressed left at (963, 425)
Screenshot: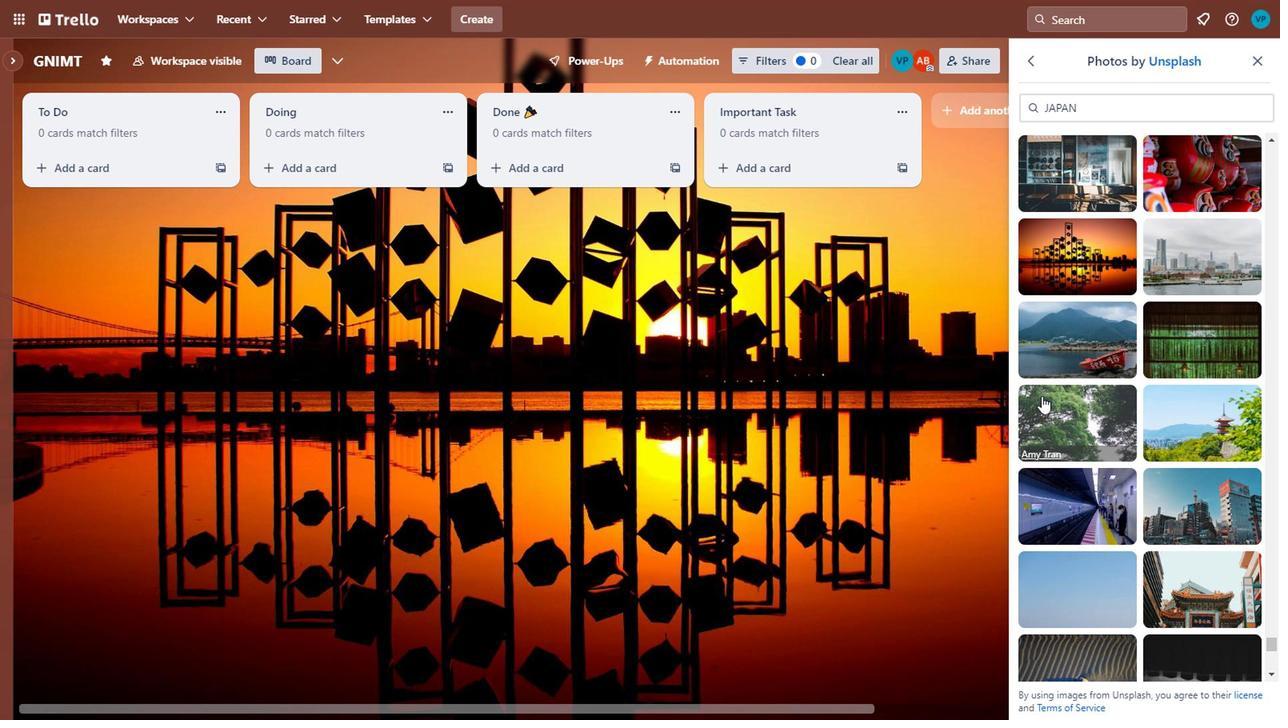 
Action: Mouse moved to (1098, 576)
Screenshot: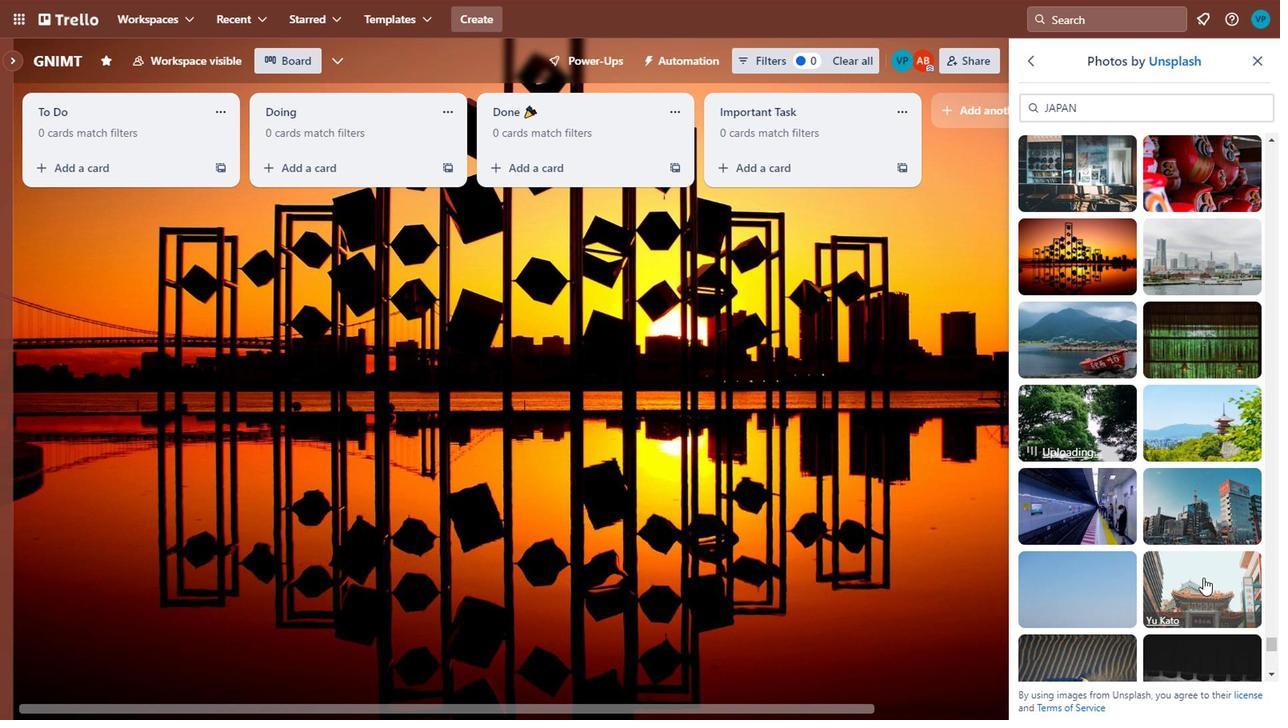 
Action: Mouse pressed left at (1098, 576)
Screenshot: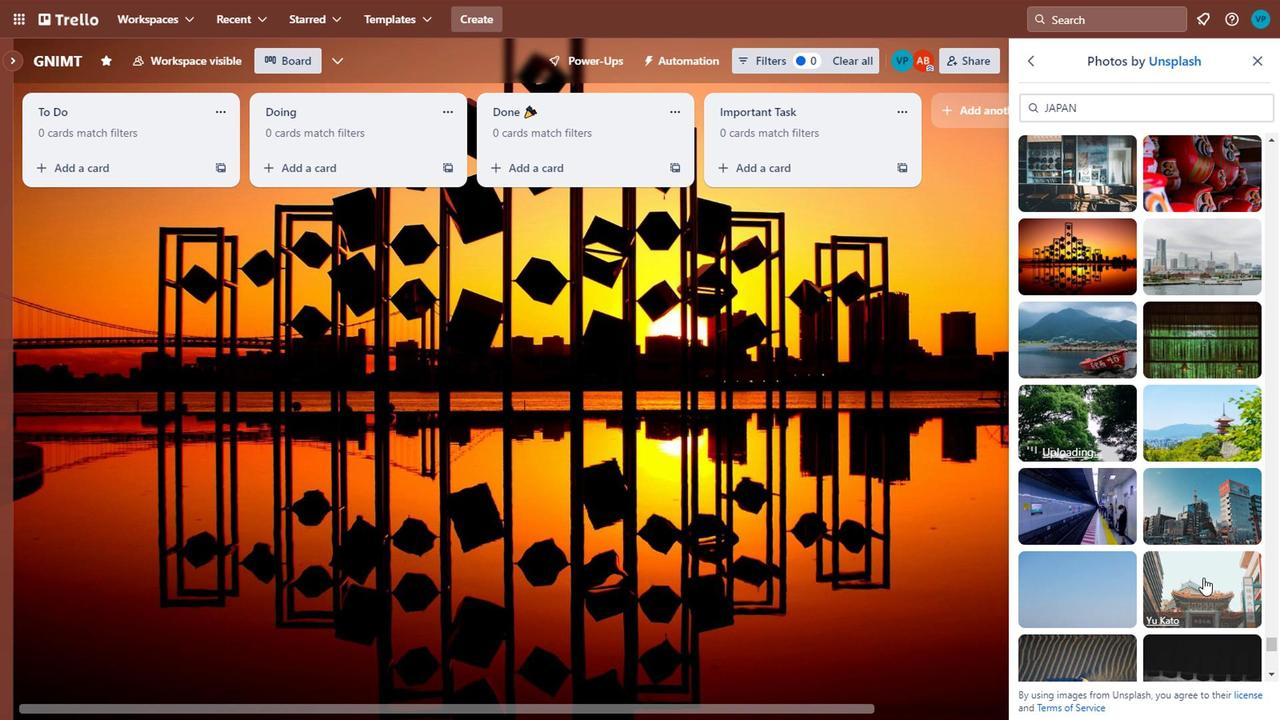 
Action: Mouse moved to (989, 634)
Screenshot: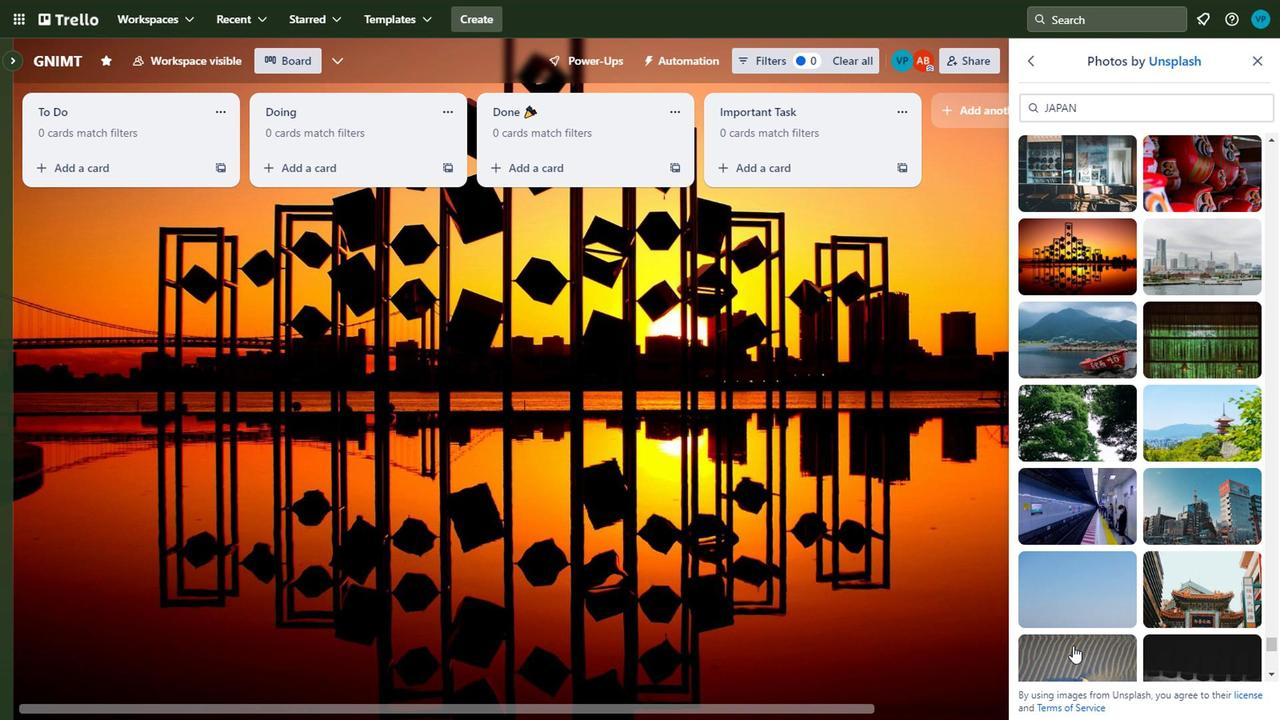 
Action: Mouse pressed left at (989, 634)
Screenshot: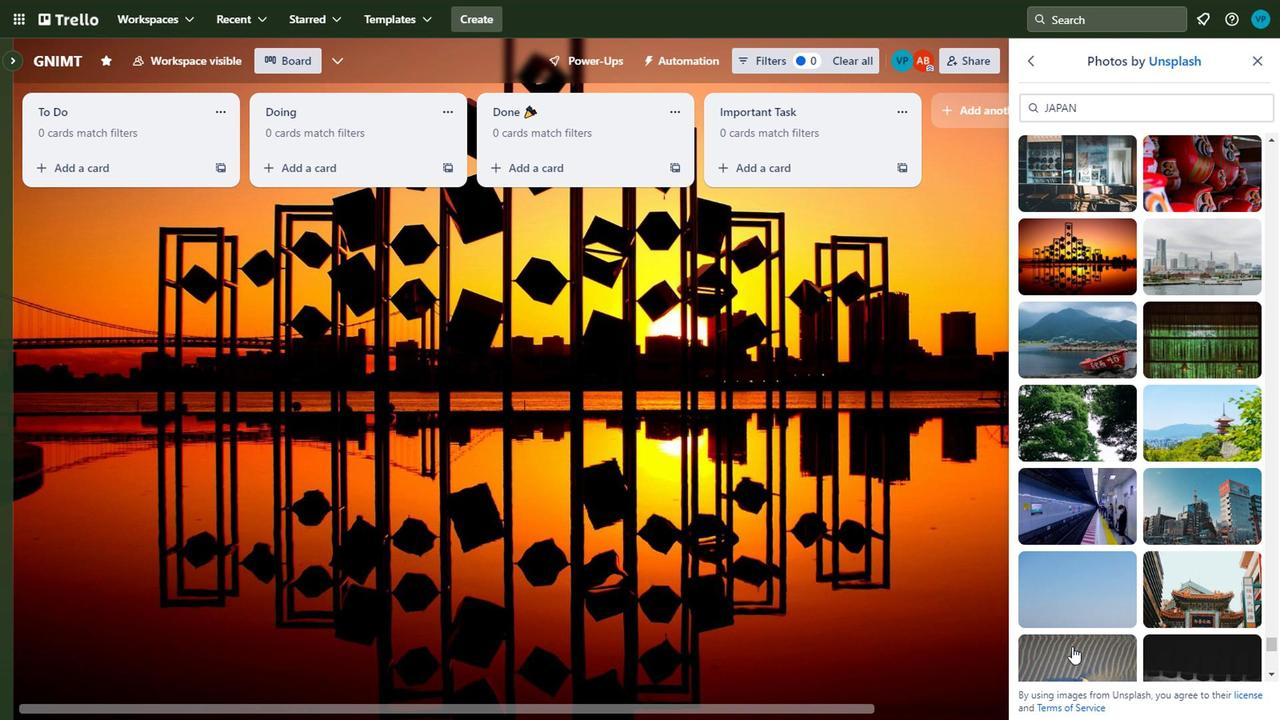 
Action: Mouse moved to (1088, 570)
Screenshot: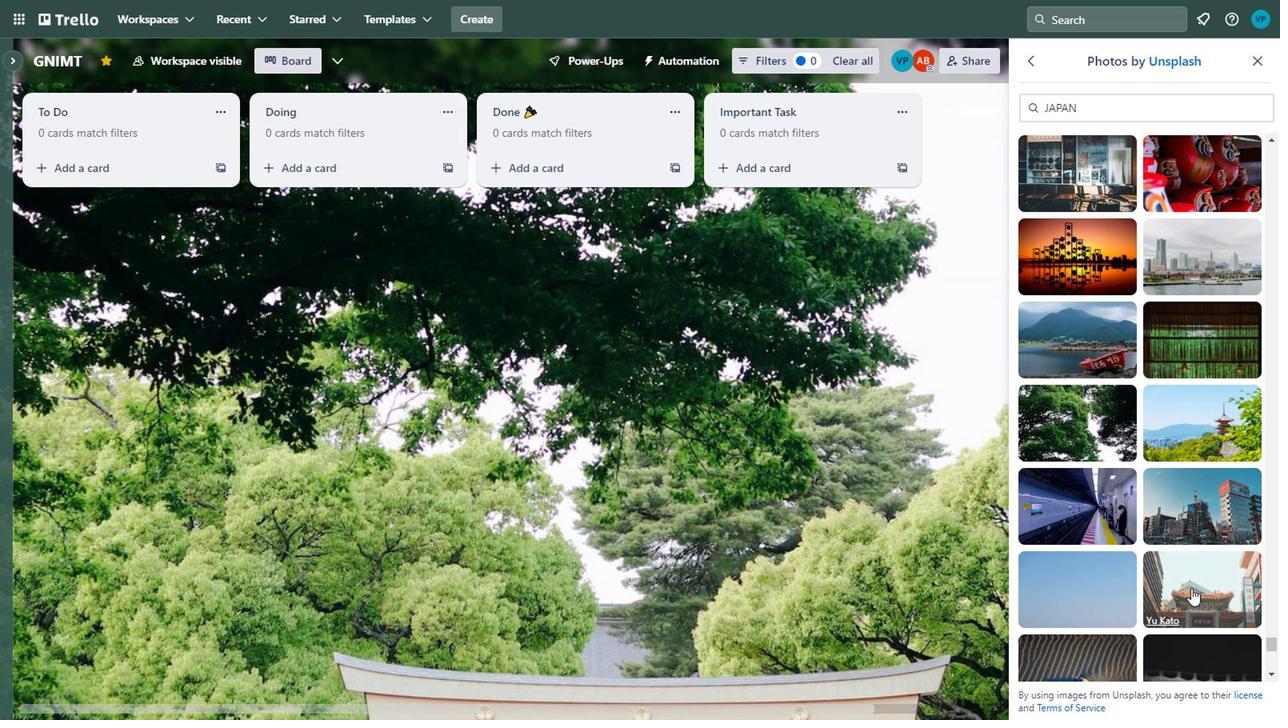 
Action: Mouse pressed left at (1088, 570)
Screenshot: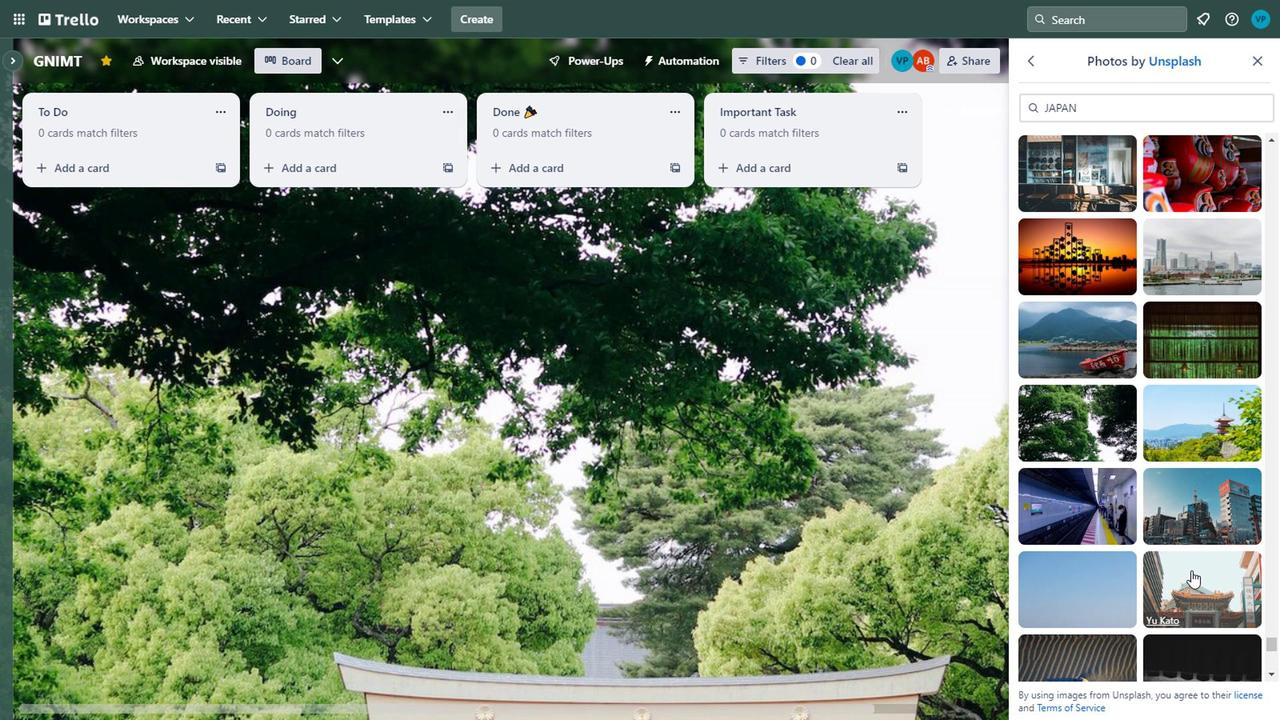 
Action: Mouse moved to (987, 639)
Screenshot: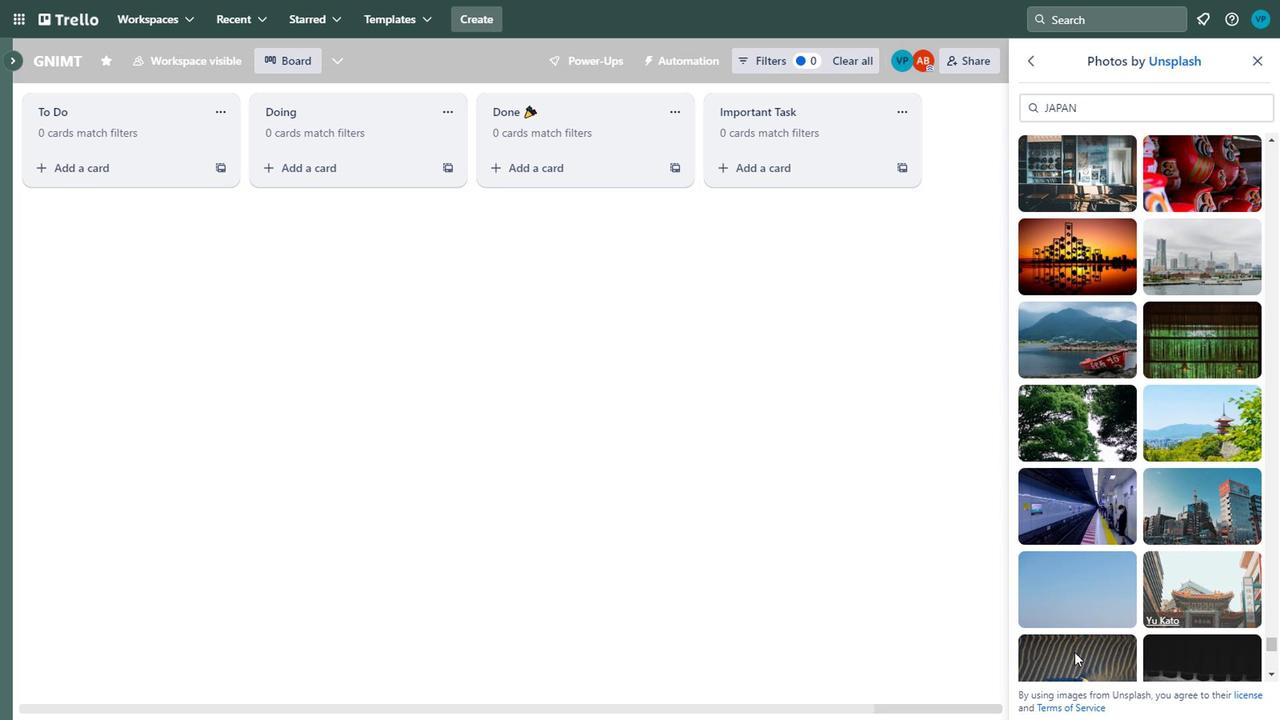
Action: Mouse scrolled (987, 638) with delta (0, 0)
Screenshot: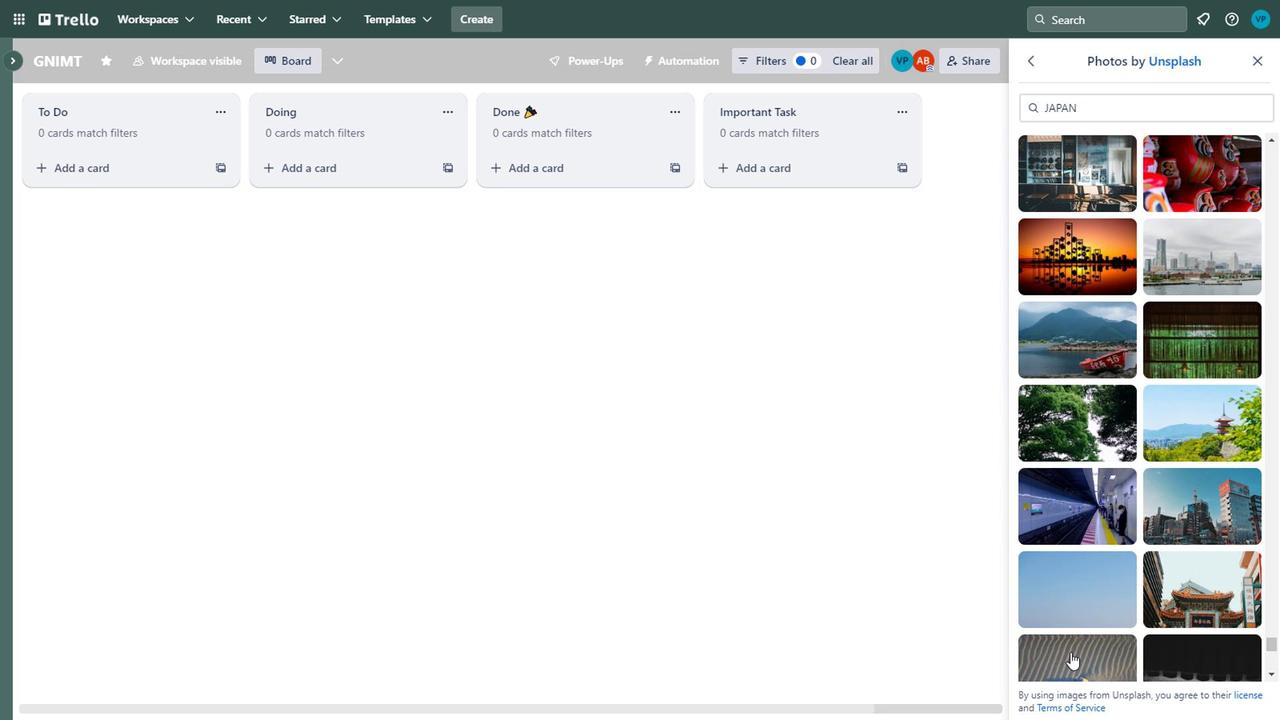 
Action: Mouse moved to (1006, 545)
Screenshot: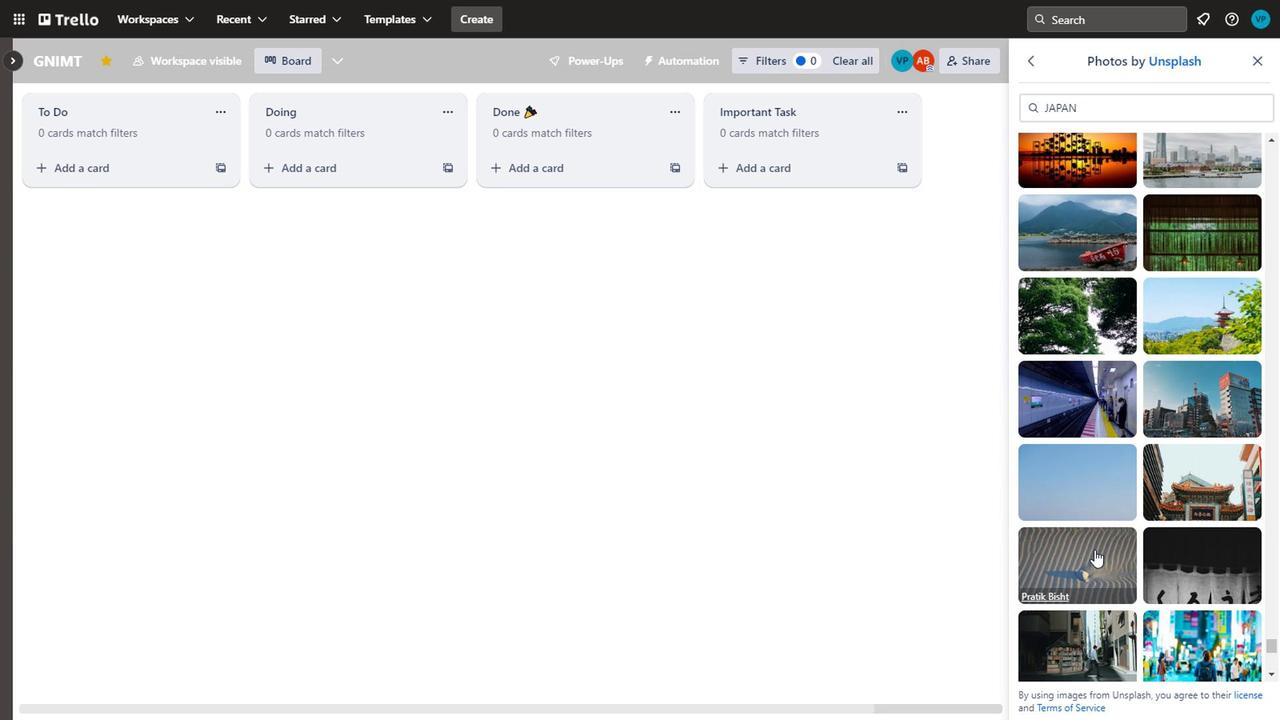 
Action: Mouse pressed left at (1006, 545)
Screenshot: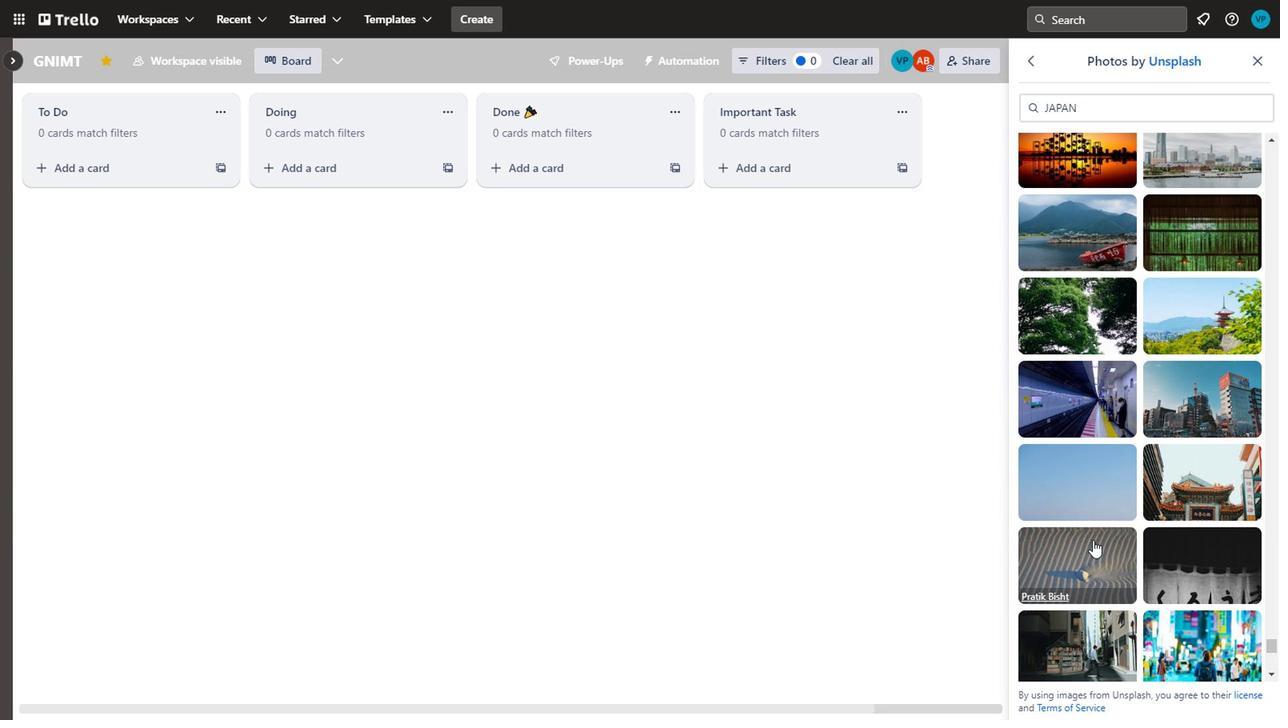 
Action: Mouse moved to (1003, 545)
Screenshot: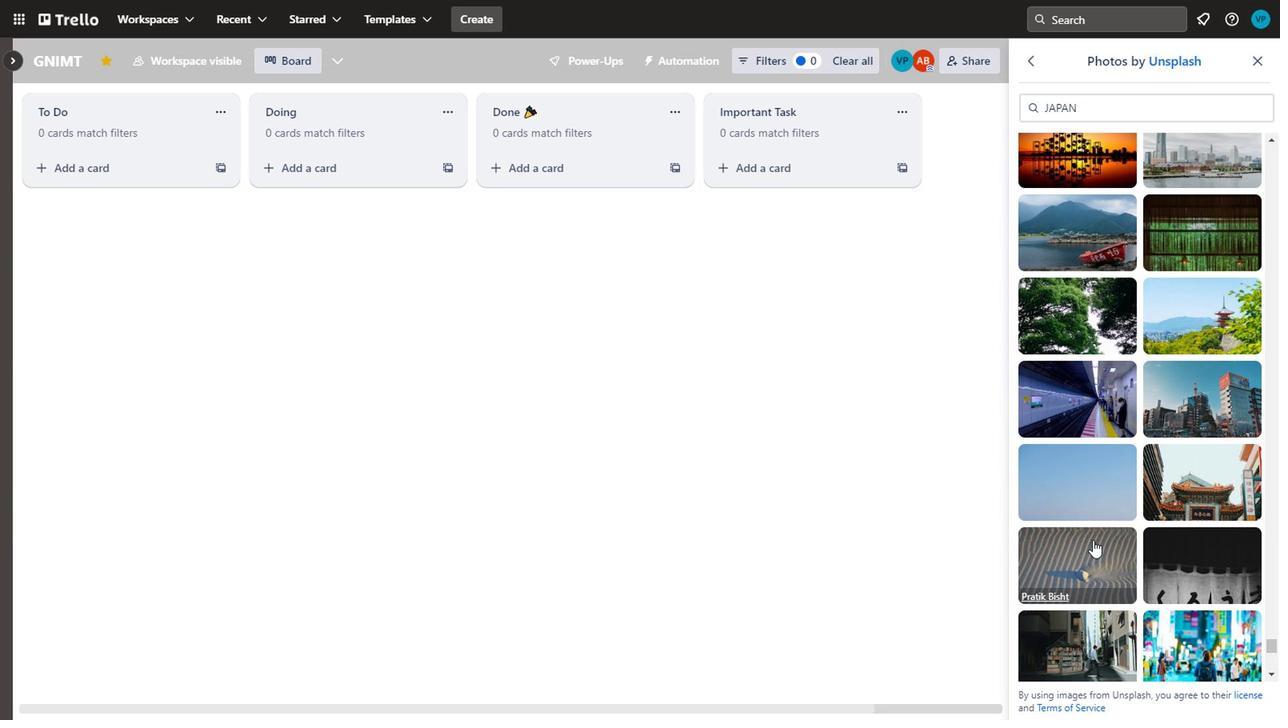 
Action: Mouse scrolled (1003, 544) with delta (0, 0)
Screenshot: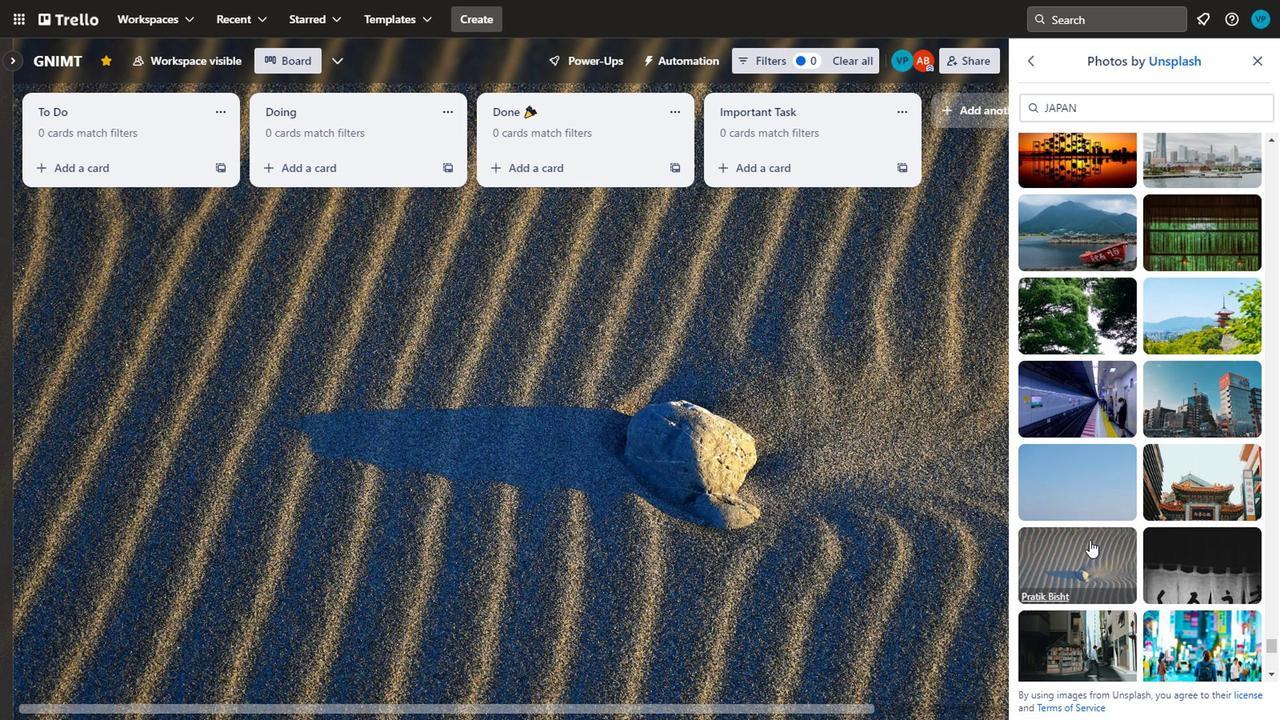 
Action: Mouse moved to (1147, 475)
Screenshot: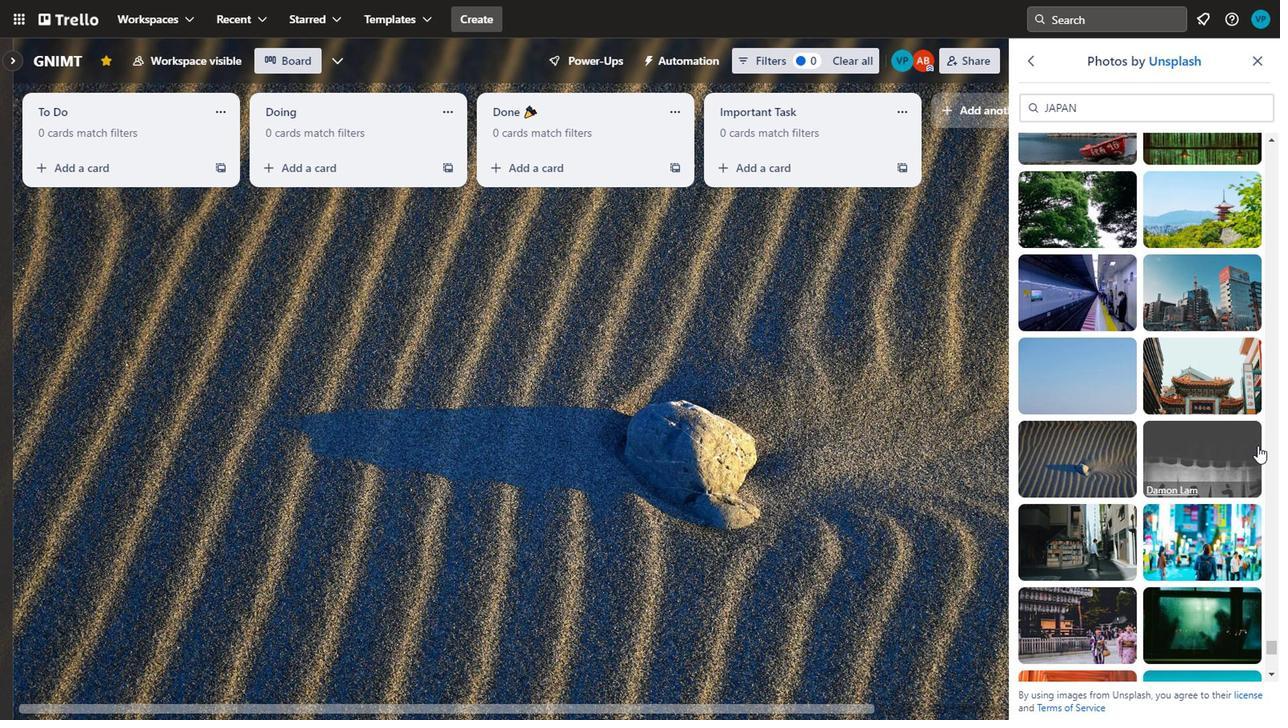 
Action: Mouse scrolled (1147, 474) with delta (0, 0)
Screenshot: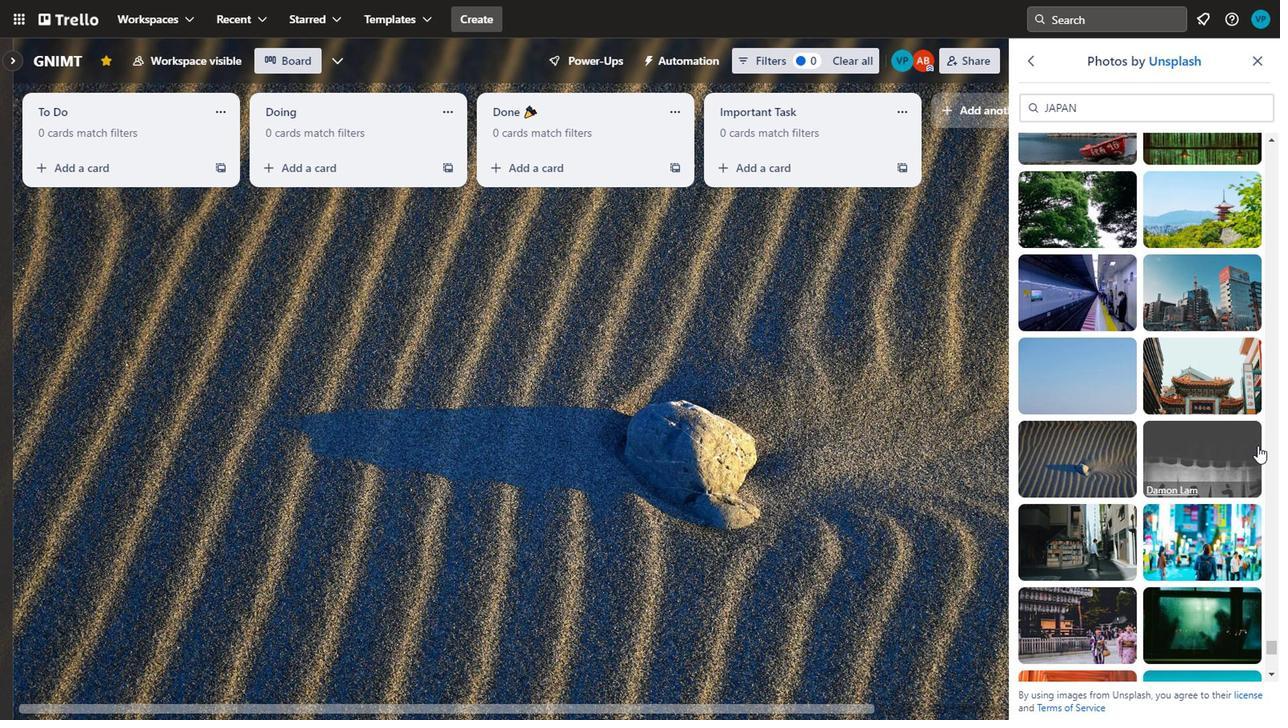 
Action: Mouse moved to (1148, 482)
Screenshot: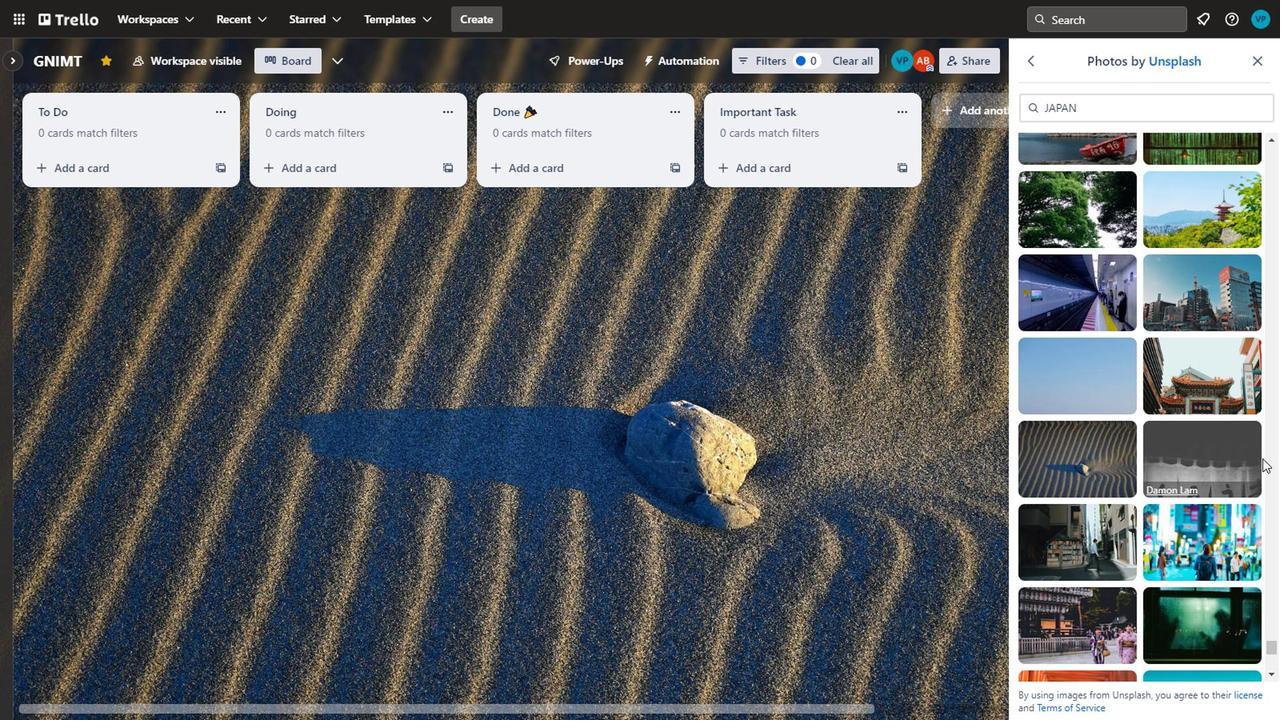 
Action: Mouse scrolled (1148, 481) with delta (0, 0)
Screenshot: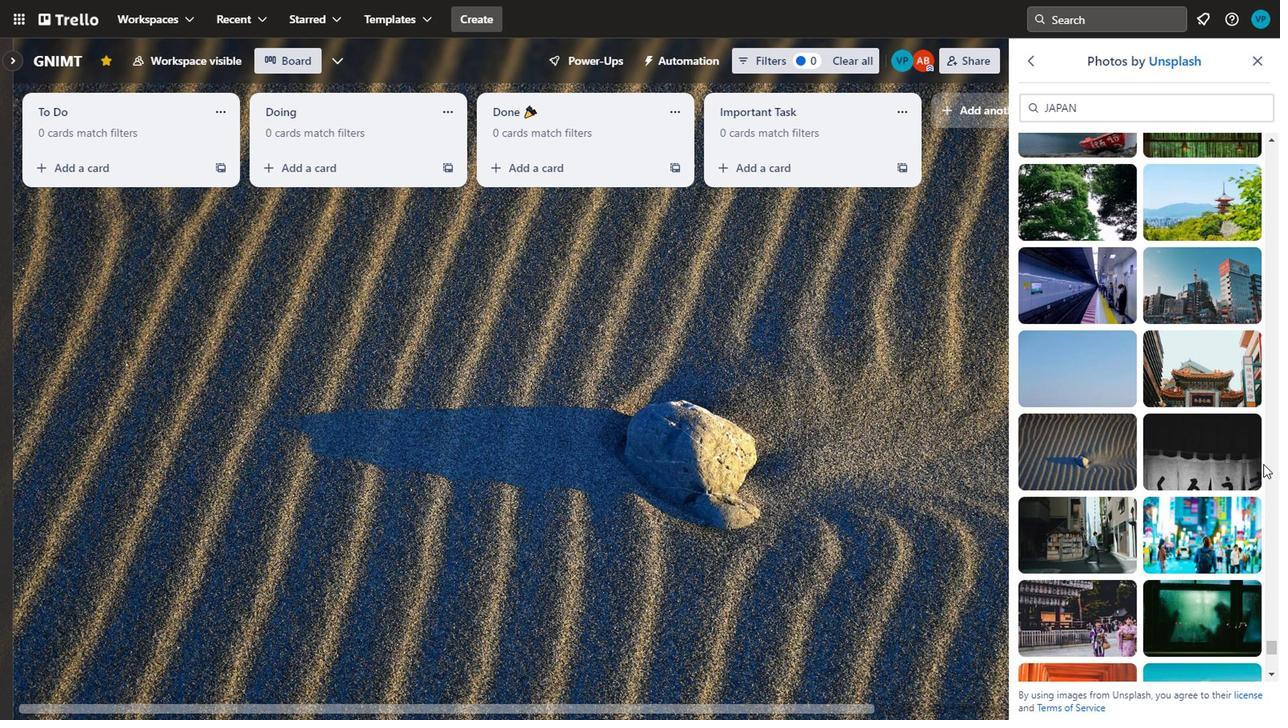 
Action: Mouse scrolled (1148, 481) with delta (0, 0)
Screenshot: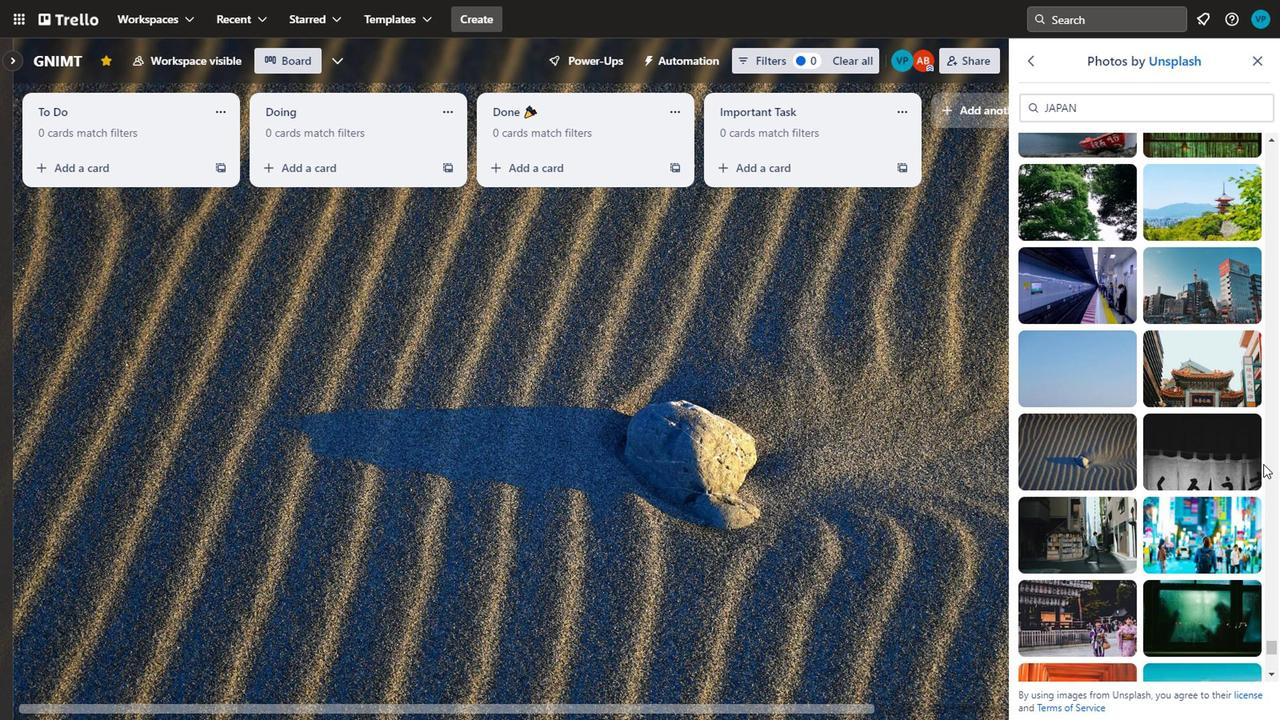 
Action: Mouse moved to (1085, 404)
Screenshot: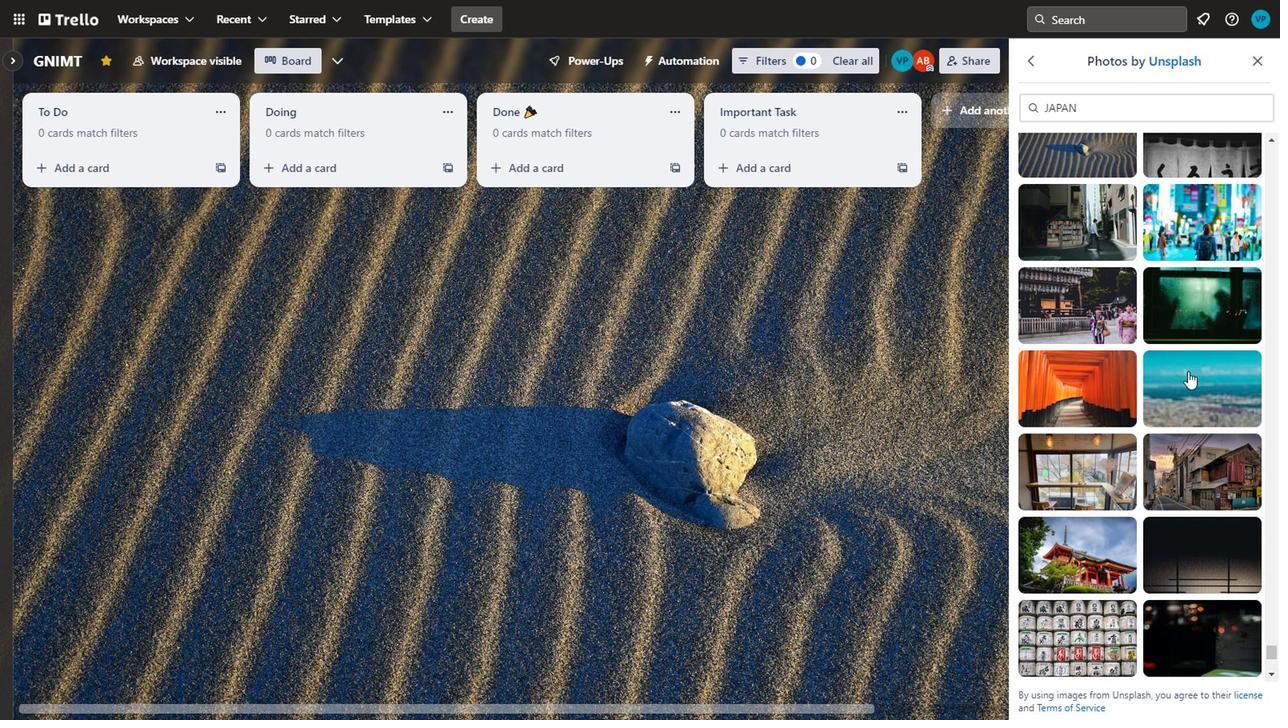
Action: Mouse pressed left at (1085, 404)
Screenshot: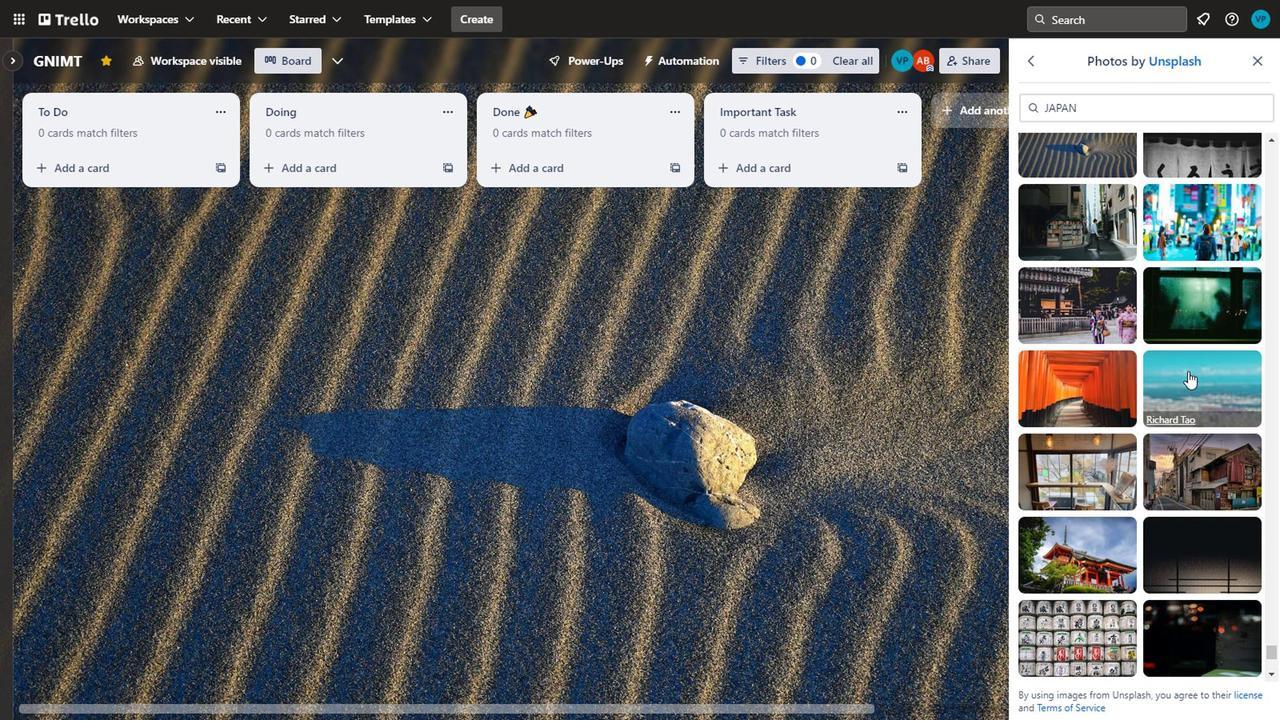 
Action: Mouse scrolled (1085, 404) with delta (0, 0)
Screenshot: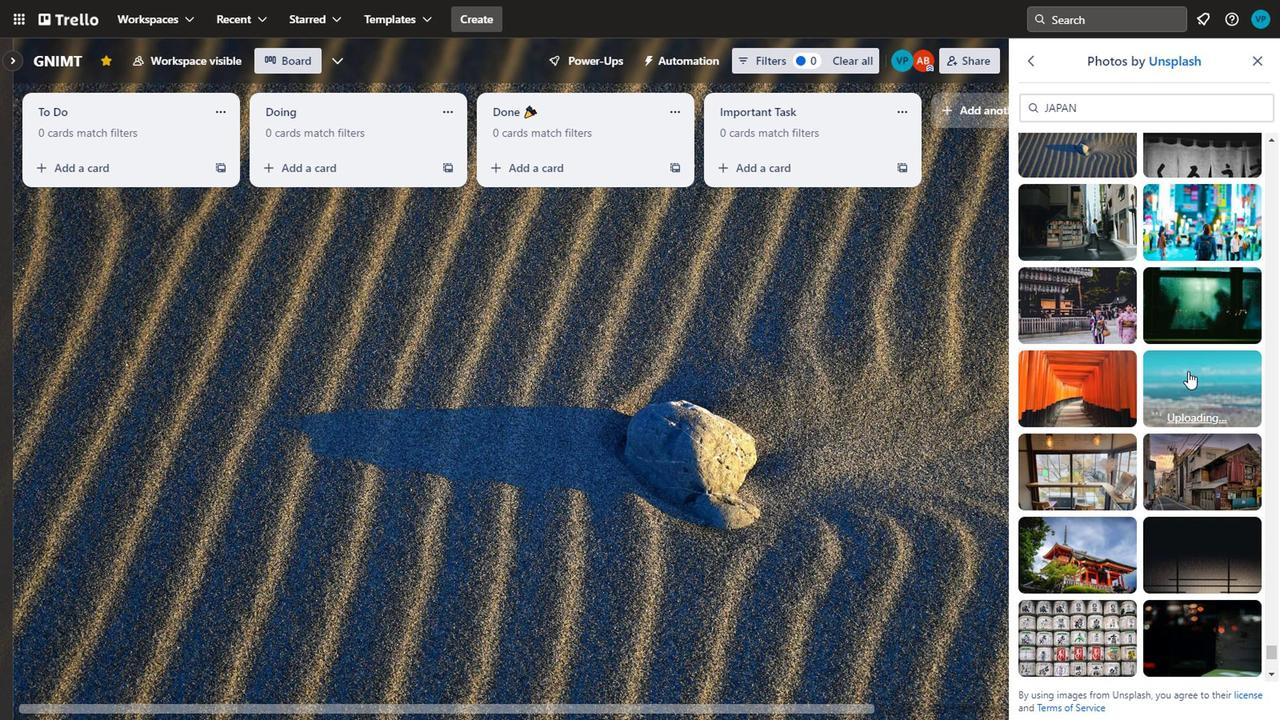 
Action: Mouse scrolled (1085, 404) with delta (0, 0)
Screenshot: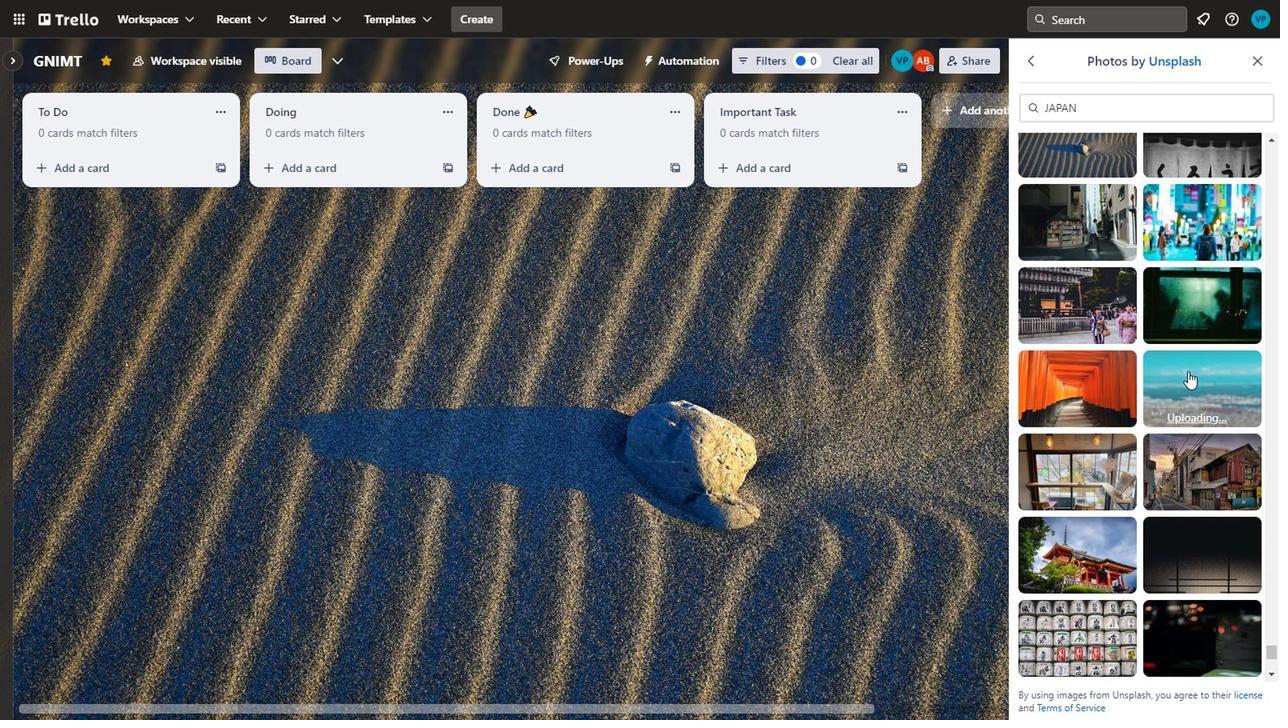 
Action: Mouse scrolled (1085, 404) with delta (0, 0)
Screenshot: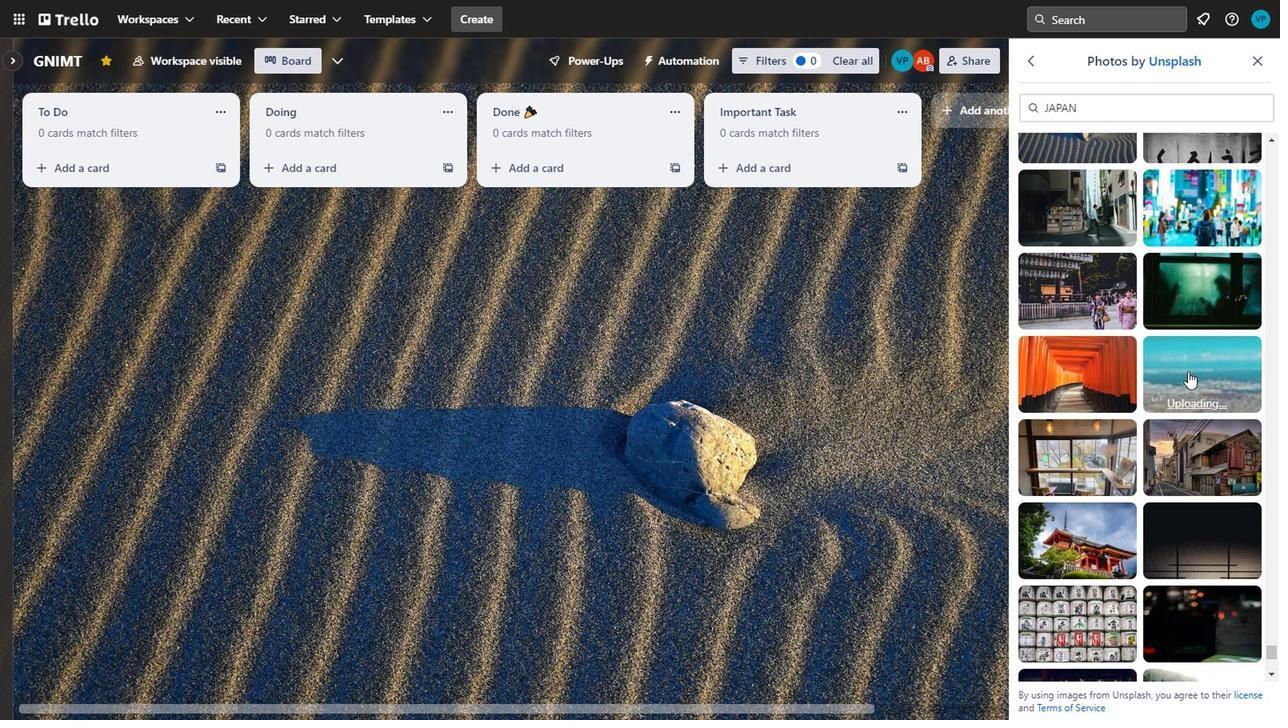 
Action: Mouse moved to (1030, 531)
Screenshot: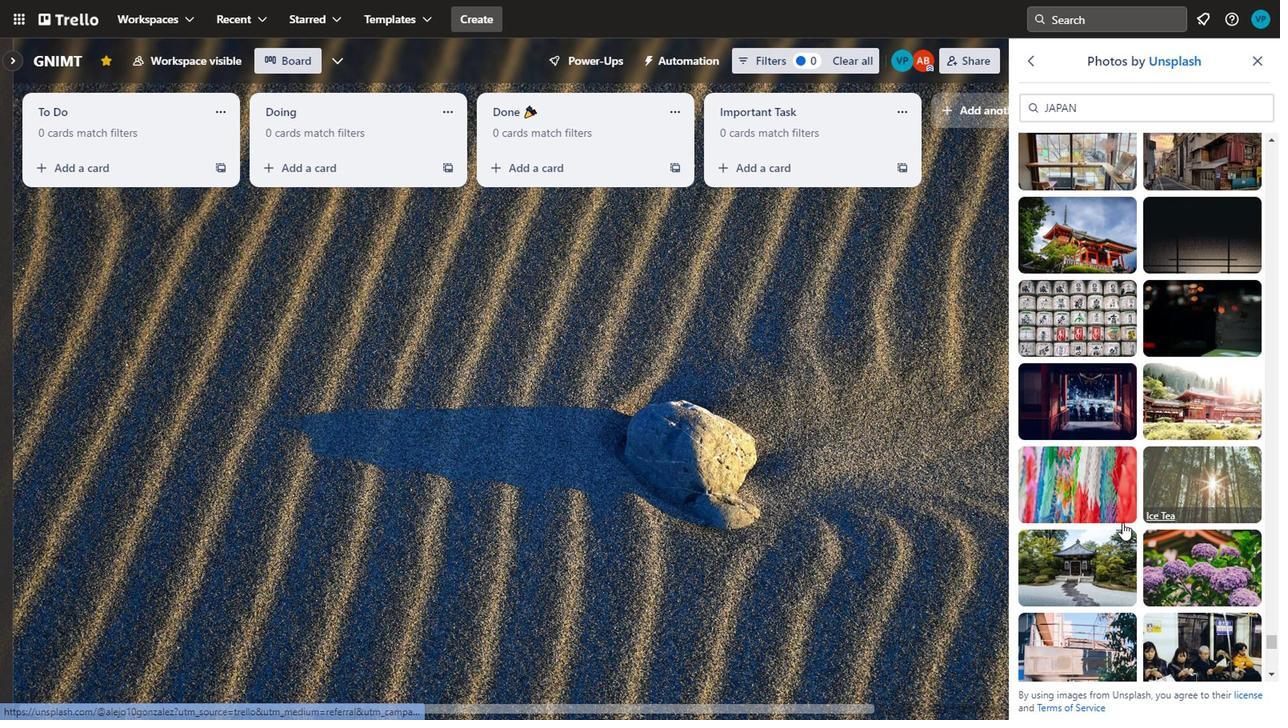 
Action: Mouse scrolled (1030, 530) with delta (0, 0)
Screenshot: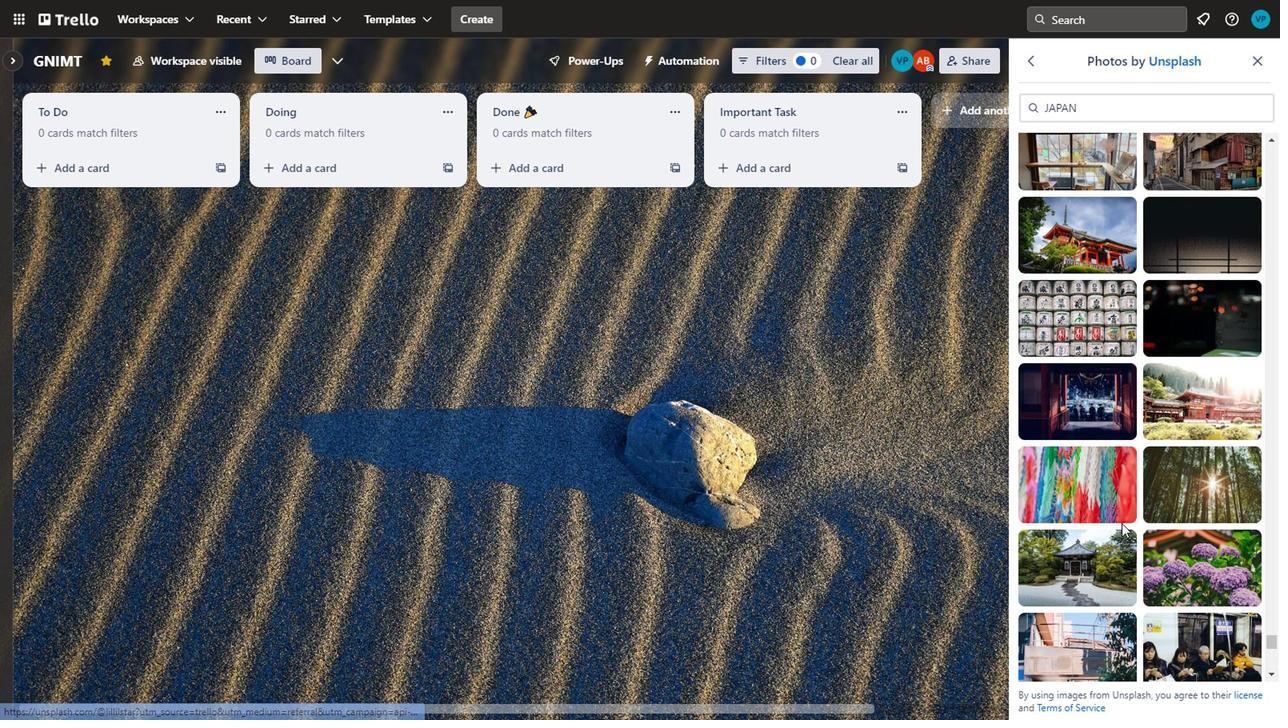 
Action: Mouse moved to (1091, 550)
Screenshot: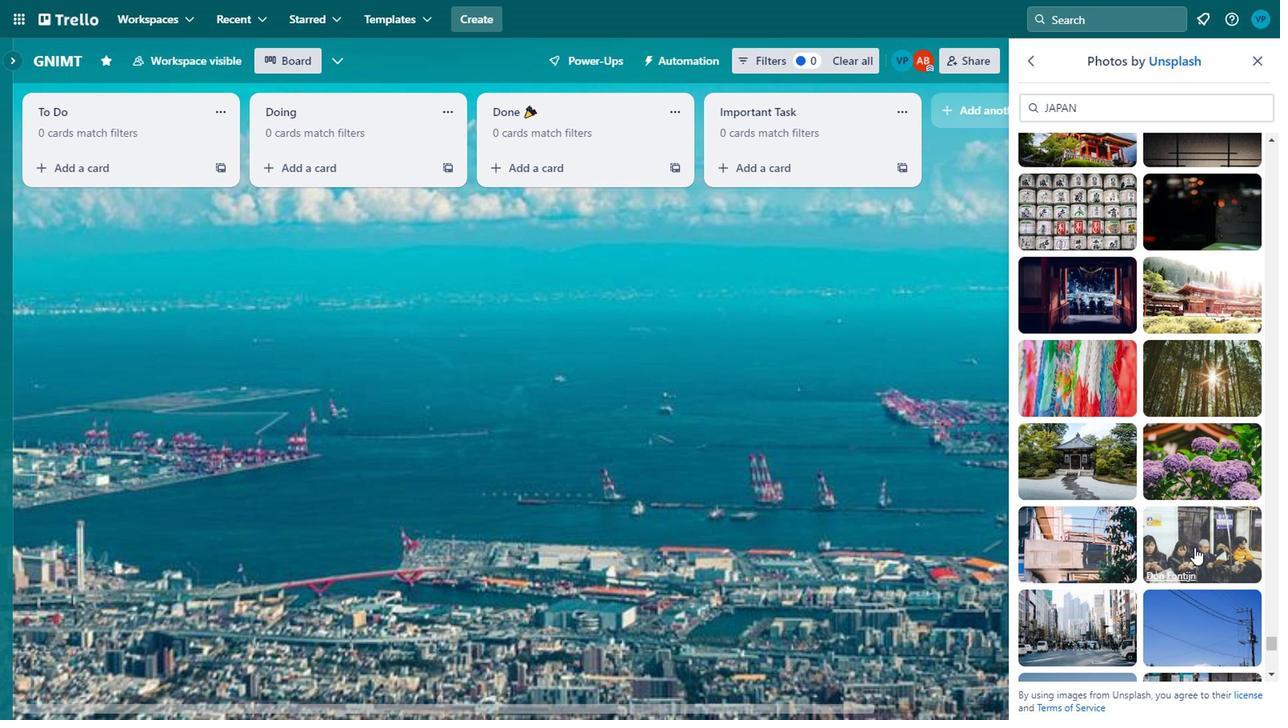 
Action: Mouse scrolled (1091, 549) with delta (0, 0)
Screenshot: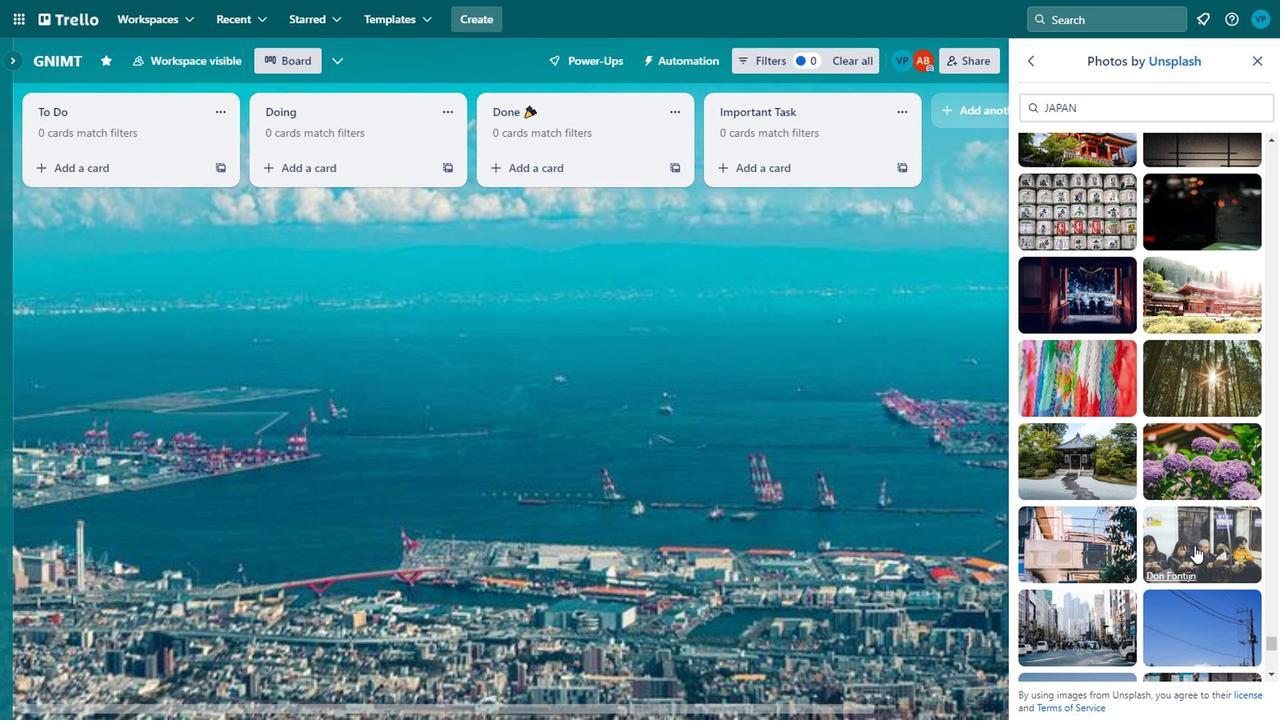 
Action: Mouse moved to (1037, 554)
Screenshot: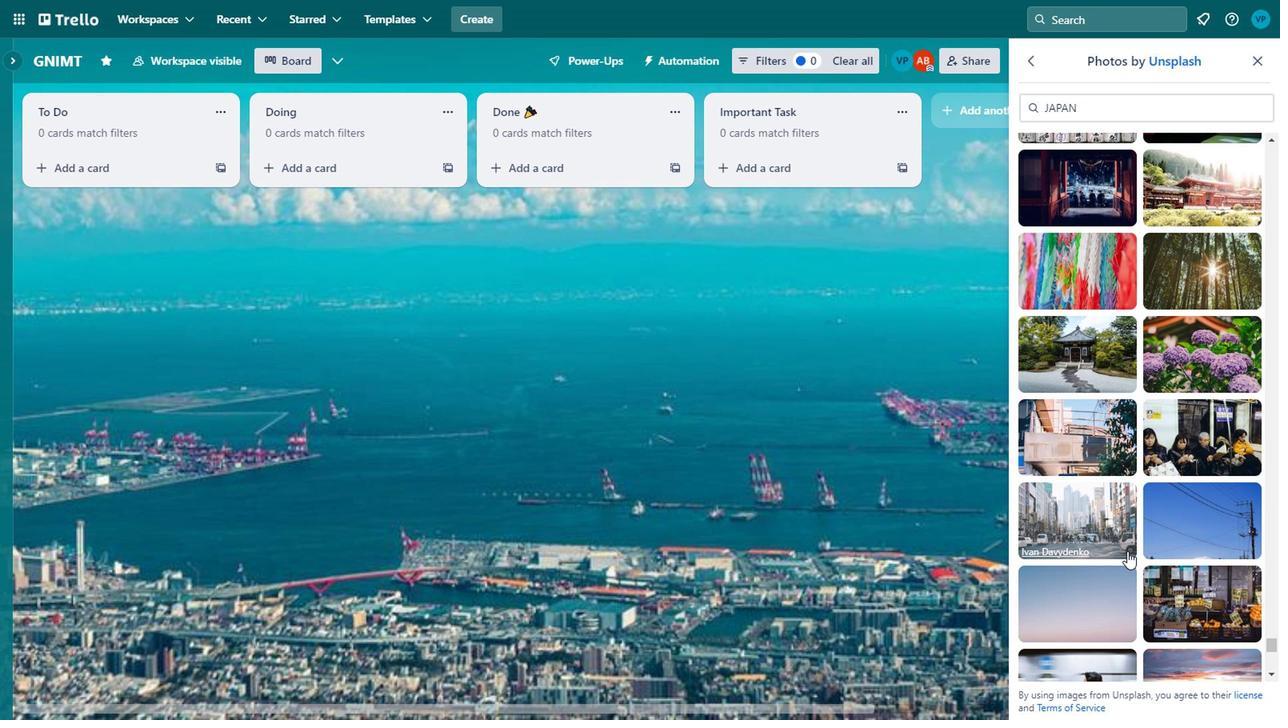 
Action: Mouse scrolled (1037, 554) with delta (0, 0)
Screenshot: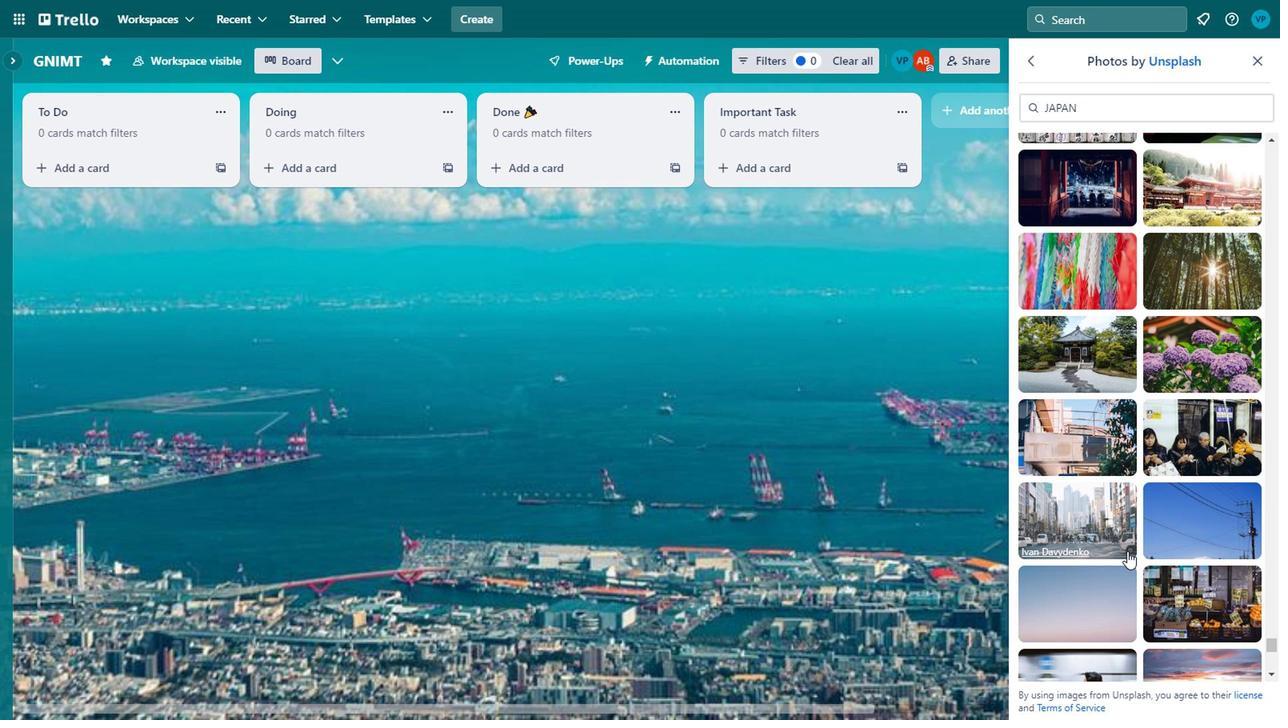 
Action: Mouse moved to (1118, 488)
Screenshot: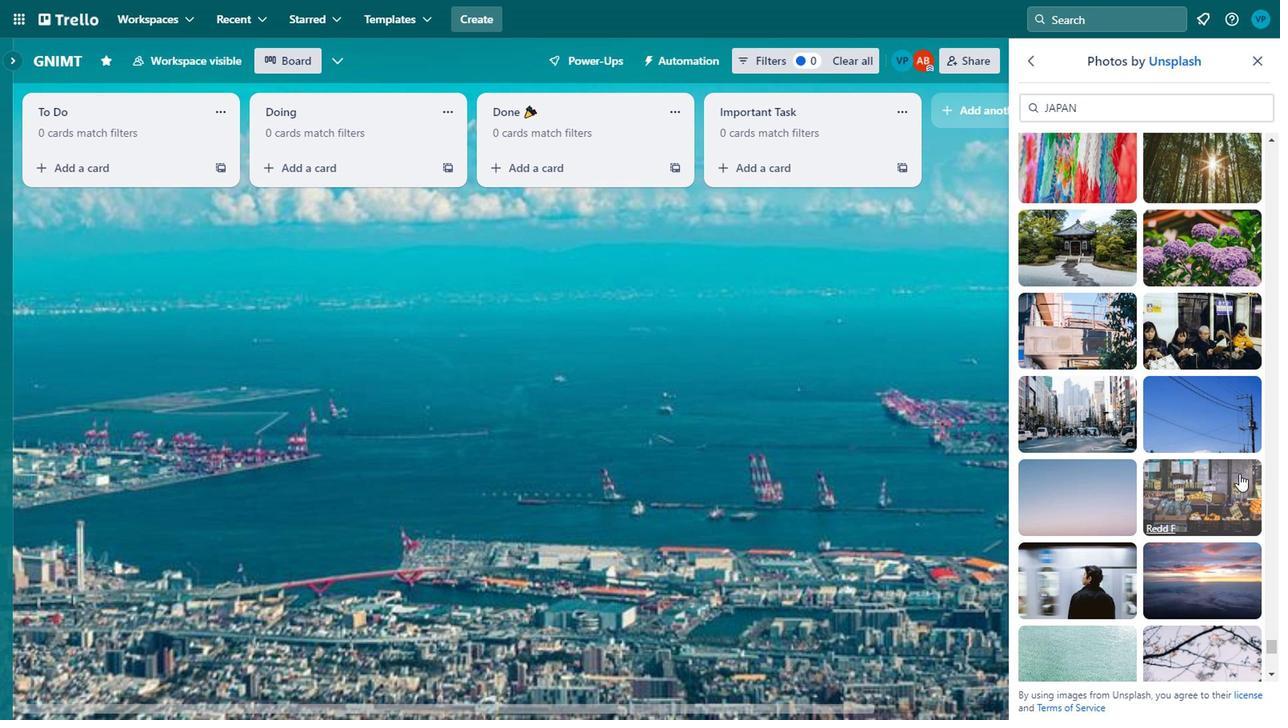 
Action: Mouse pressed left at (1118, 488)
Screenshot: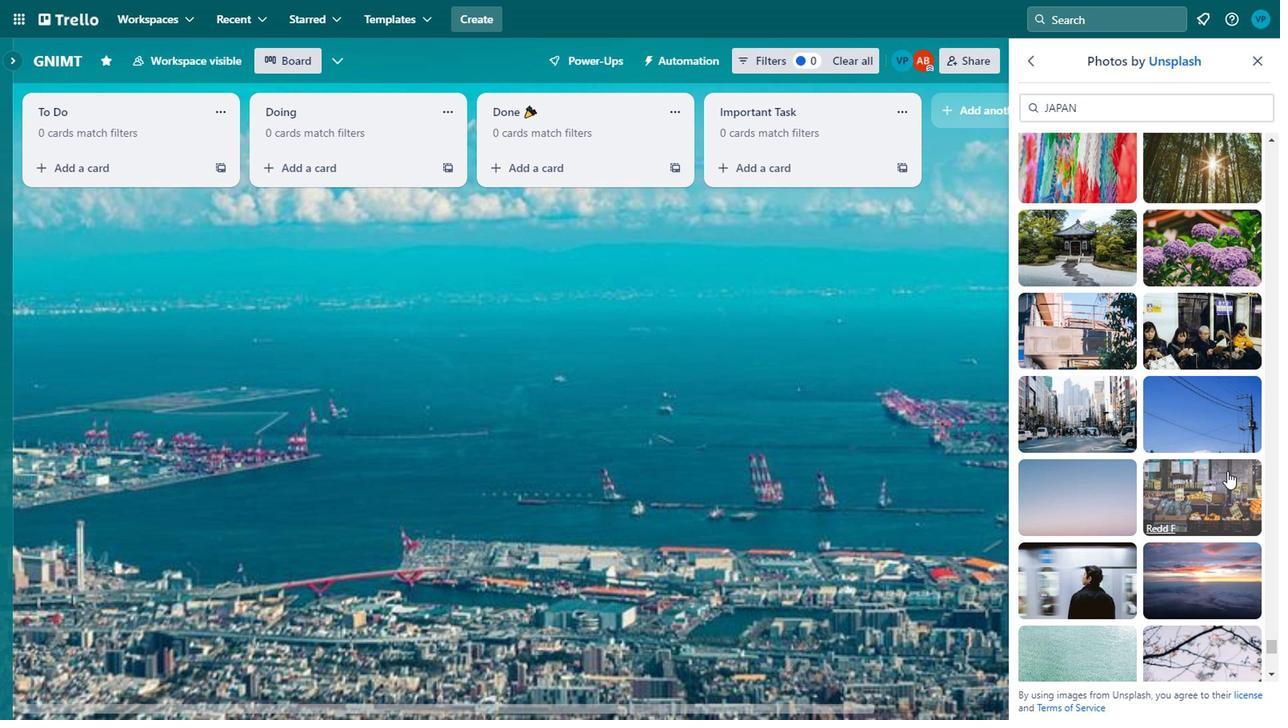 
Action: Mouse moved to (1117, 487)
Screenshot: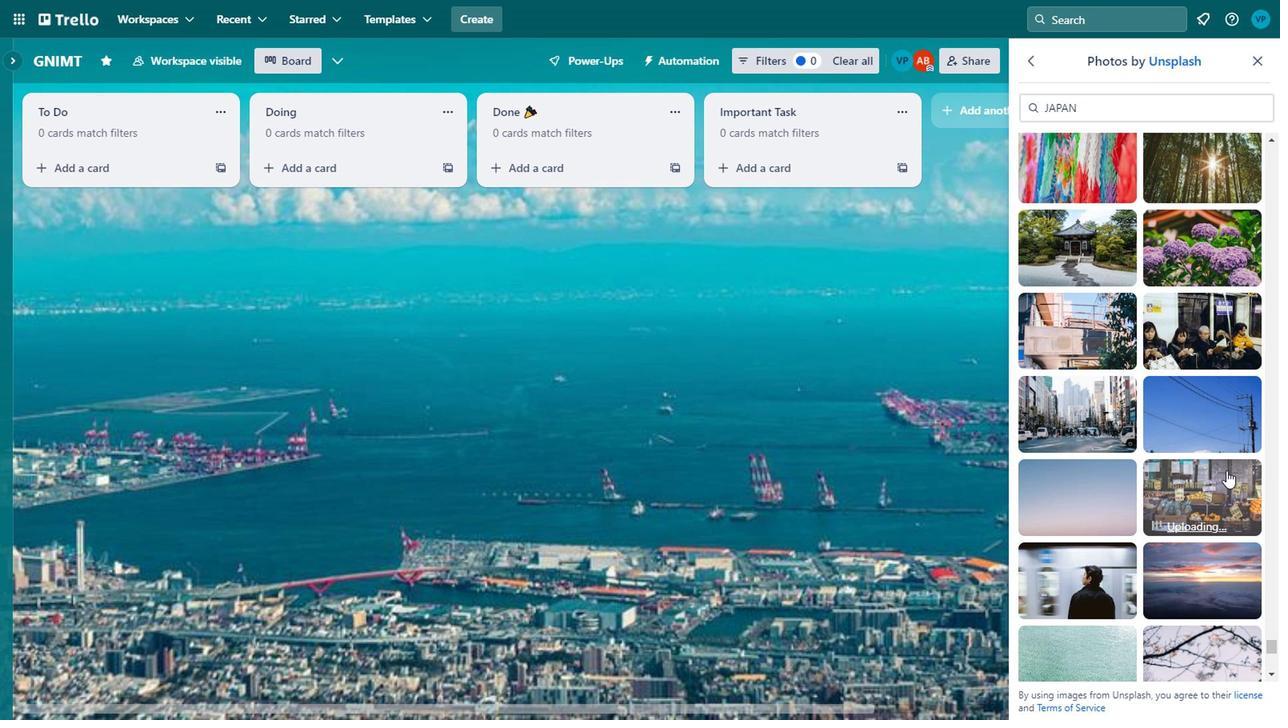 
Action: Mouse scrolled (1117, 486) with delta (0, 0)
Screenshot: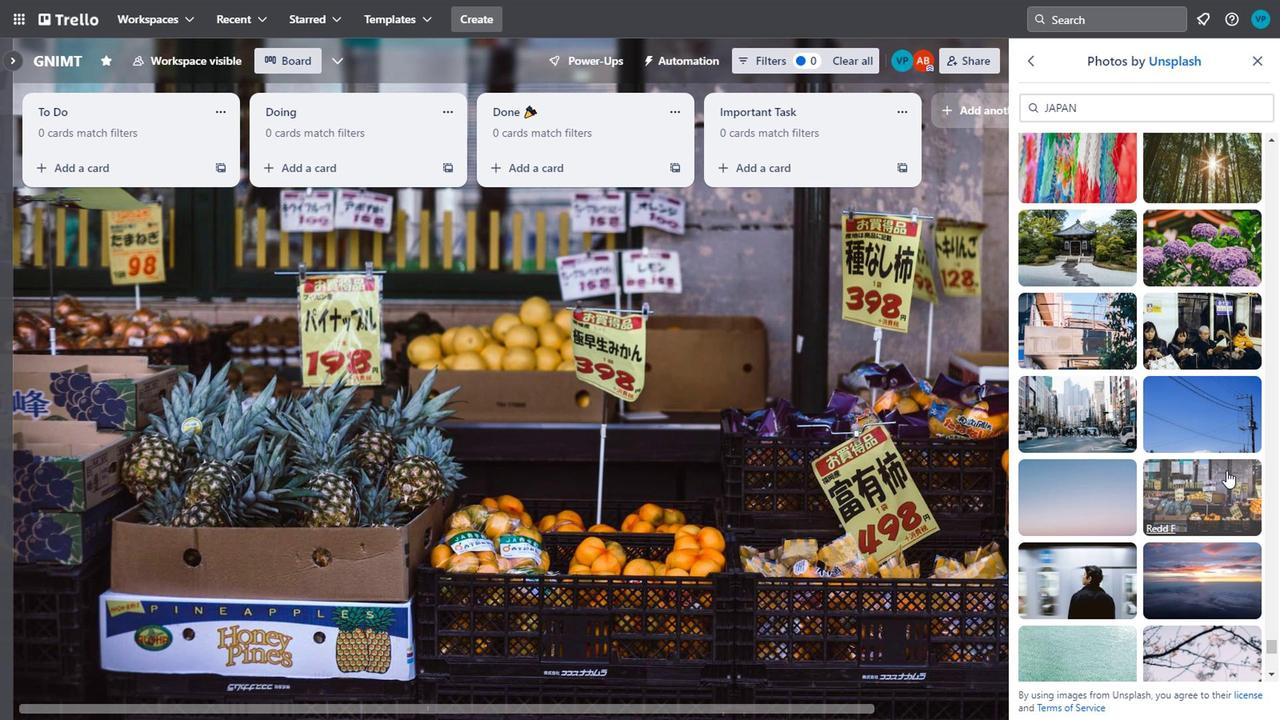 
Action: Mouse moved to (1119, 558)
Screenshot: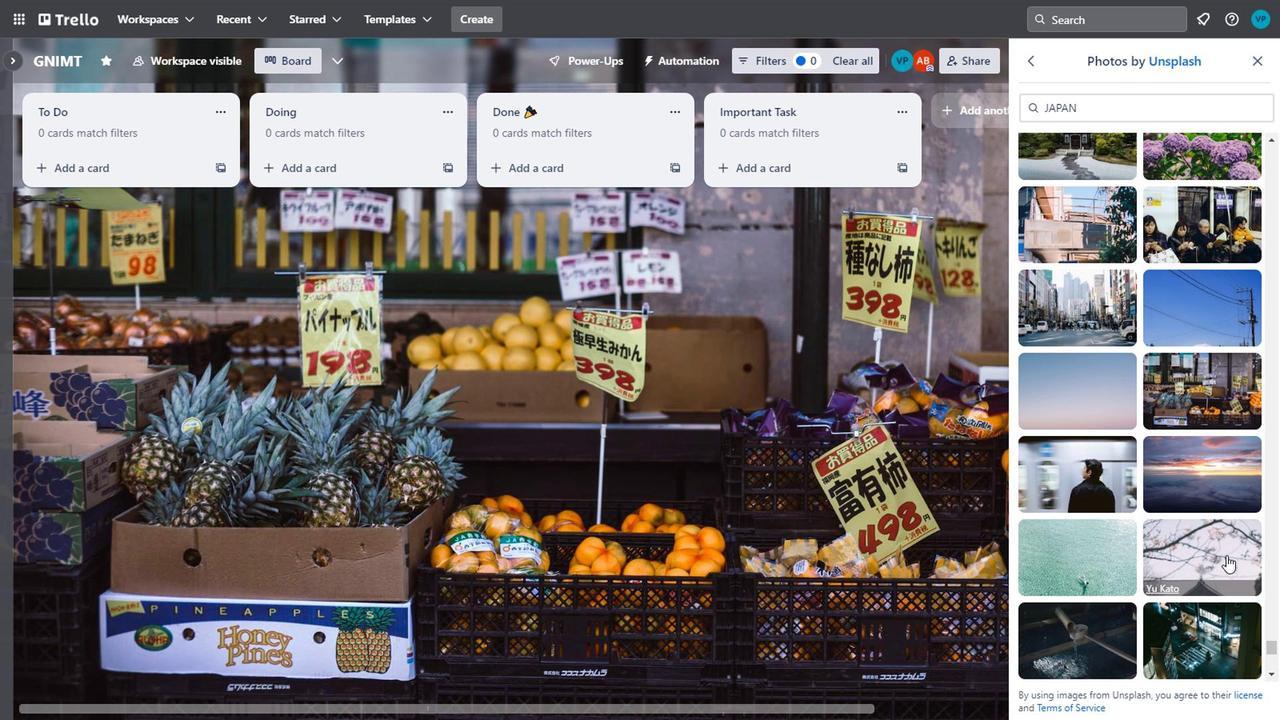 
Action: Mouse scrolled (1119, 557) with delta (0, 0)
Screenshot: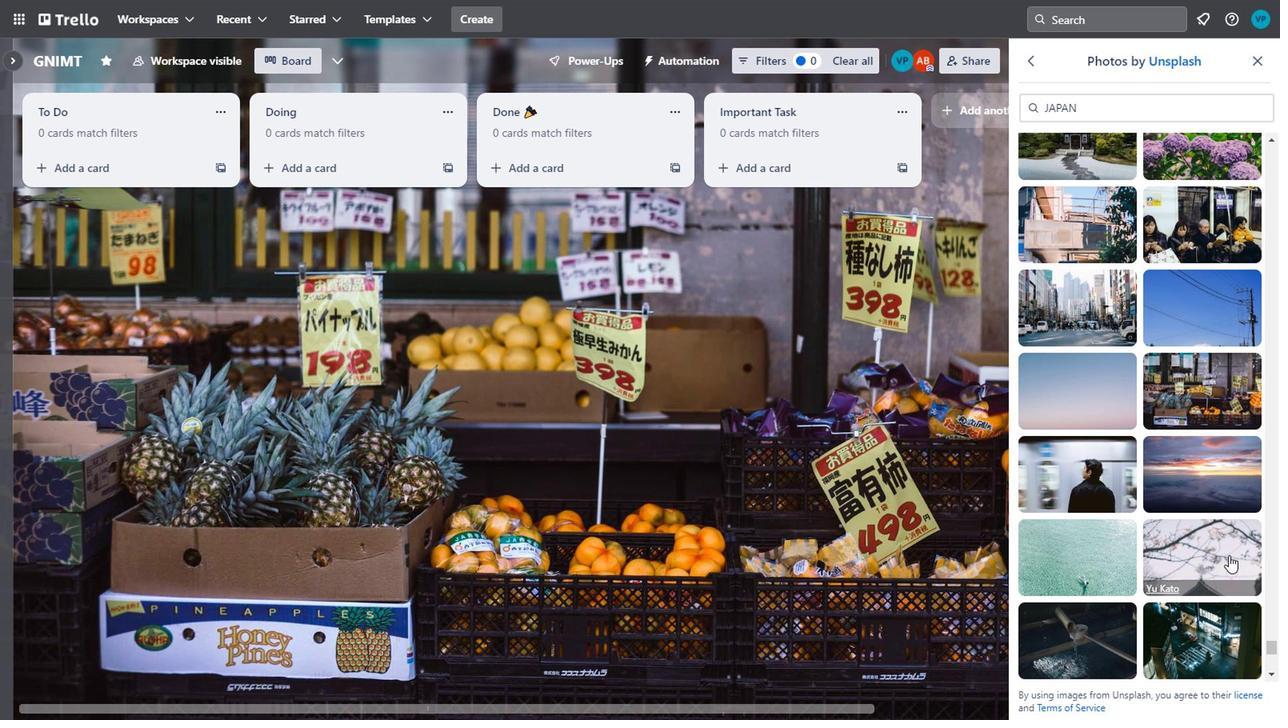 
Action: Mouse moved to (1097, 532)
Screenshot: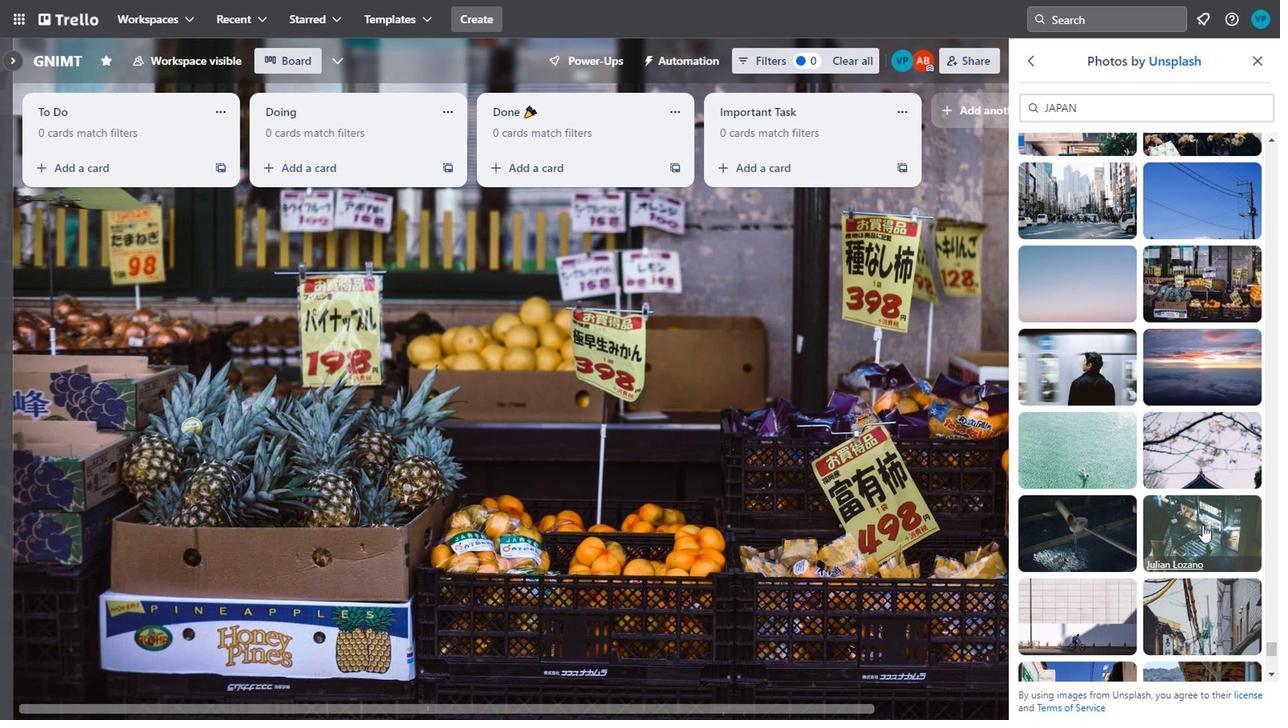 
Action: Mouse scrolled (1097, 532) with delta (0, 0)
Screenshot: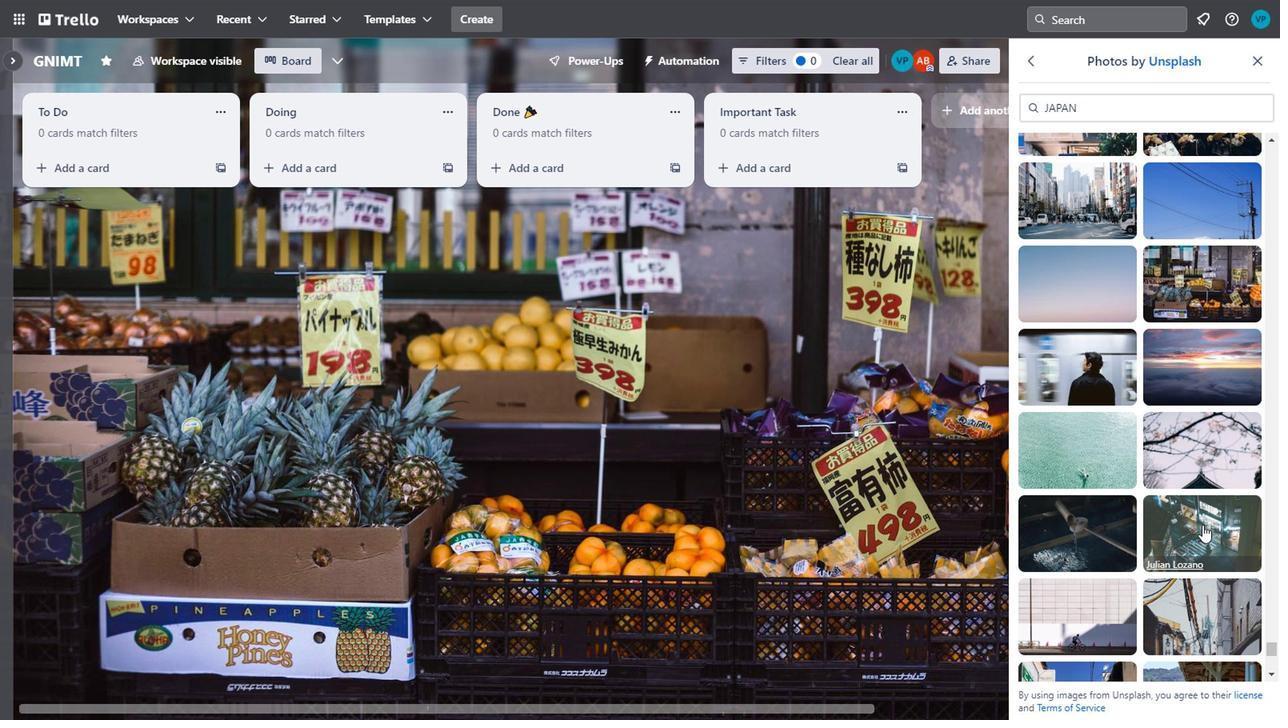 
Action: Mouse scrolled (1097, 532) with delta (0, 0)
Screenshot: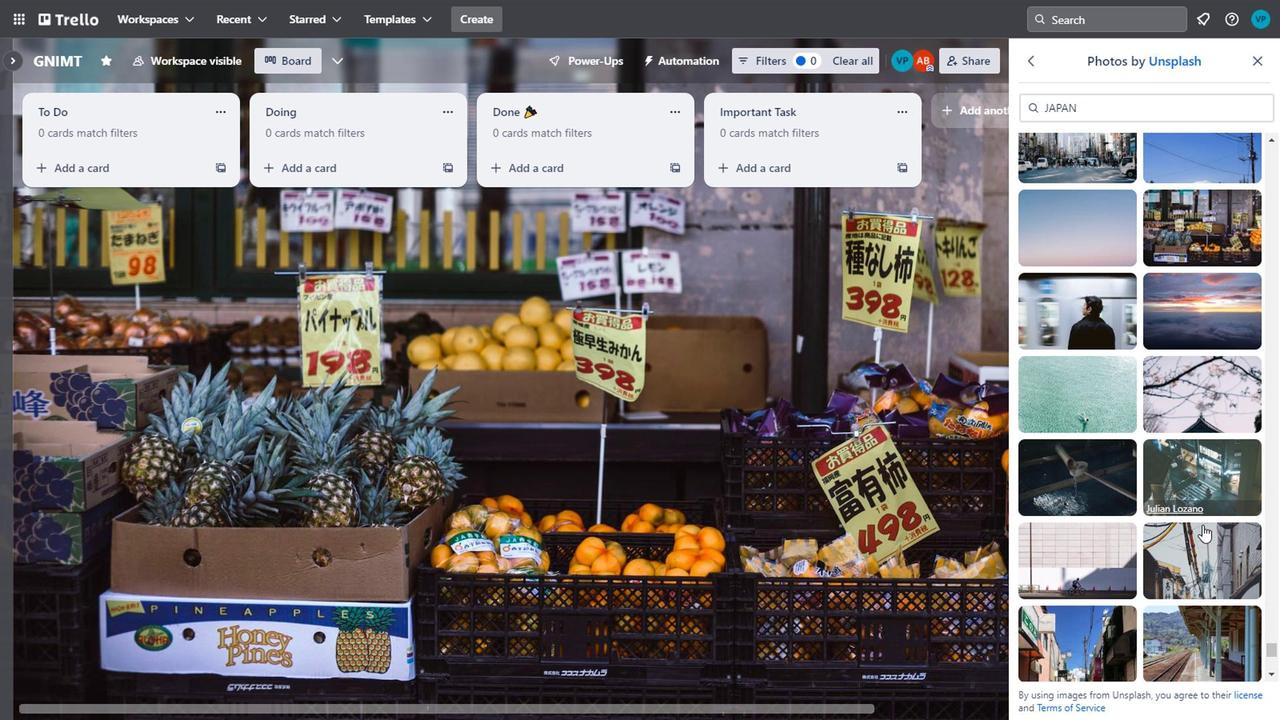 
Action: Mouse moved to (1092, 575)
Screenshot: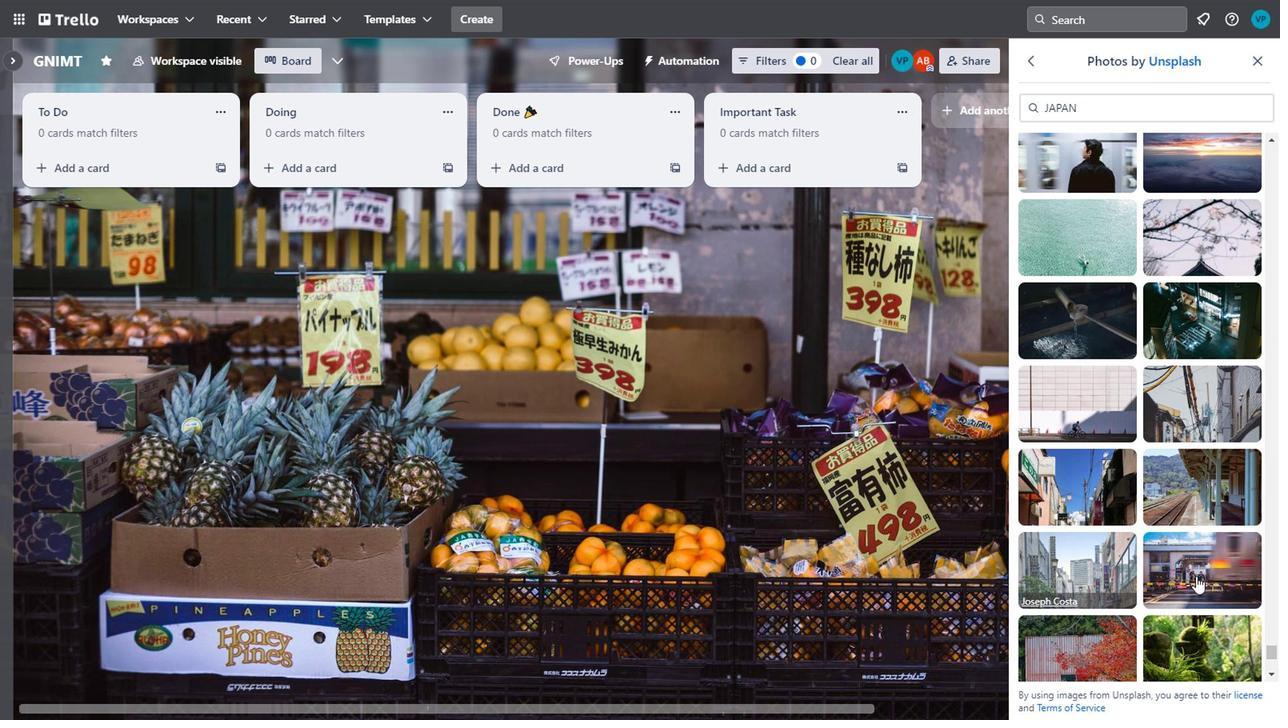 
Action: Mouse scrolled (1092, 574) with delta (0, 0)
Screenshot: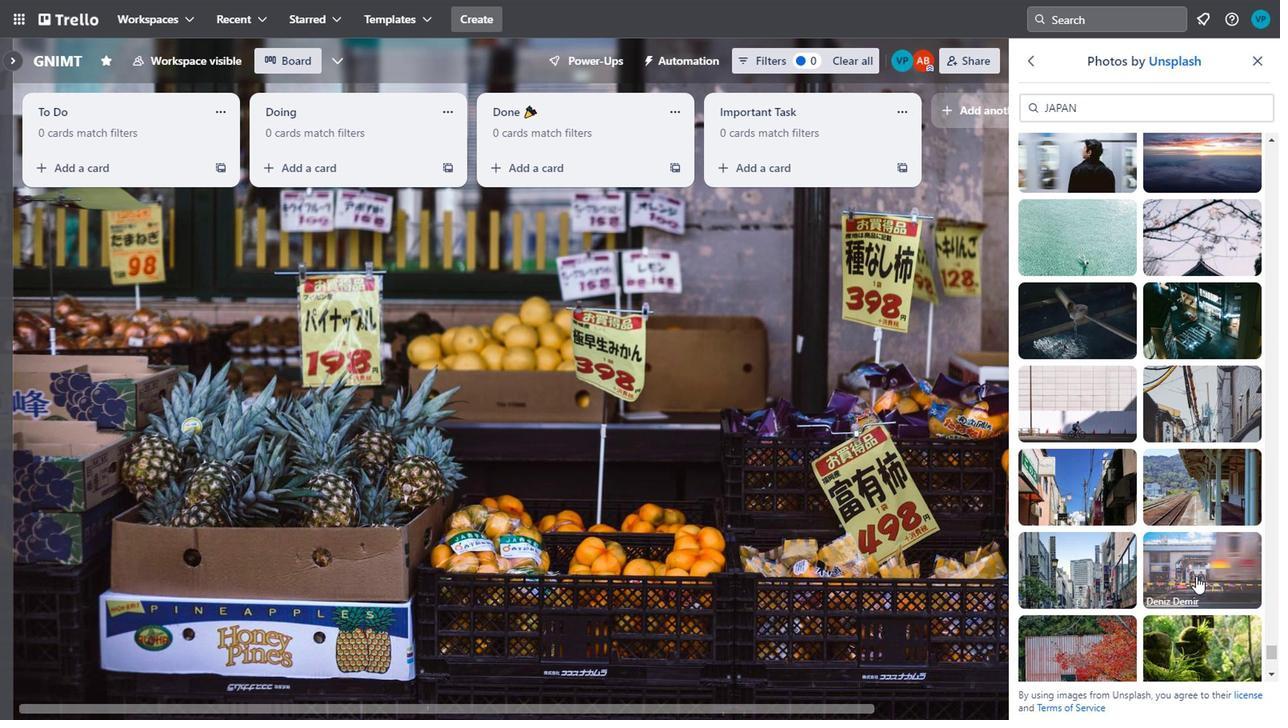 
Action: Mouse moved to (1007, 550)
Screenshot: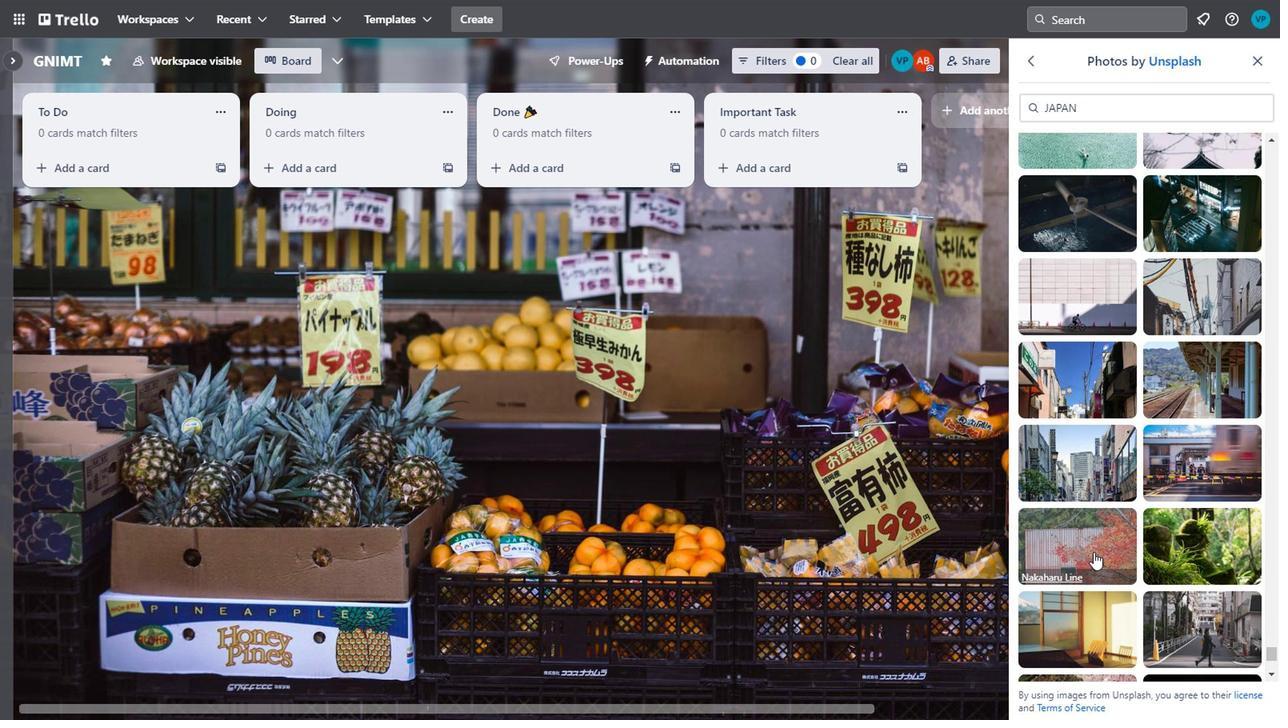 
Action: Mouse pressed left at (1007, 550)
Screenshot: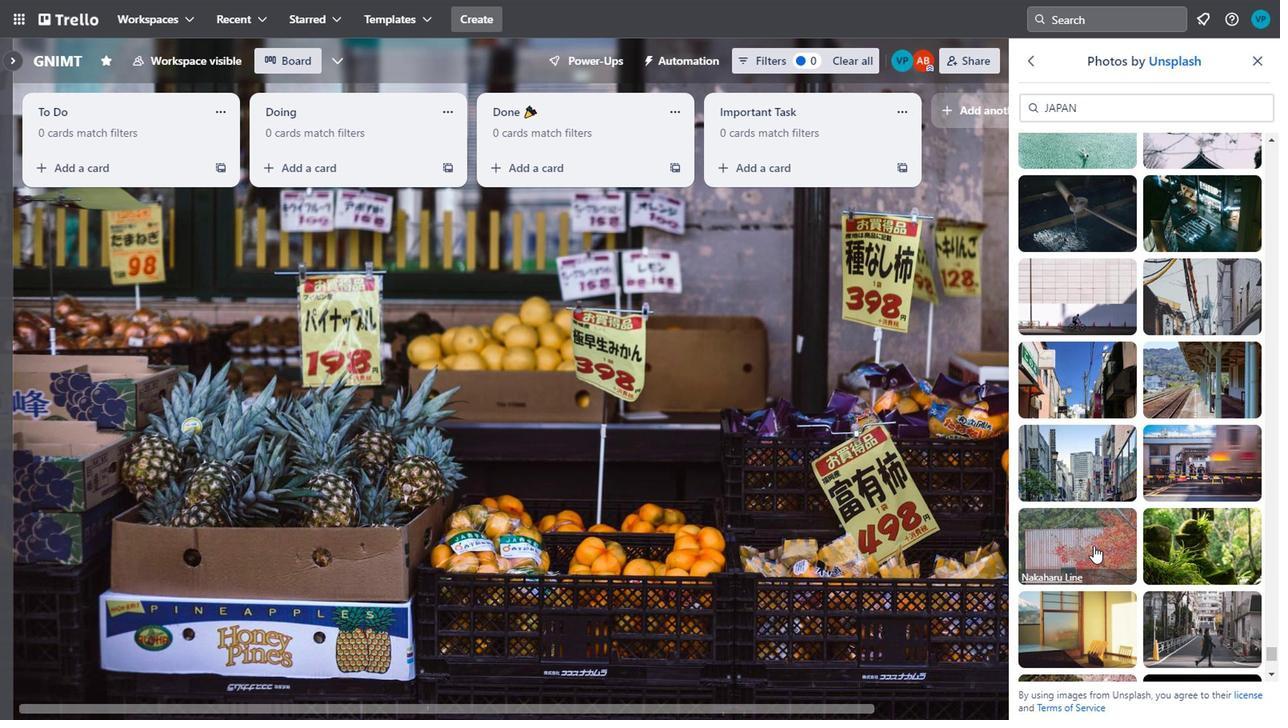 
Action: Mouse scrolled (1007, 549) with delta (0, 0)
Screenshot: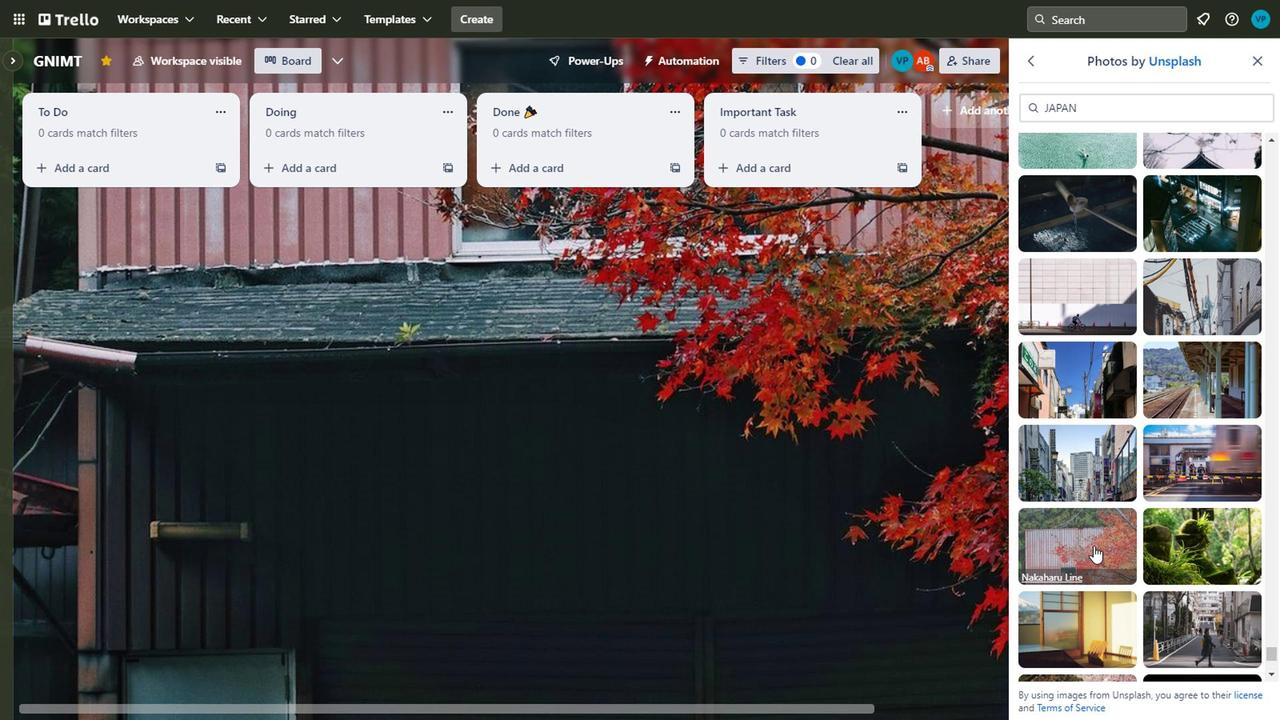 
Action: Mouse scrolled (1007, 549) with delta (0, 0)
Screenshot: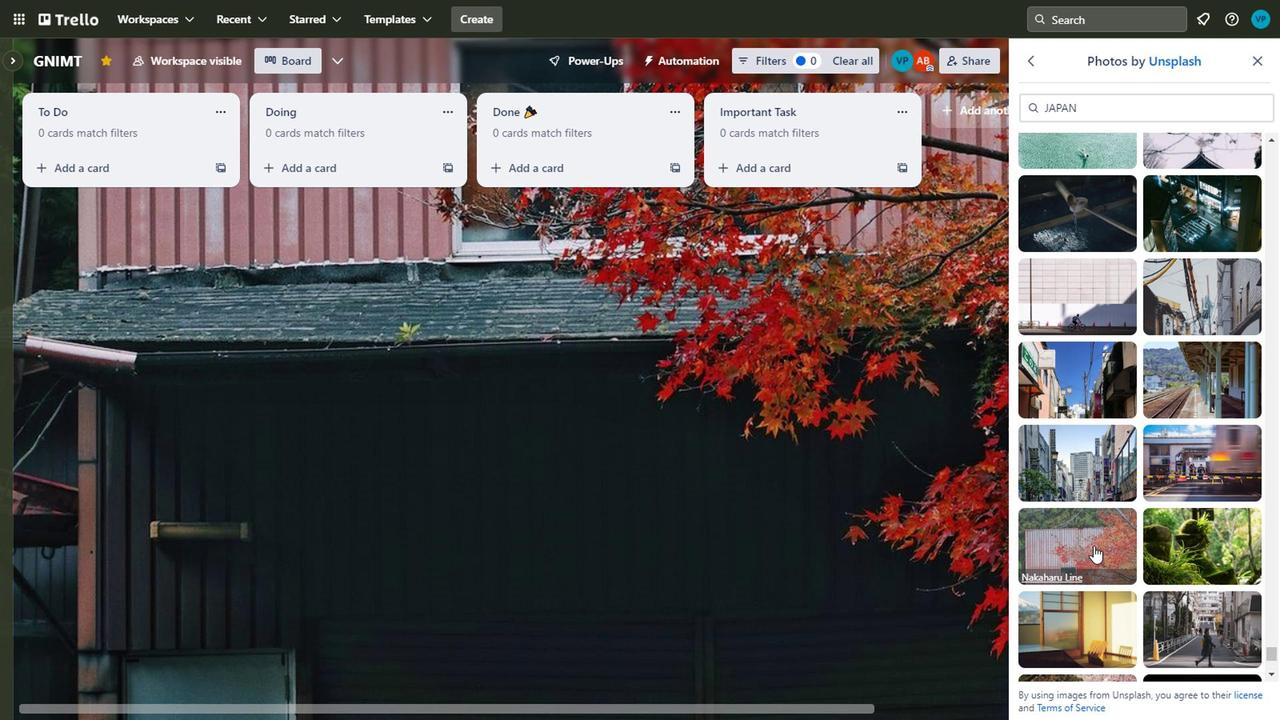 
Action: Mouse scrolled (1007, 549) with delta (0, 0)
Screenshot: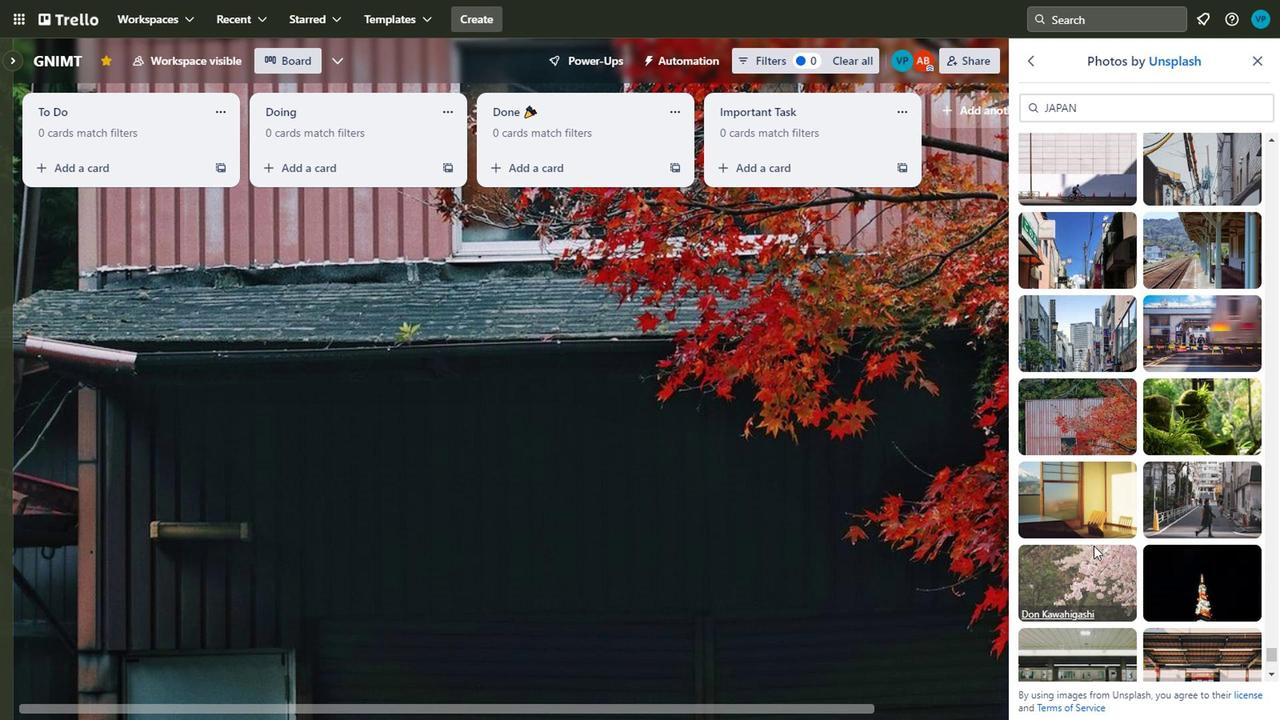 
Action: Mouse scrolled (1007, 549) with delta (0, 0)
Screenshot: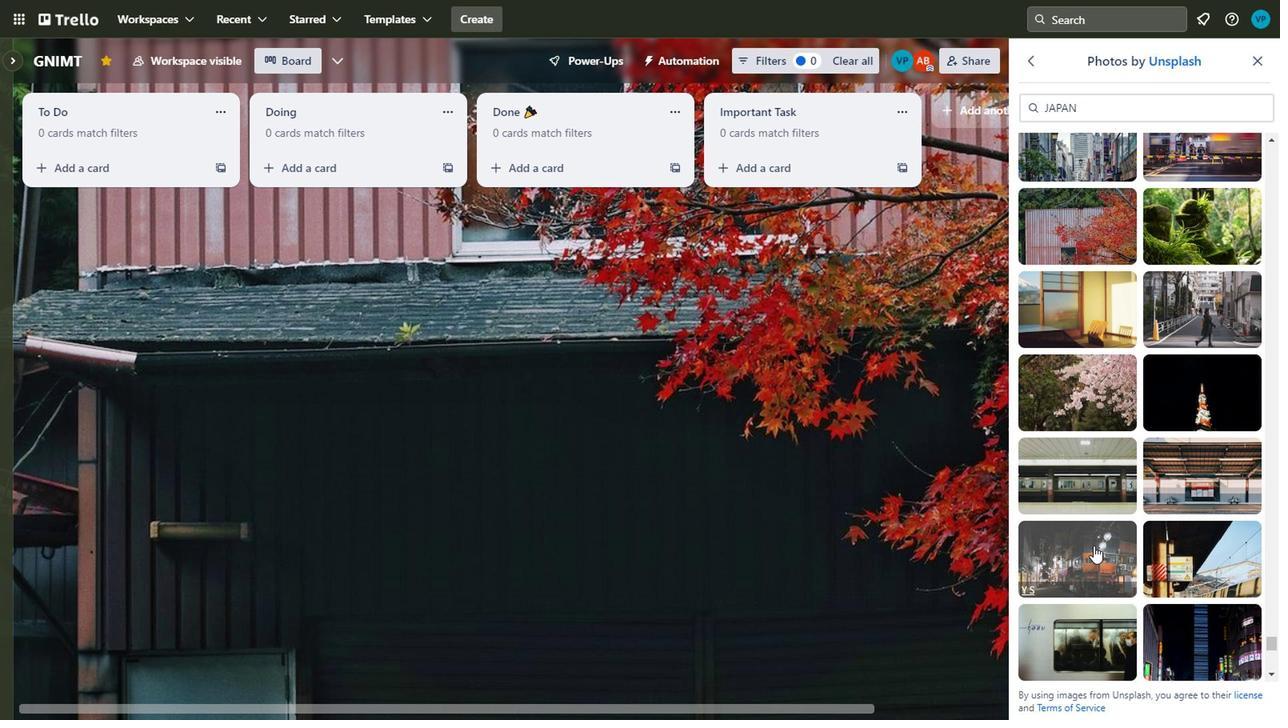 
Action: Mouse scrolled (1007, 549) with delta (0, 0)
Screenshot: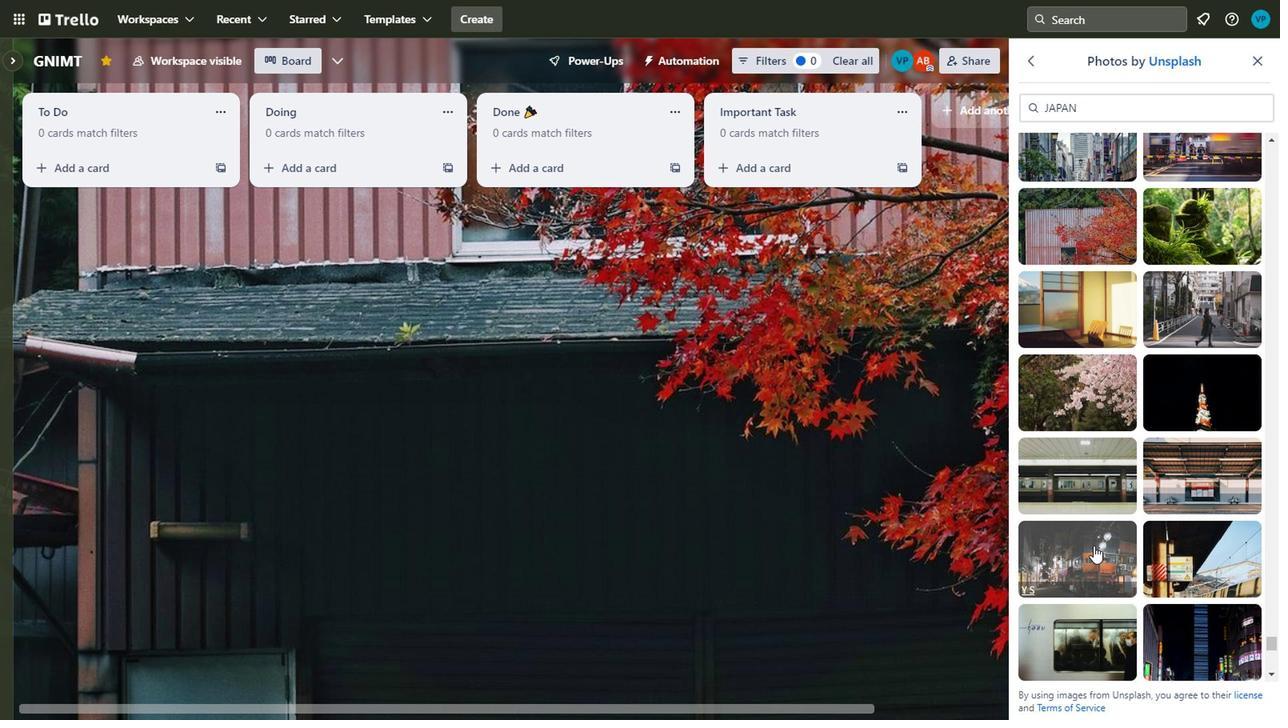 
Action: Mouse moved to (1027, 611)
Screenshot: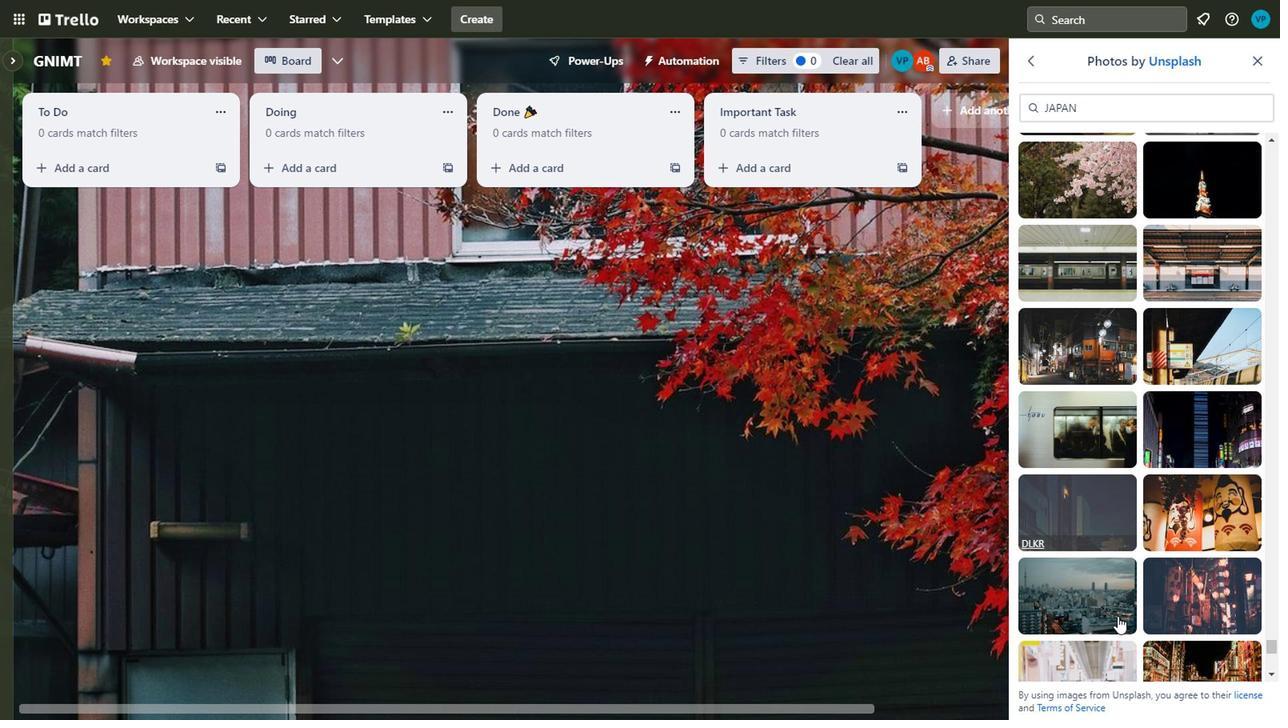 
Action: Mouse scrolled (1027, 610) with delta (0, 0)
Screenshot: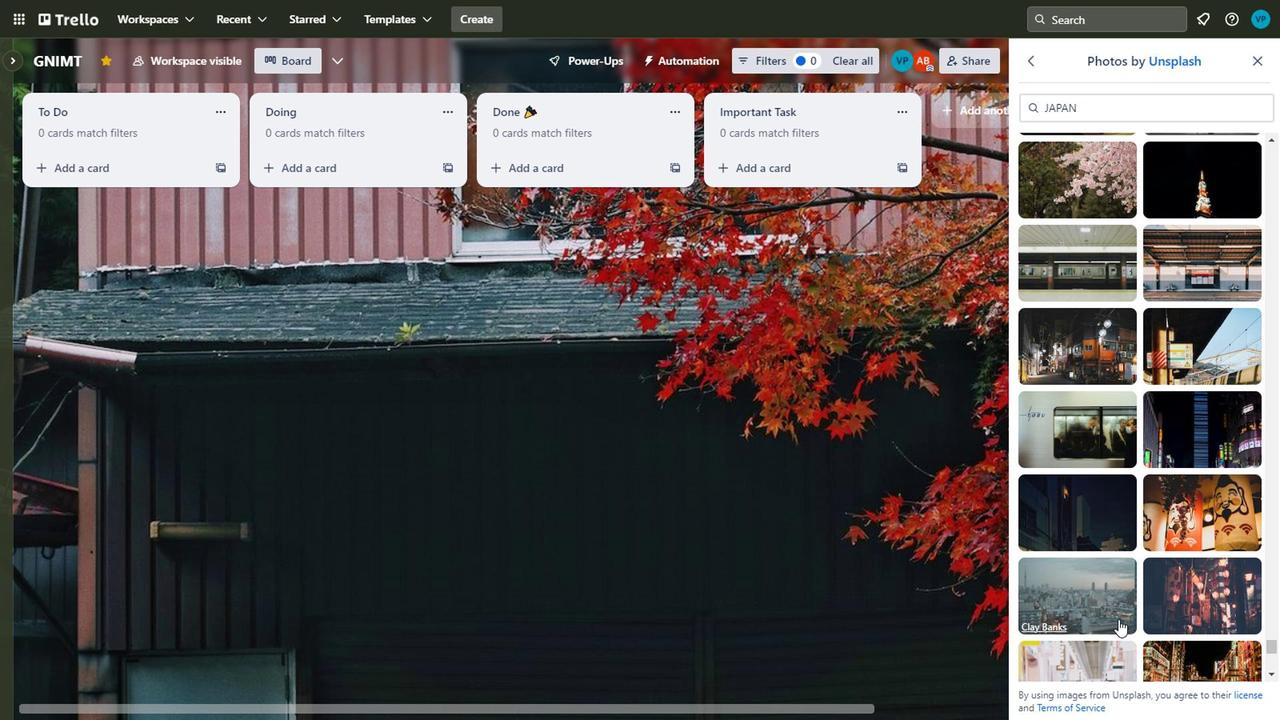 
Action: Mouse scrolled (1027, 610) with delta (0, 0)
Screenshot: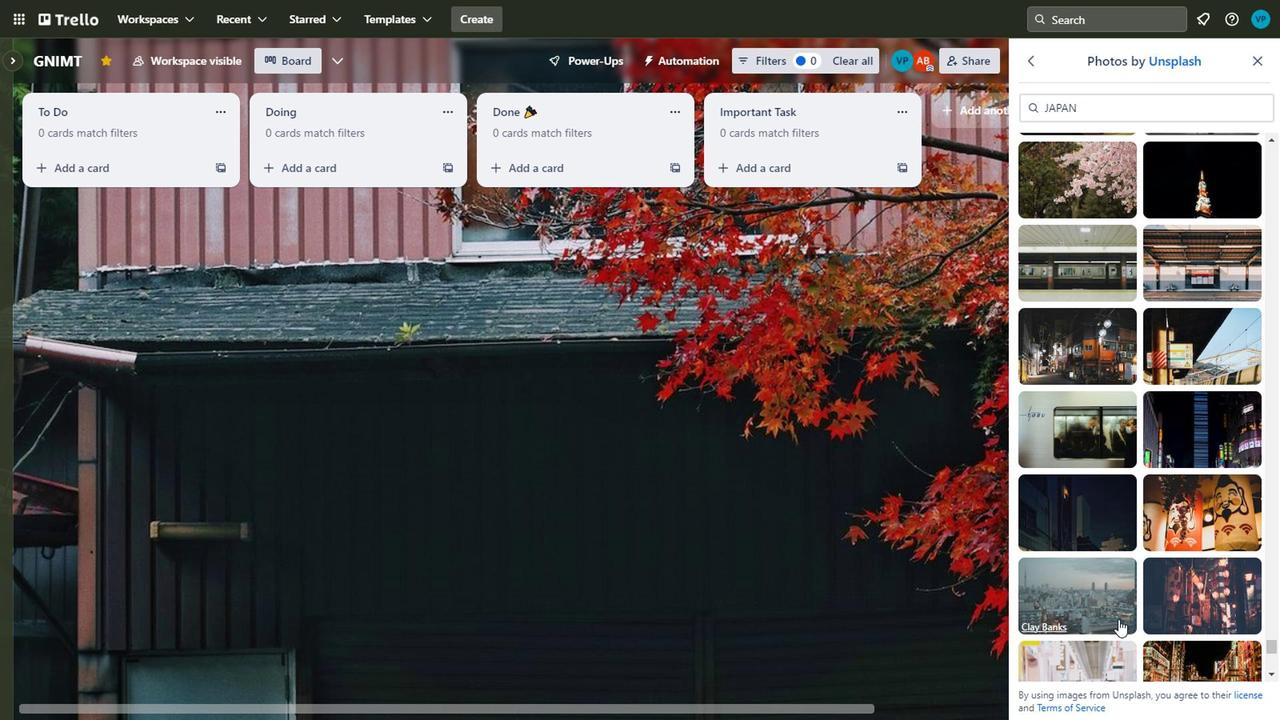 
Action: Mouse moved to (1001, 478)
Screenshot: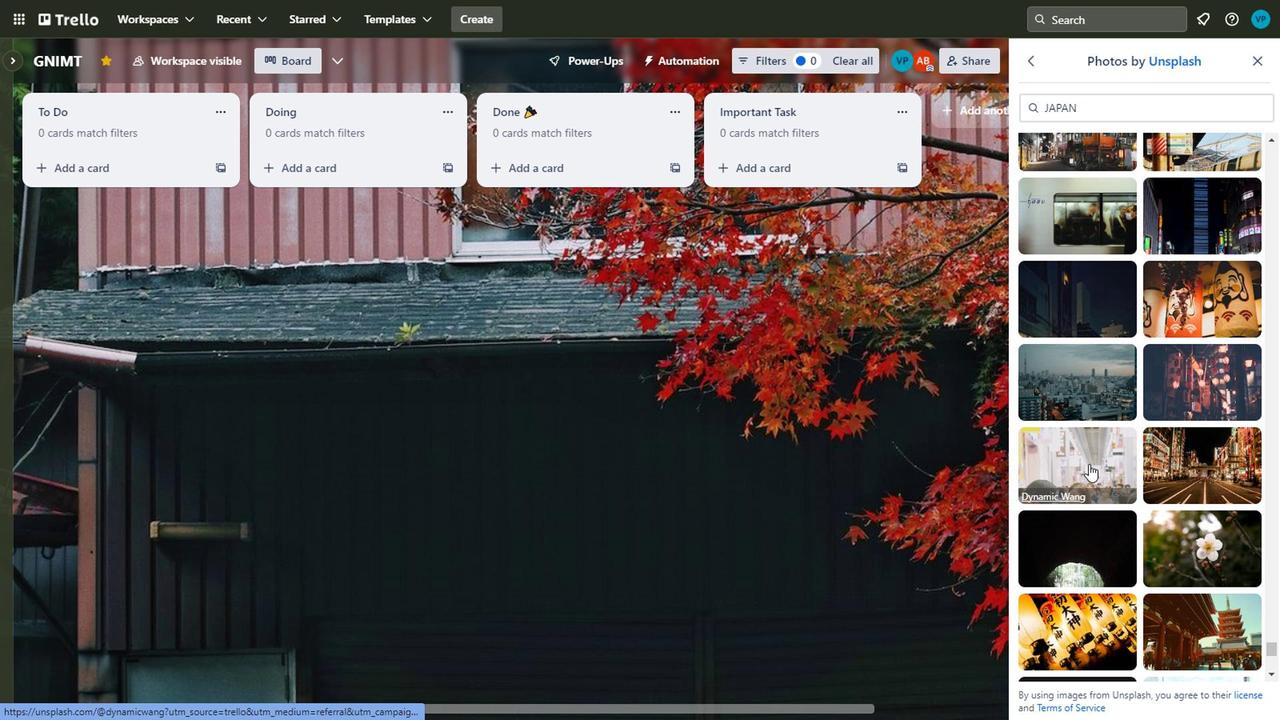 
Action: Mouse pressed left at (1001, 478)
Screenshot: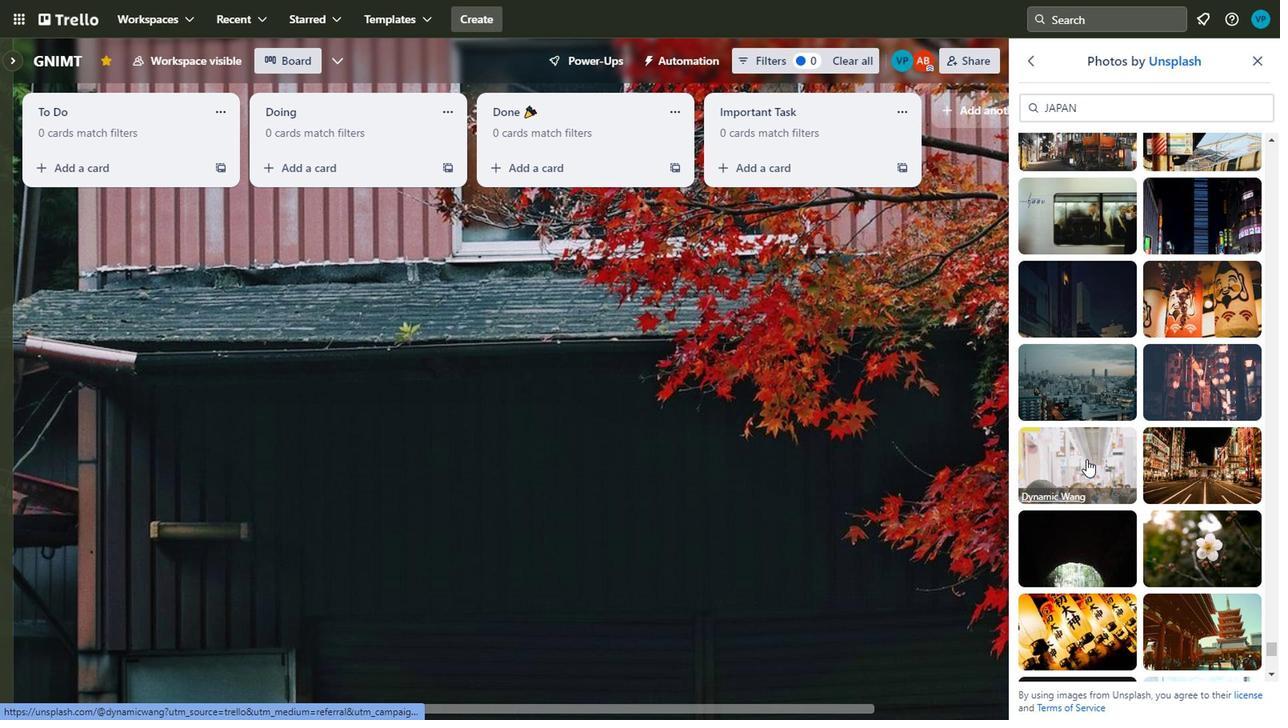 
Action: Mouse moved to (999, 478)
Screenshot: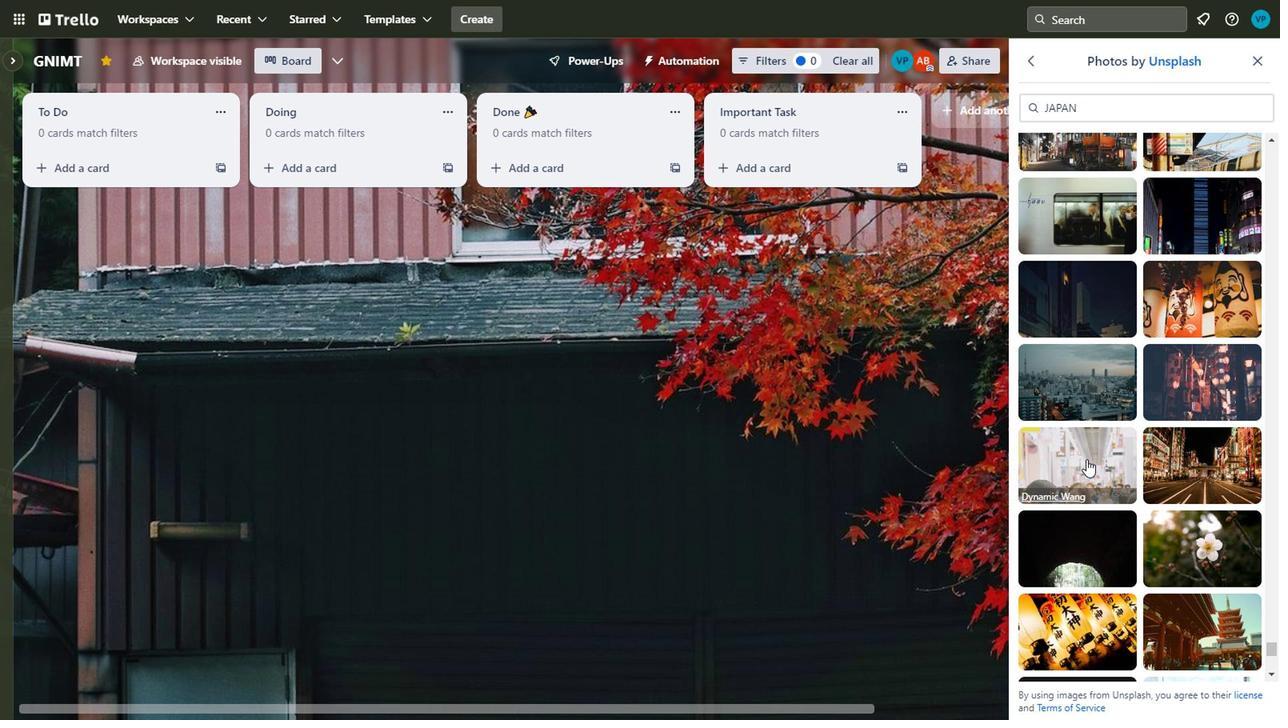 
Action: Mouse scrolled (999, 477) with delta (0, 0)
Screenshot: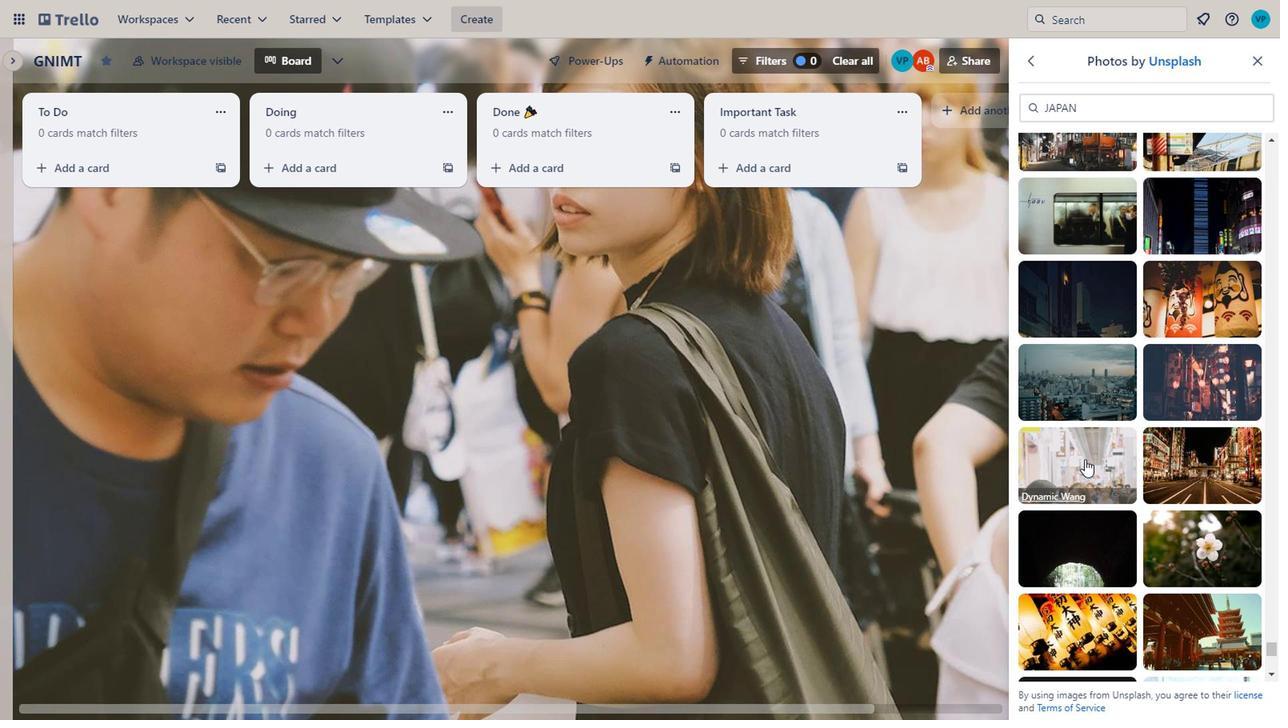 
Action: Mouse scrolled (999, 477) with delta (0, 0)
Screenshot: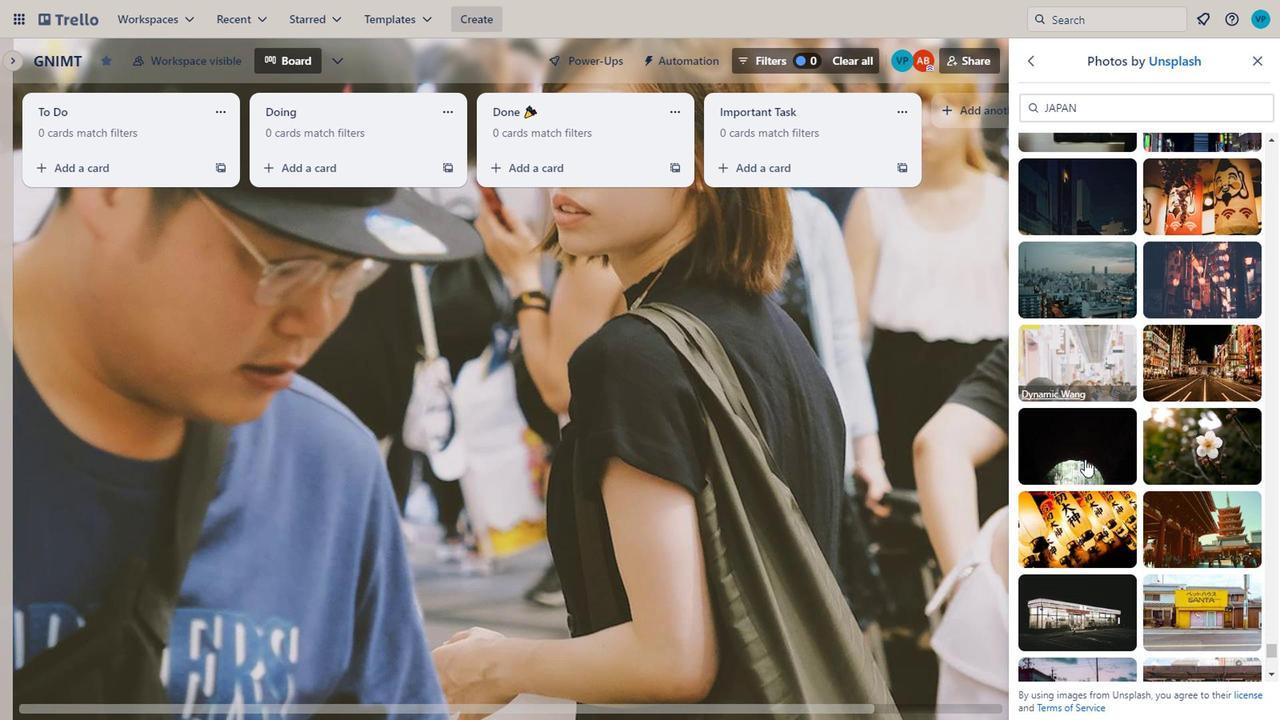 
Action: Mouse moved to (1025, 538)
Screenshot: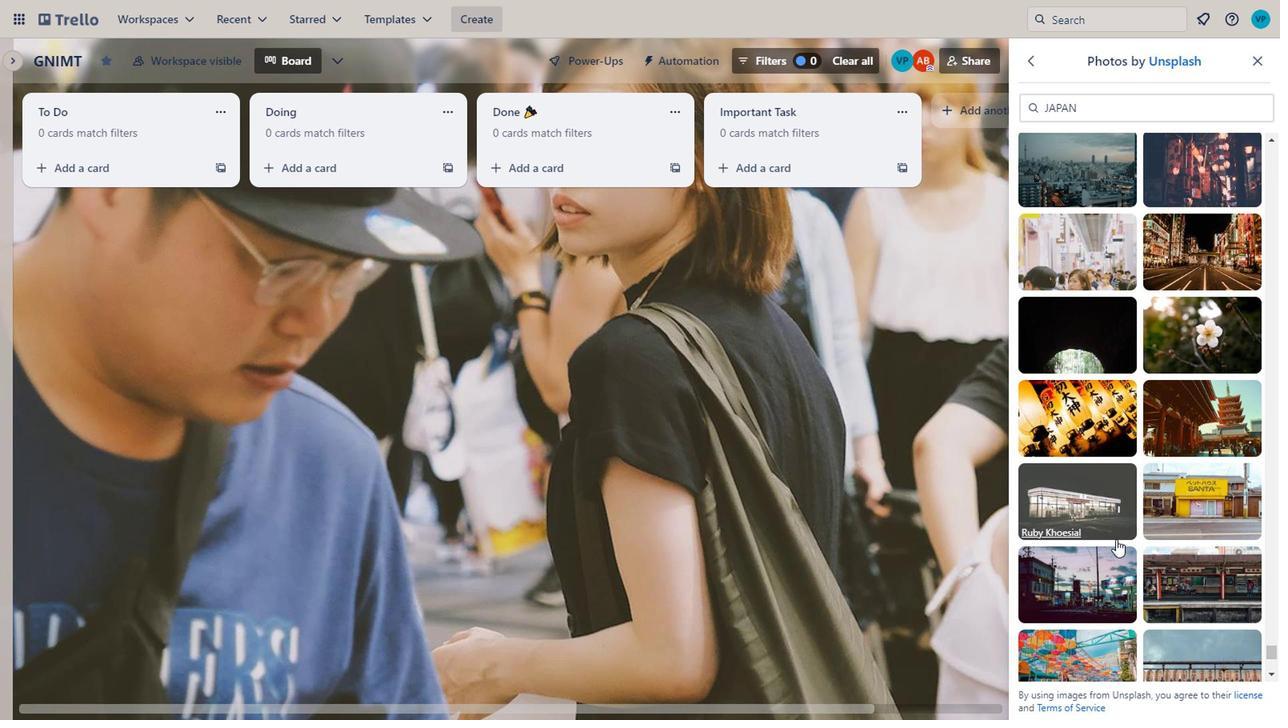 
Action: Mouse scrolled (1025, 537) with delta (0, 0)
Screenshot: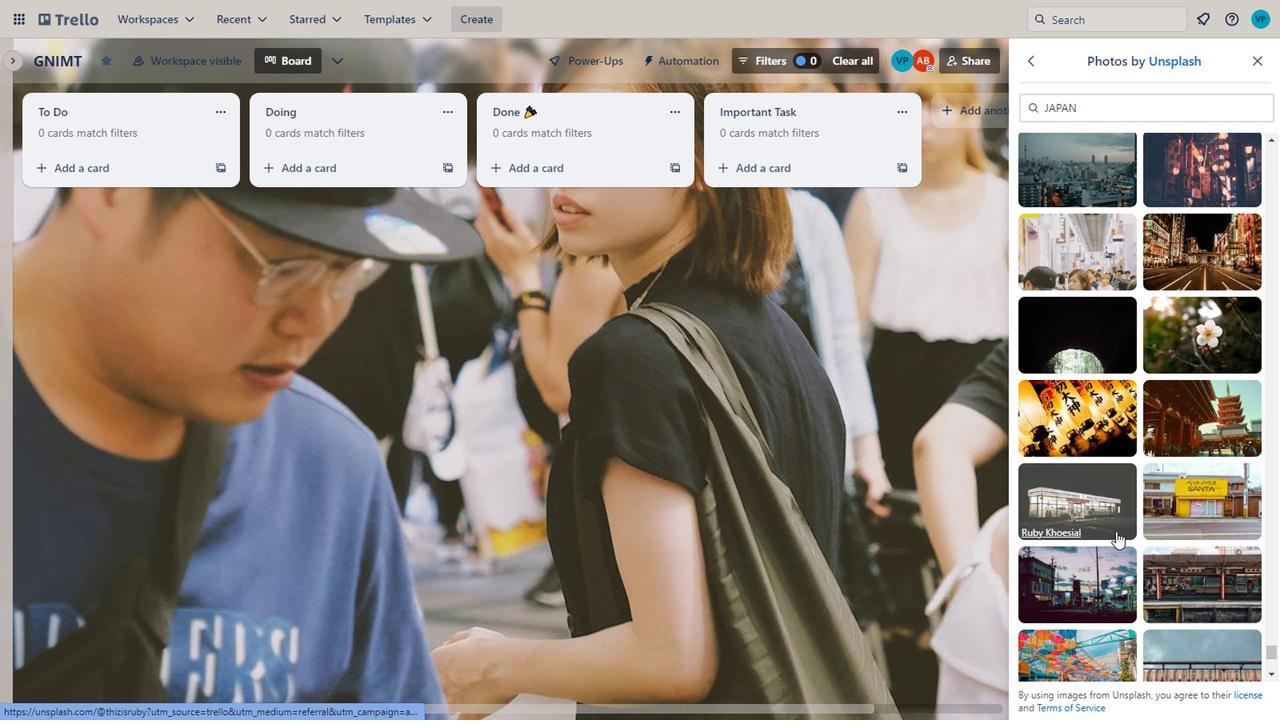
Action: Mouse moved to (1097, 545)
Screenshot: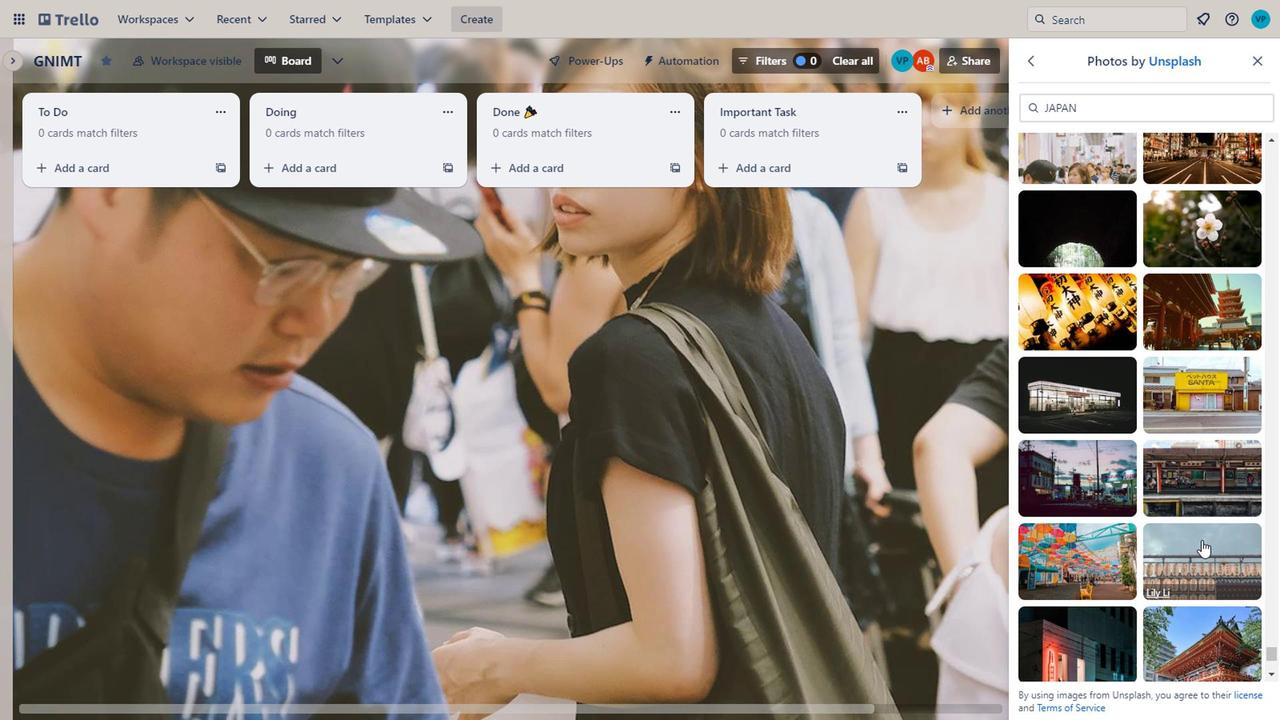 
Action: Mouse pressed left at (1097, 545)
Screenshot: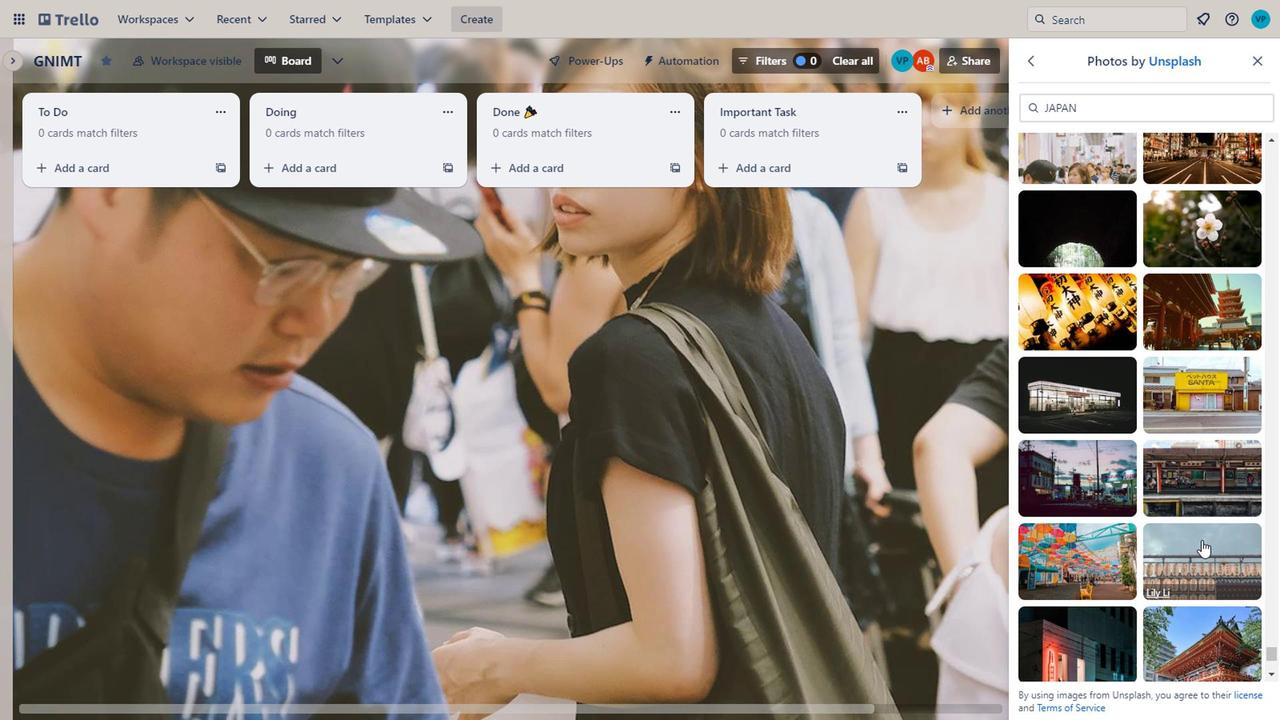 
Action: Mouse moved to (1065, 524)
Screenshot: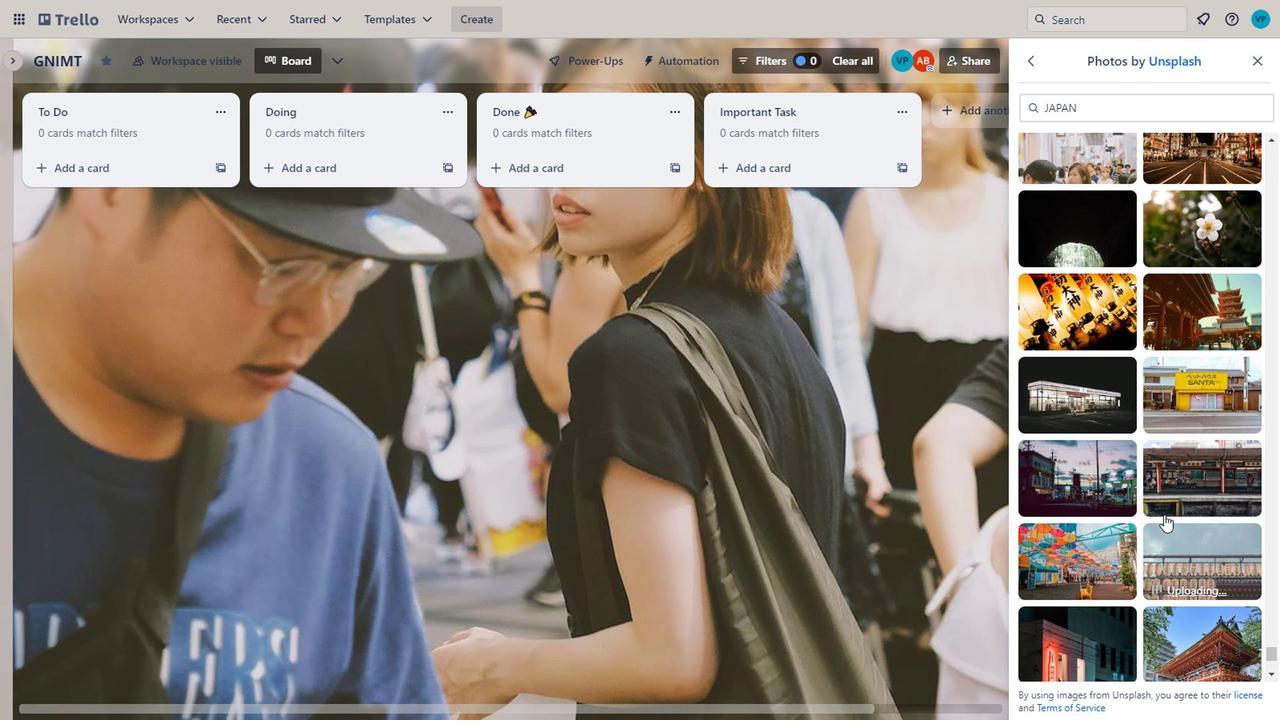 
Action: Mouse scrolled (1065, 523) with delta (0, 0)
Screenshot: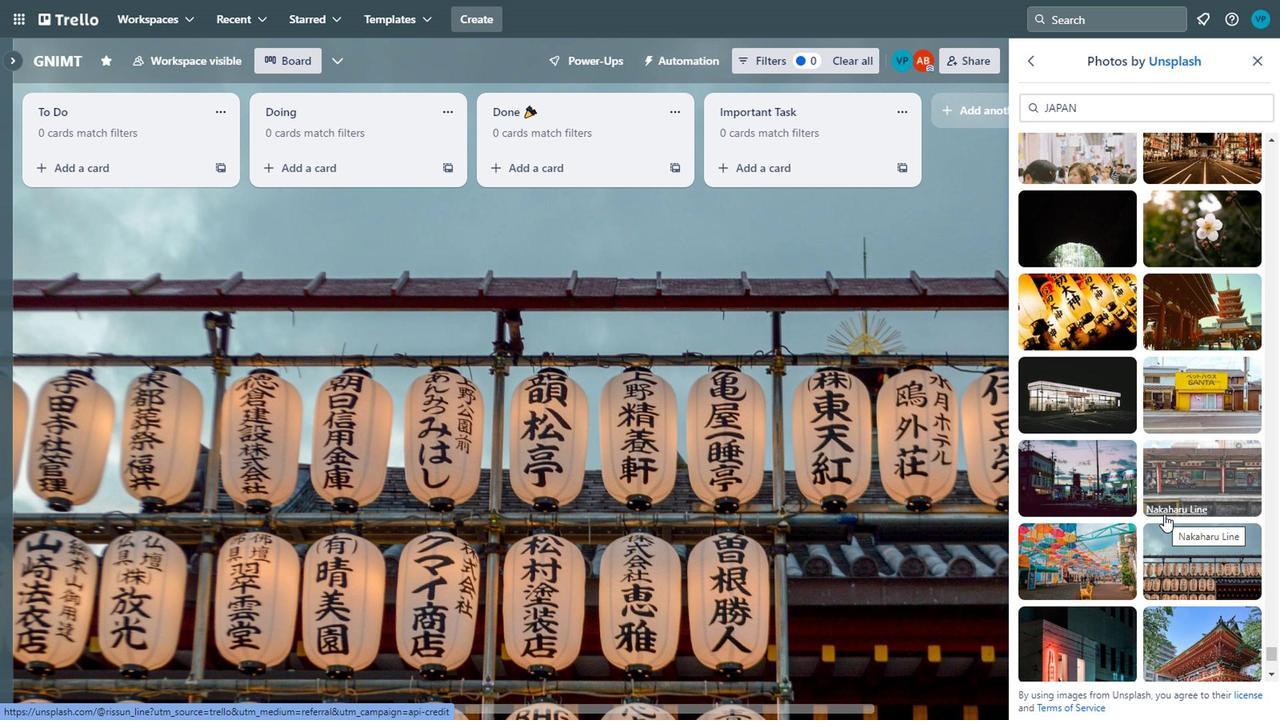 
Action: Mouse scrolled (1065, 523) with delta (0, 0)
Screenshot: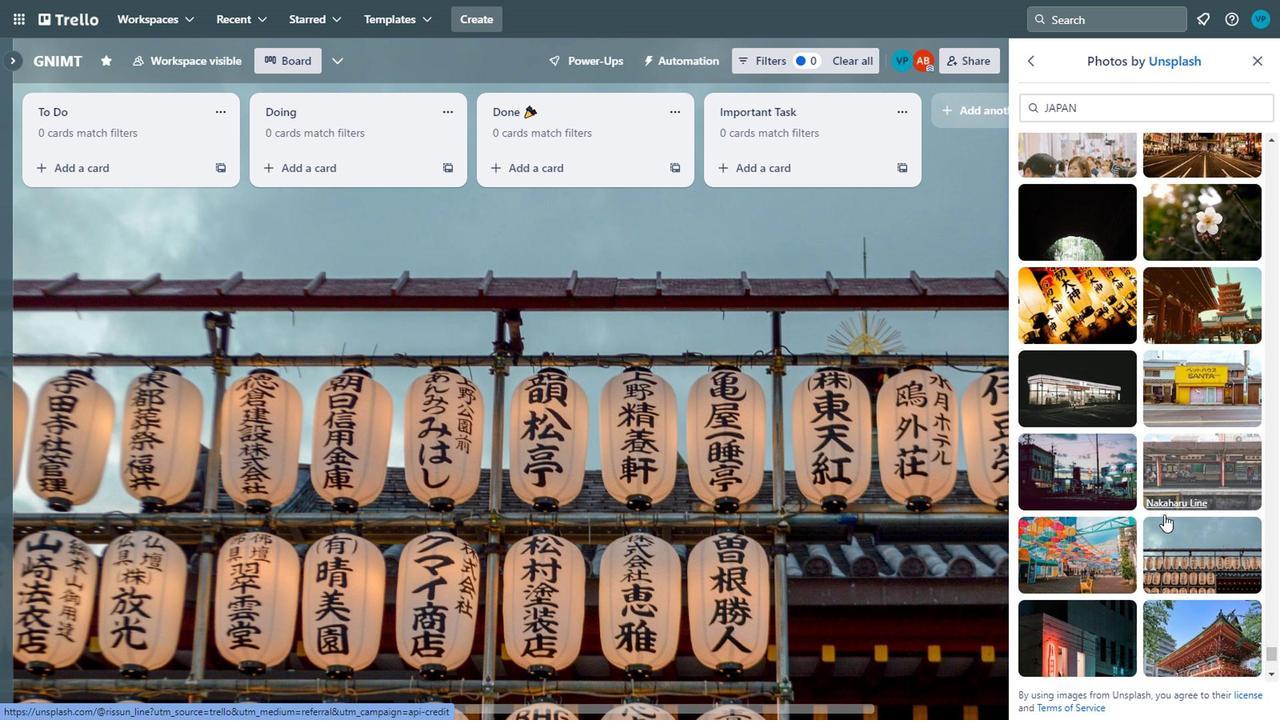 
Action: Mouse moved to (992, 510)
Screenshot: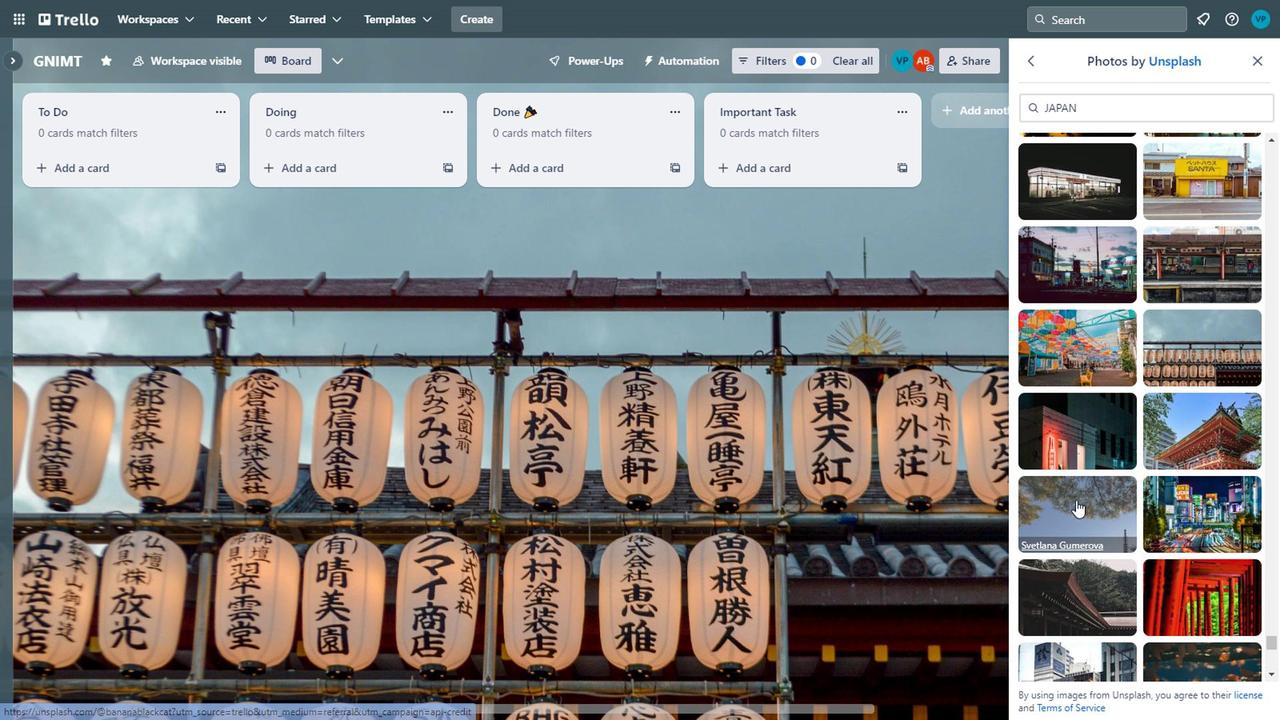 
Action: Mouse pressed left at (992, 510)
Screenshot: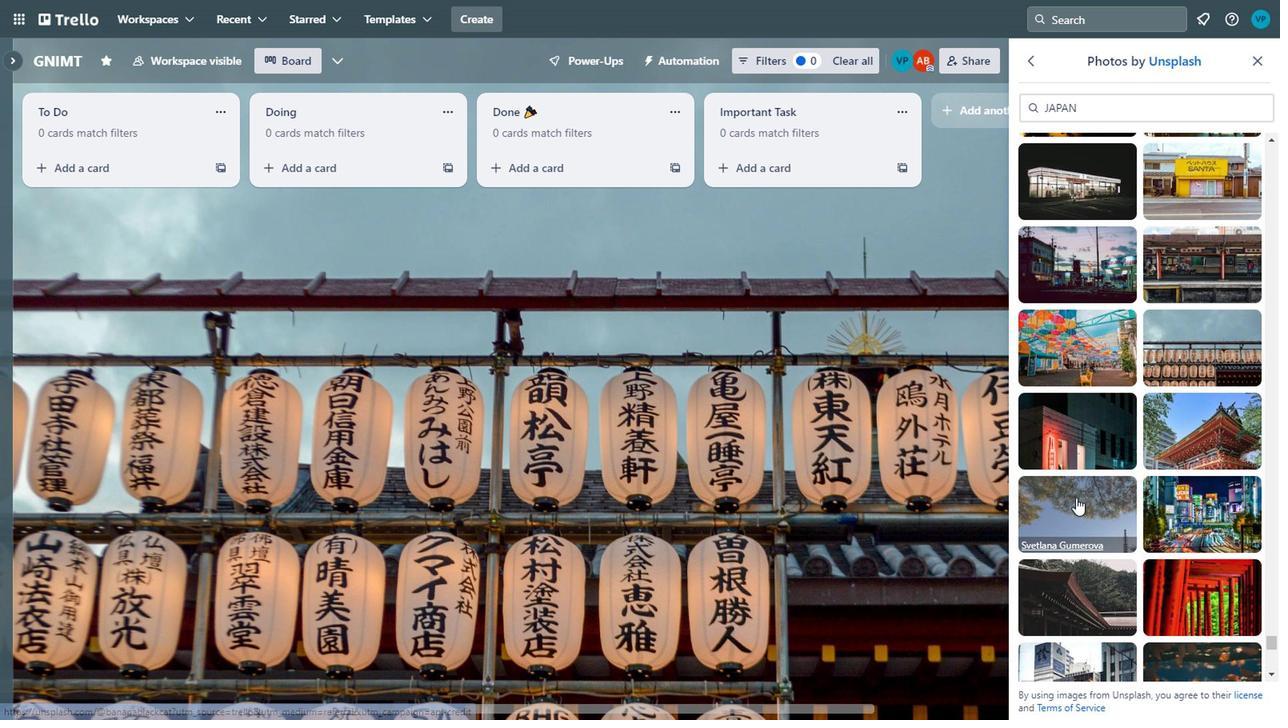 
Action: Mouse moved to (979, 502)
Screenshot: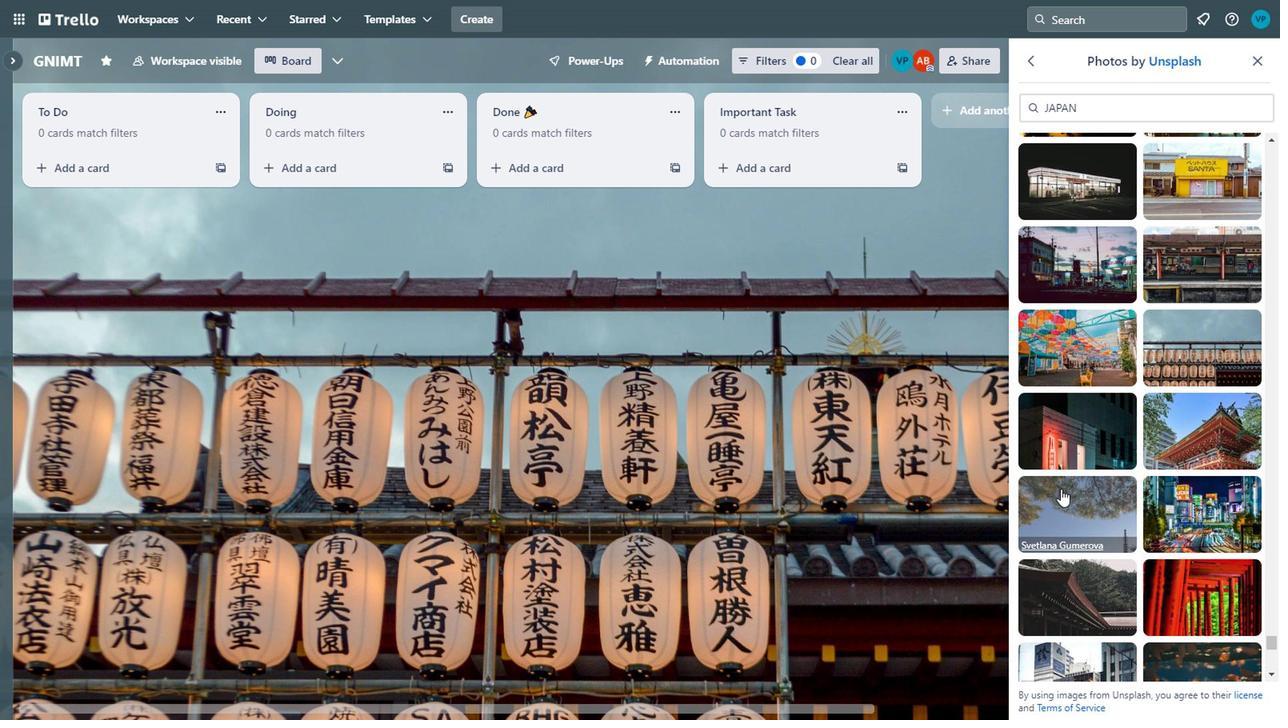 
